 Task: Find connections with filter location Mount Pearl with filter topic #Futurewith filter profile language Spanish with filter current company Naukri.com with filter school Doon Business School with filter industry Retail Office Supplies and Gifts with filter service category Pricing Strategy with filter keywords title Title Researcher
Action: Mouse moved to (282, 361)
Screenshot: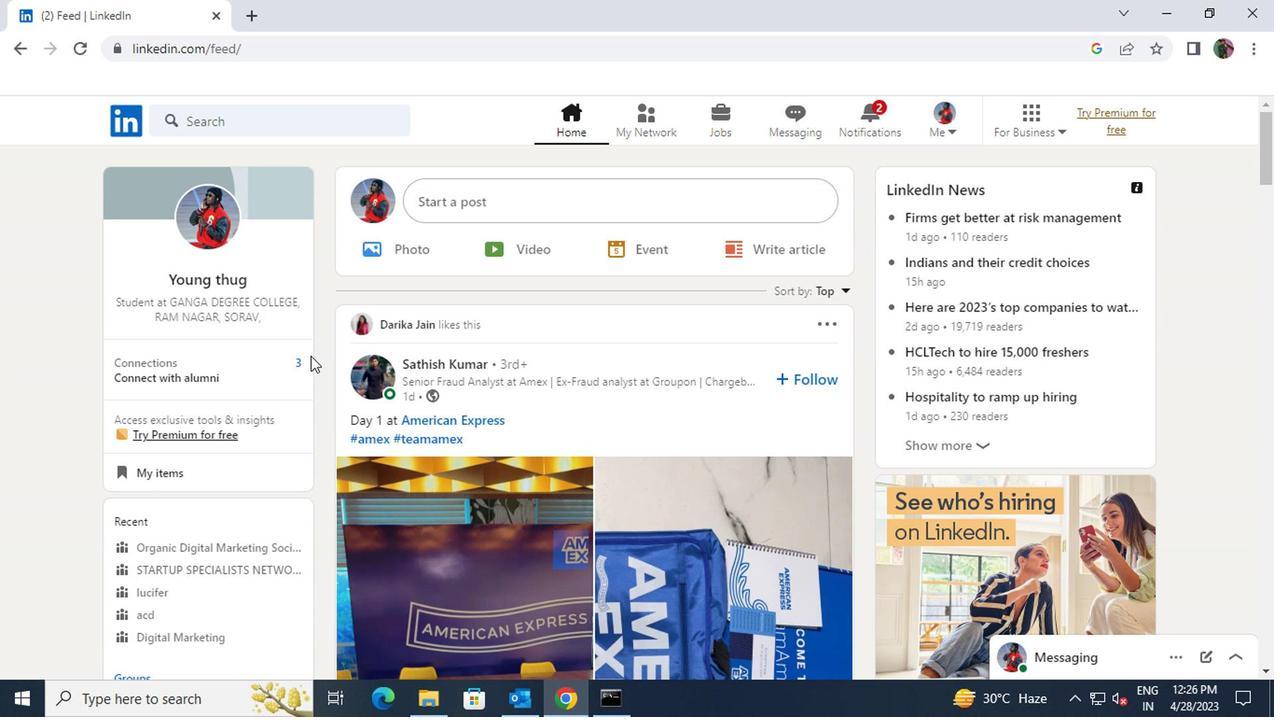 
Action: Mouse pressed left at (282, 361)
Screenshot: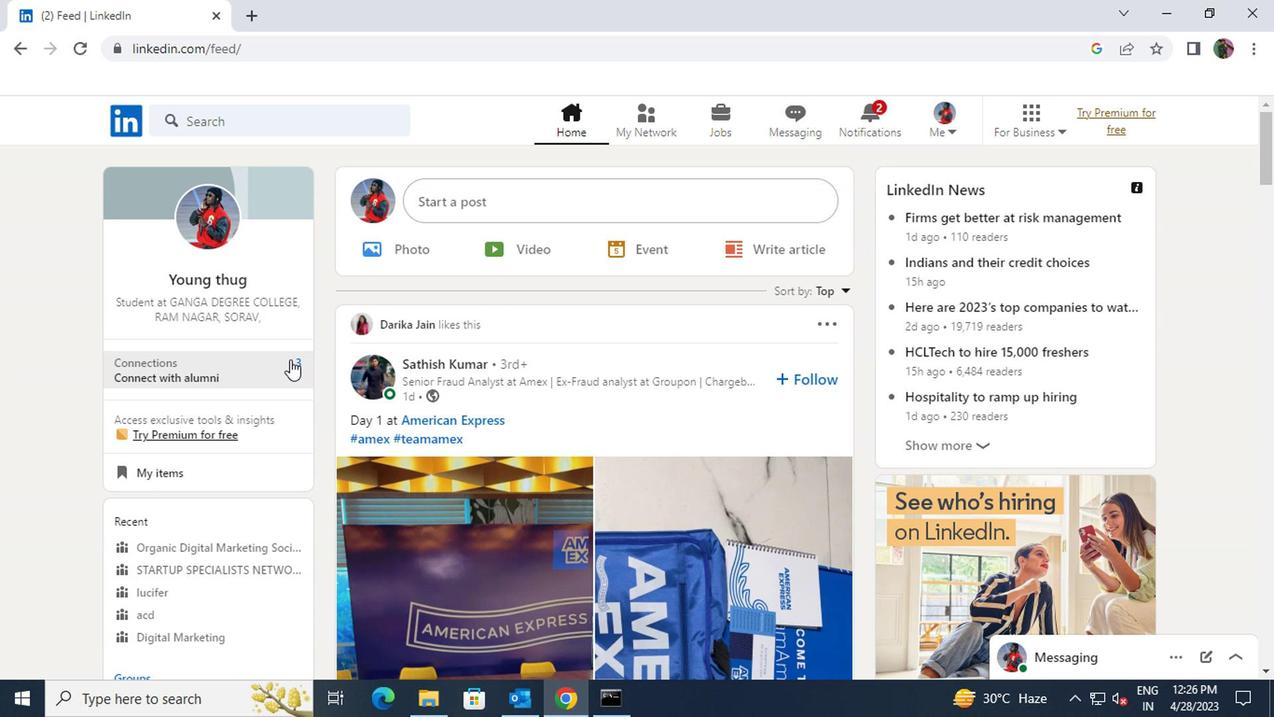 
Action: Mouse moved to (323, 221)
Screenshot: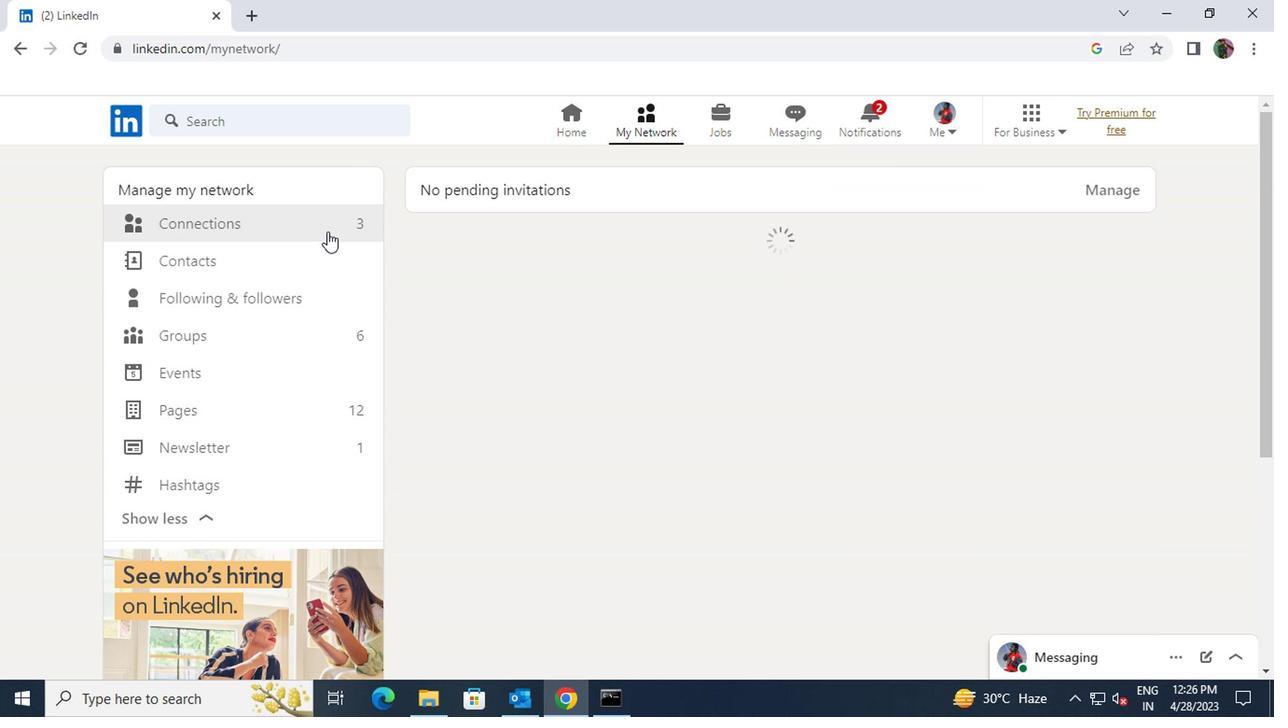 
Action: Mouse pressed left at (323, 221)
Screenshot: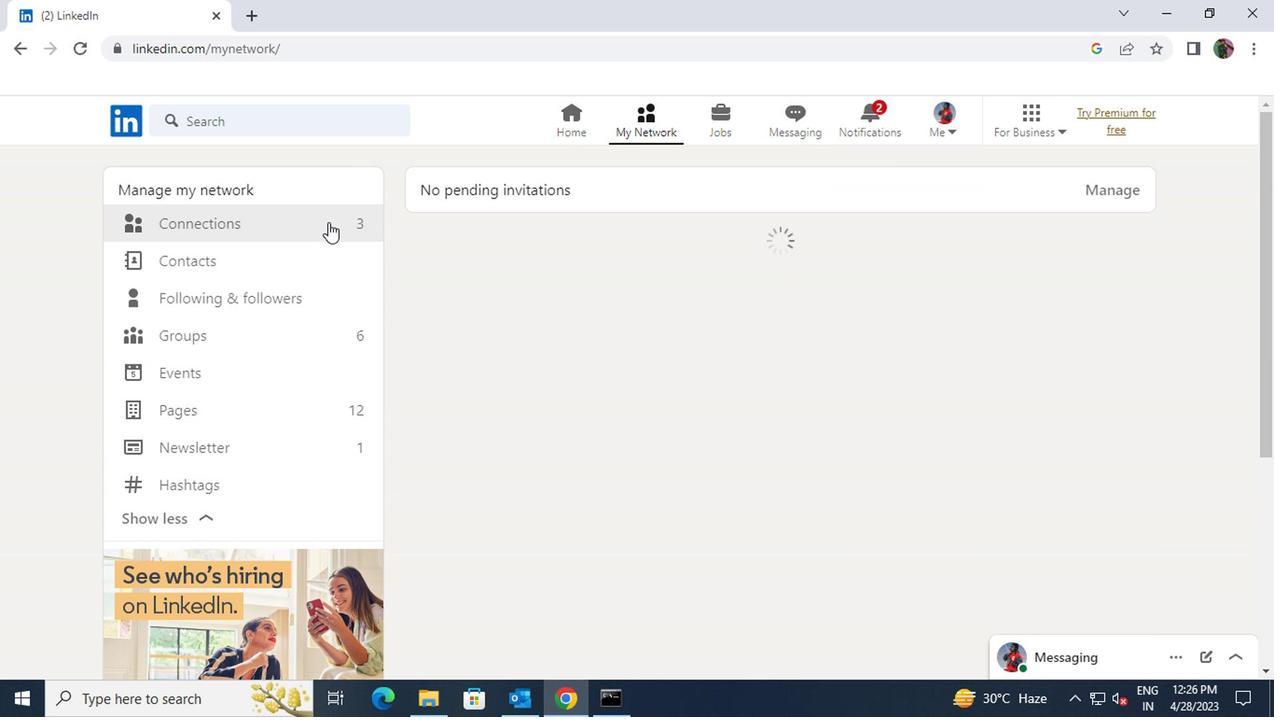 
Action: Mouse moved to (737, 226)
Screenshot: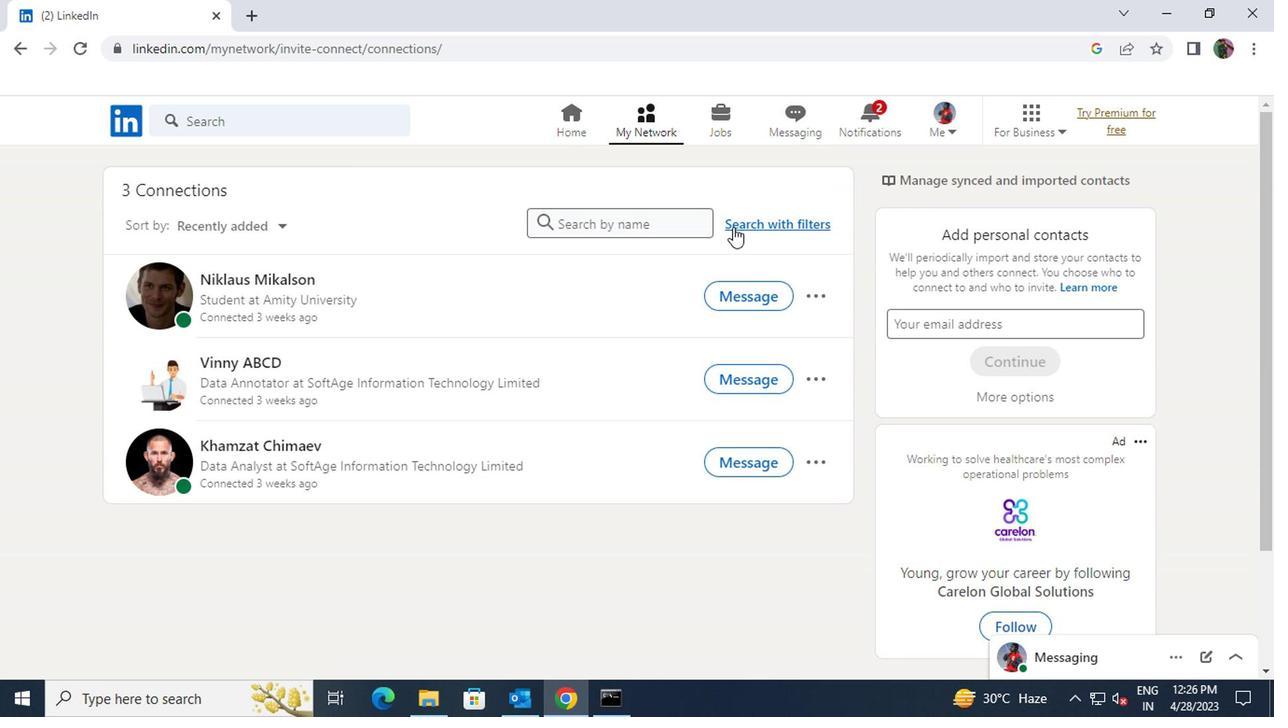 
Action: Mouse pressed left at (737, 226)
Screenshot: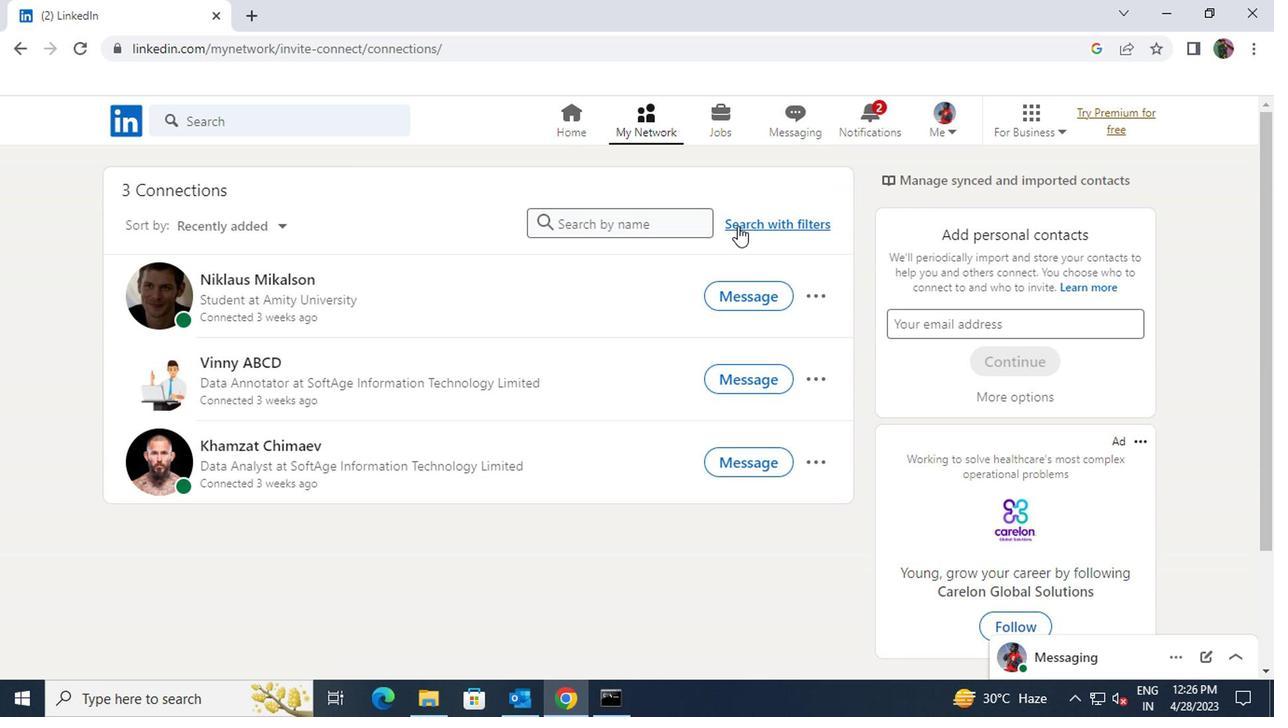 
Action: Mouse moved to (695, 173)
Screenshot: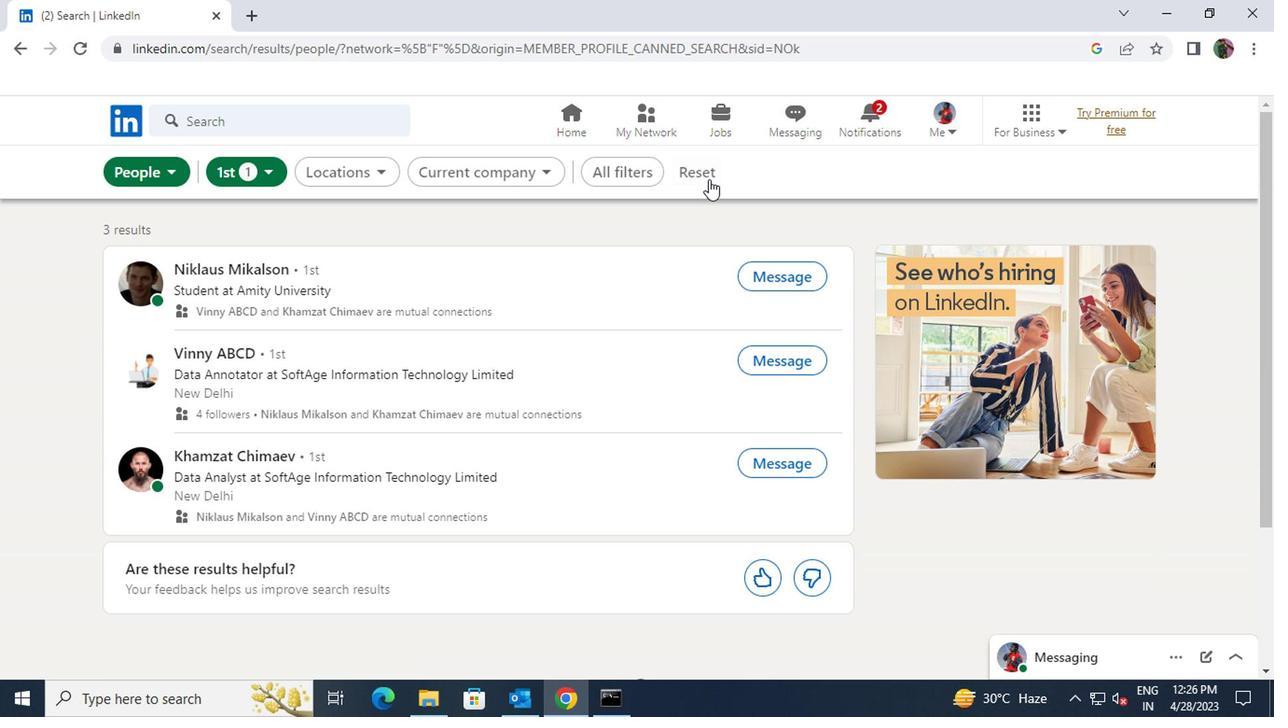 
Action: Mouse pressed left at (695, 173)
Screenshot: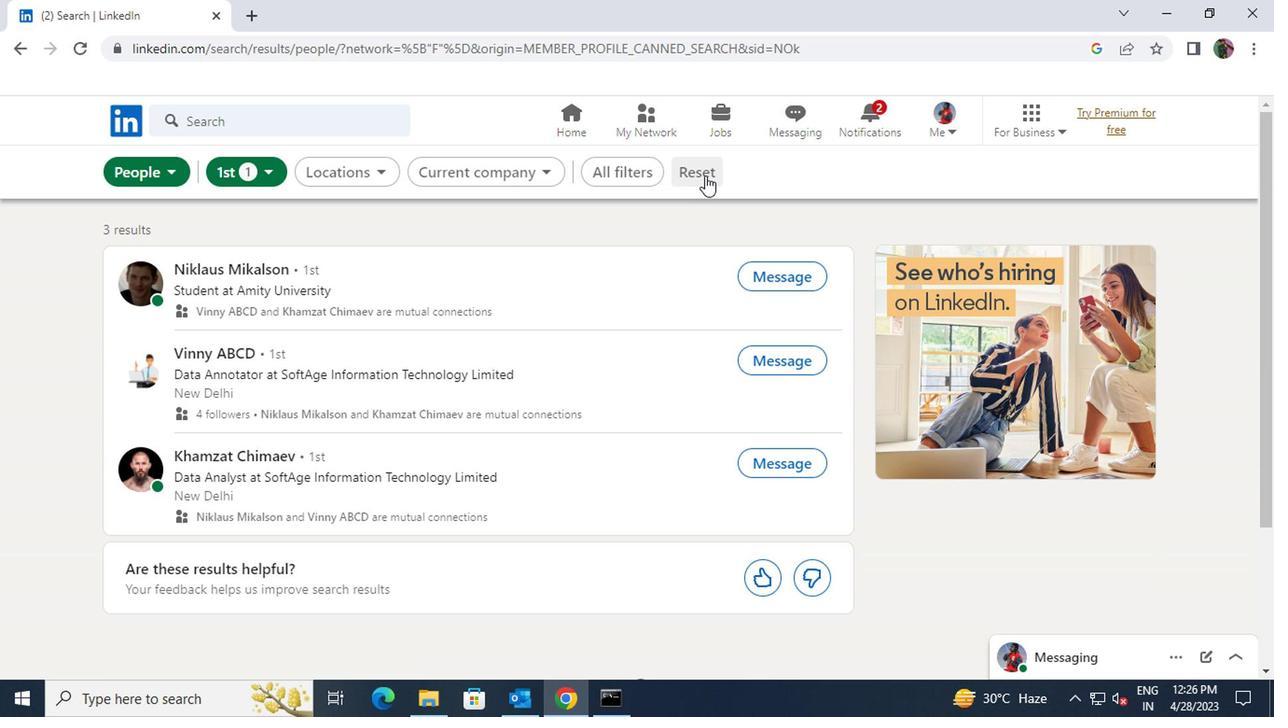 
Action: Mouse moved to (678, 173)
Screenshot: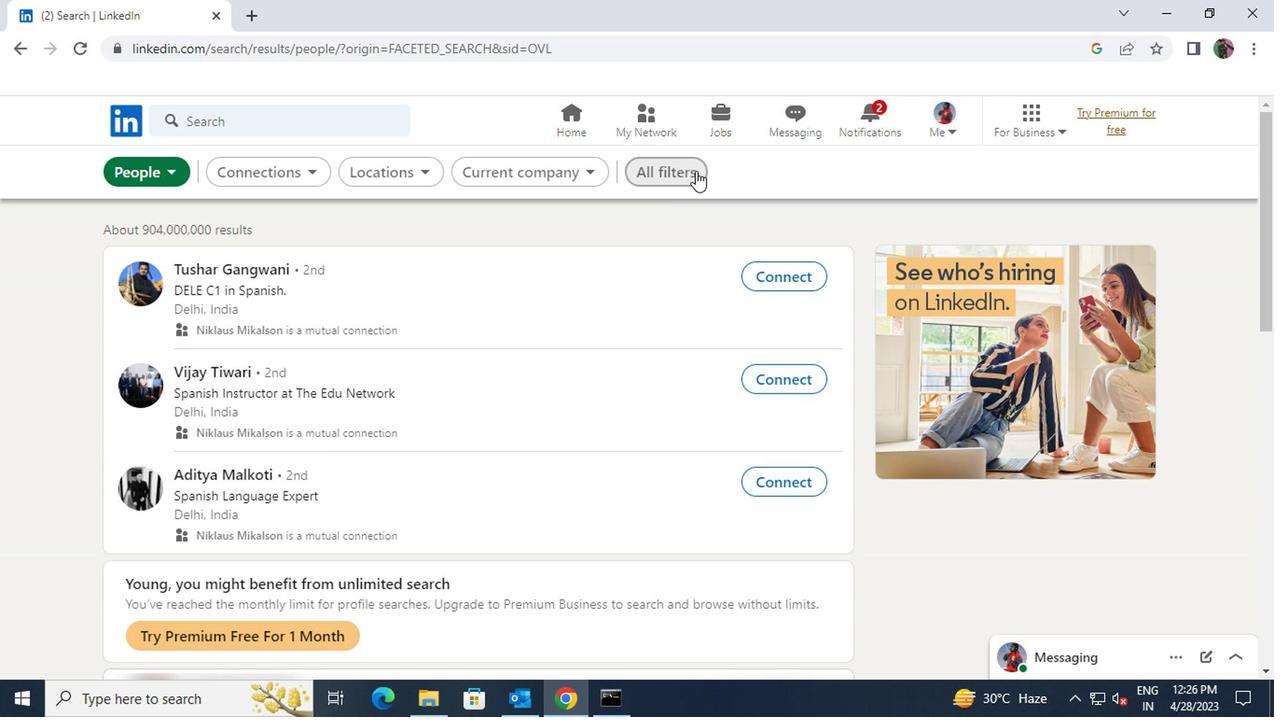 
Action: Mouse pressed left at (678, 173)
Screenshot: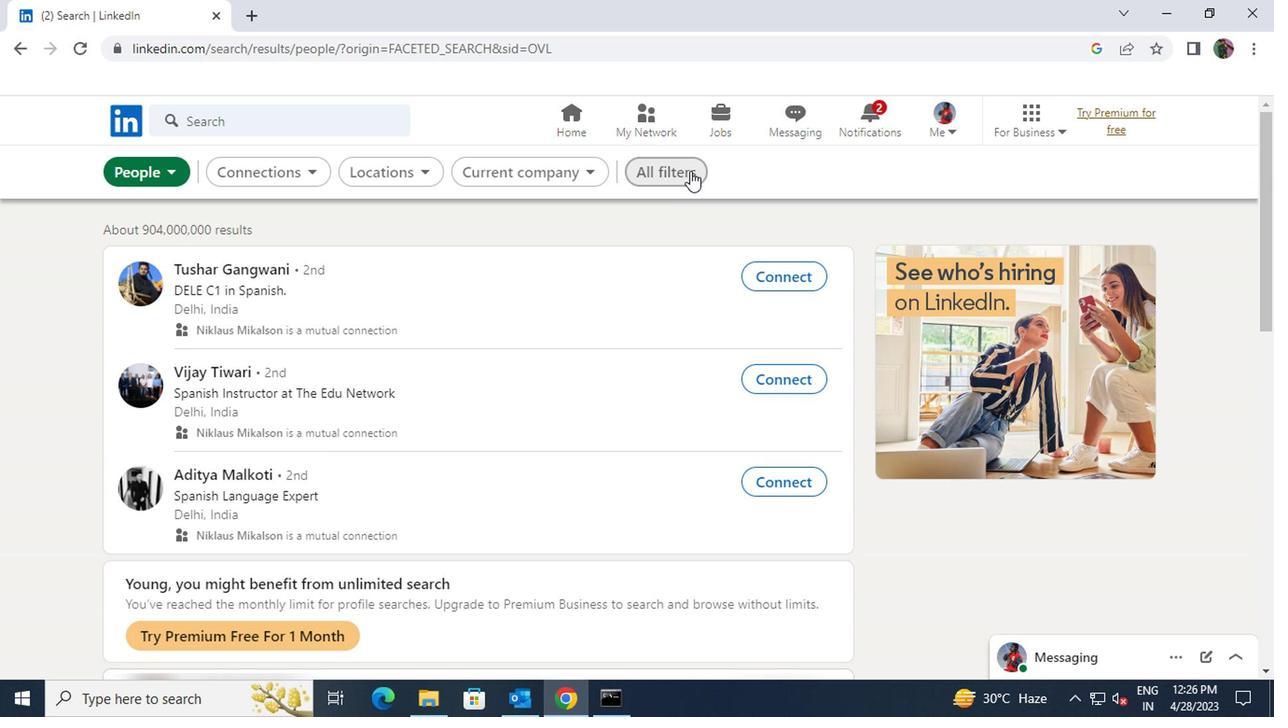 
Action: Mouse moved to (939, 404)
Screenshot: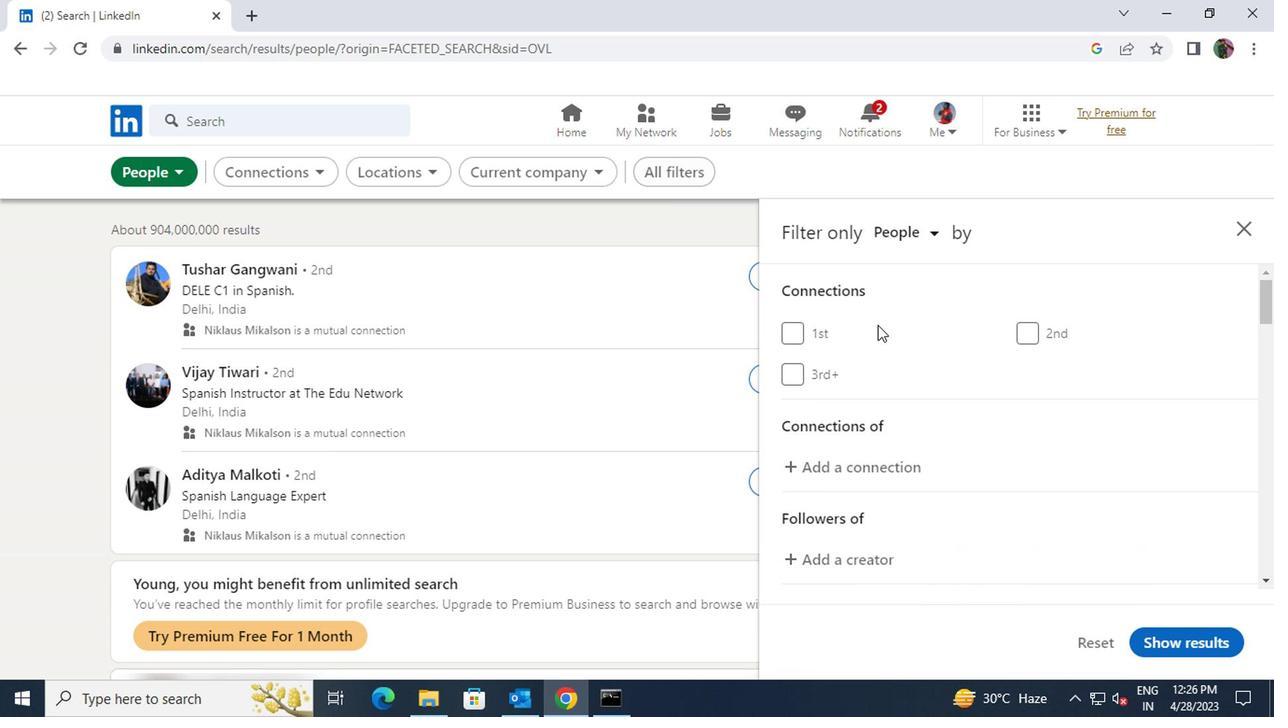 
Action: Mouse scrolled (939, 404) with delta (0, 0)
Screenshot: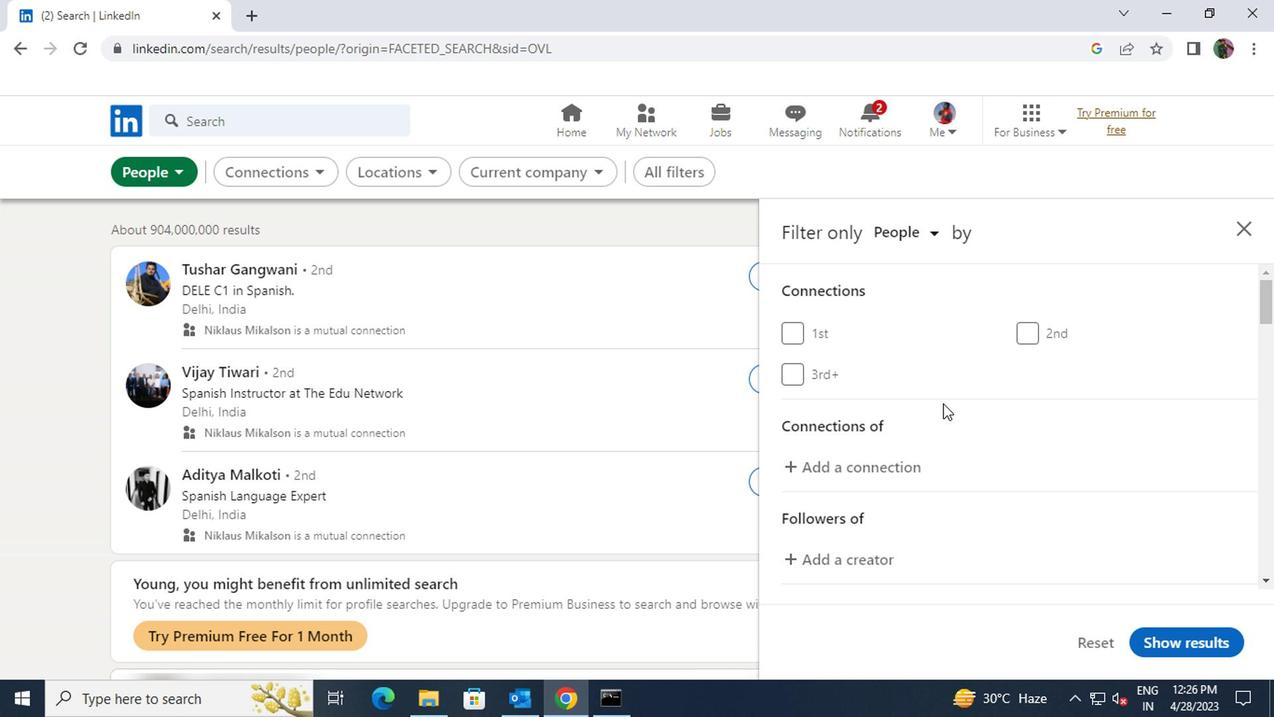 
Action: Mouse scrolled (939, 404) with delta (0, 0)
Screenshot: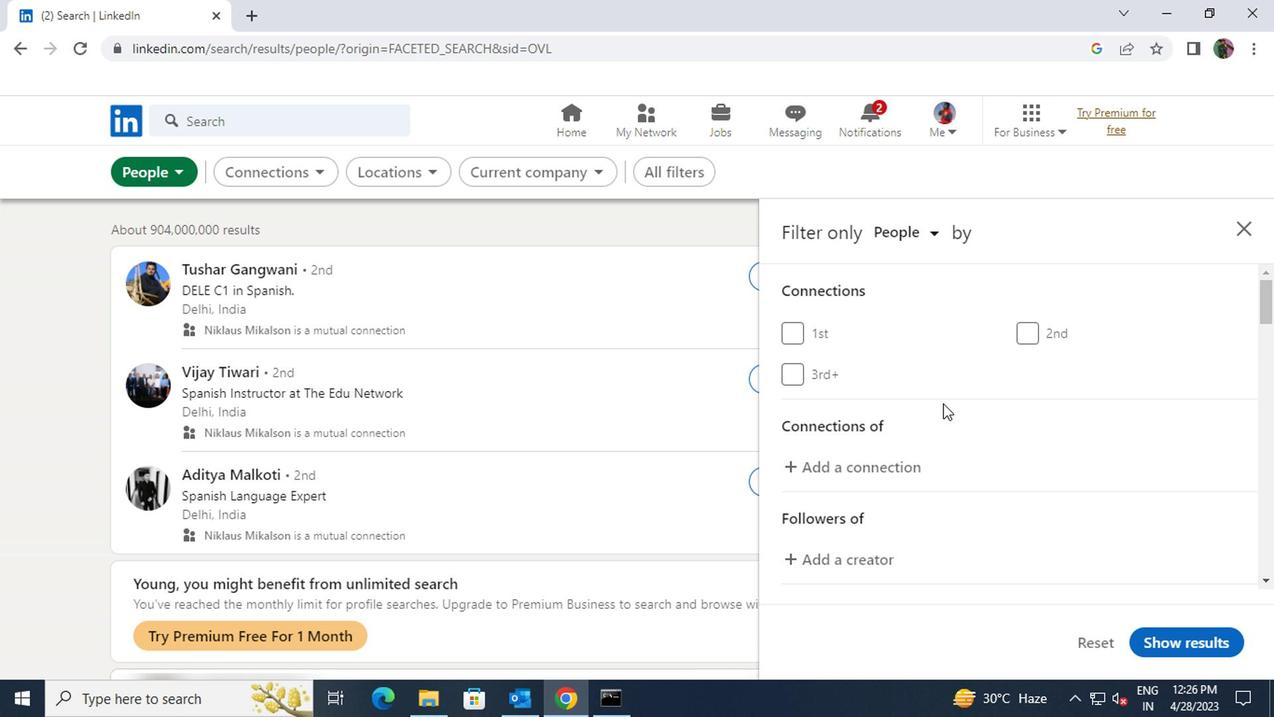 
Action: Mouse moved to (939, 404)
Screenshot: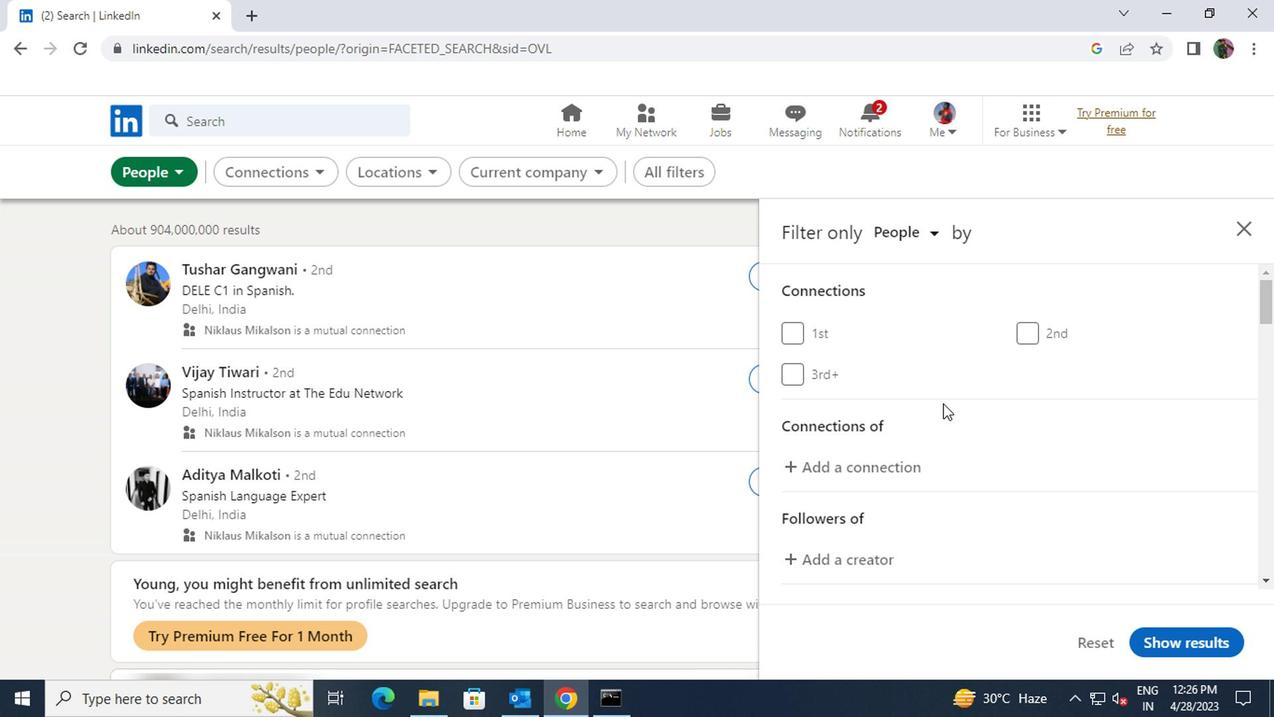 
Action: Mouse scrolled (939, 404) with delta (0, 0)
Screenshot: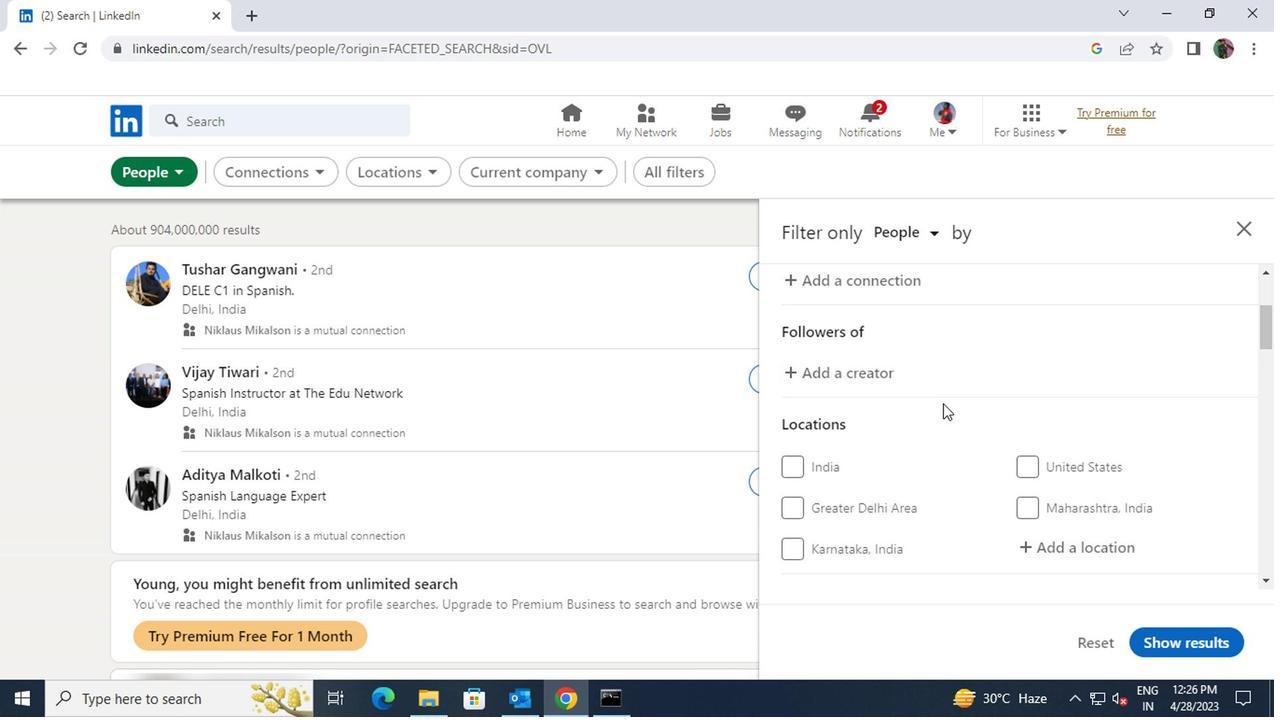 
Action: Mouse moved to (1073, 463)
Screenshot: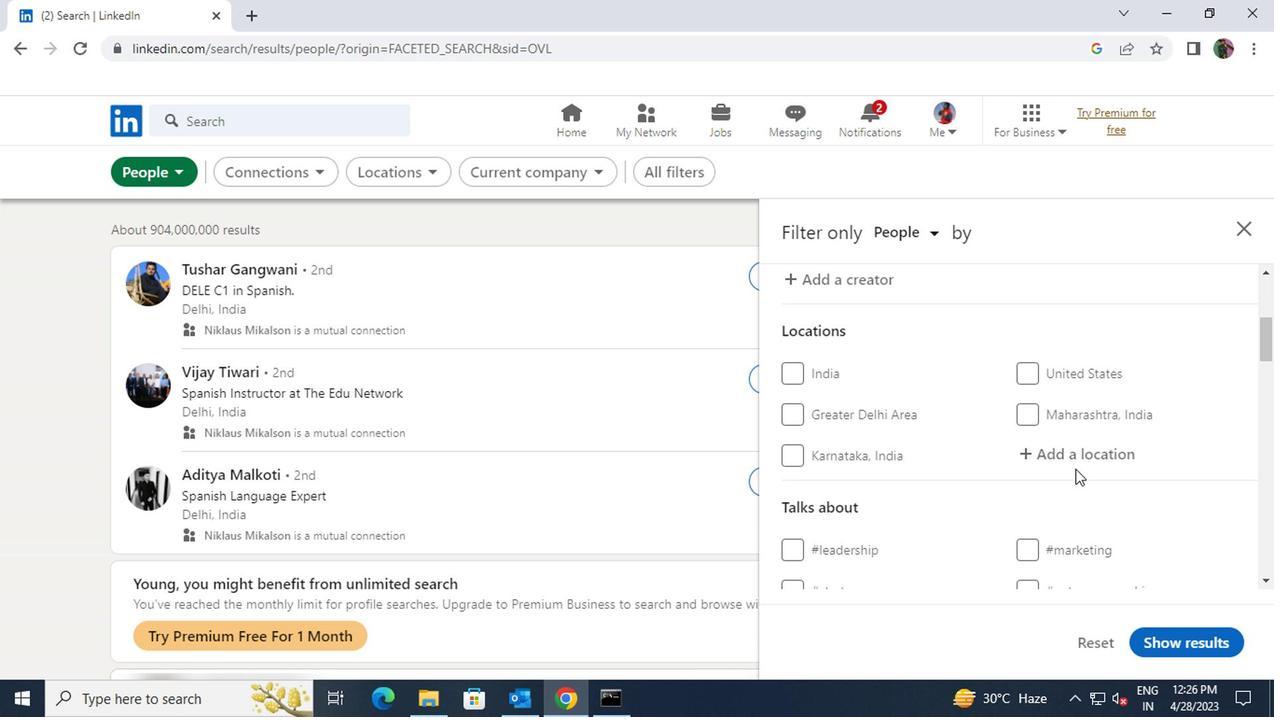 
Action: Mouse pressed left at (1073, 463)
Screenshot: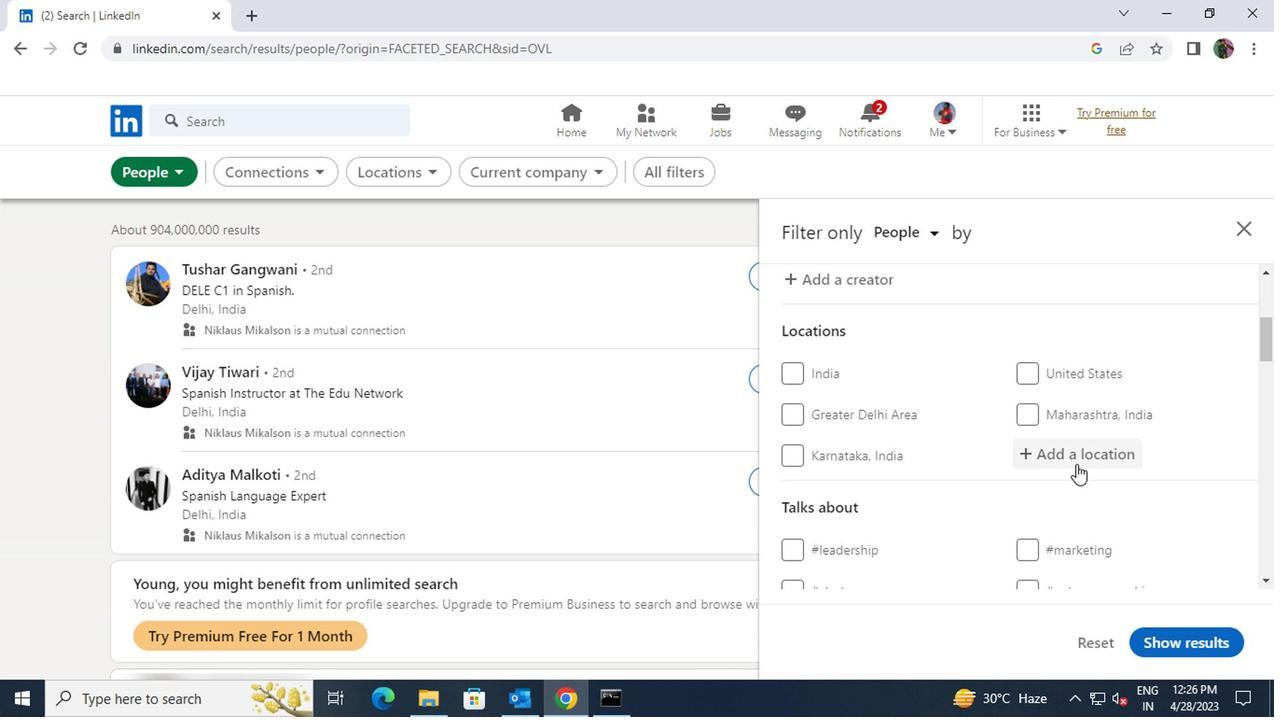 
Action: Key pressed <Key.shift>MOUNT<Key.space><Key.shift>PEARL
Screenshot: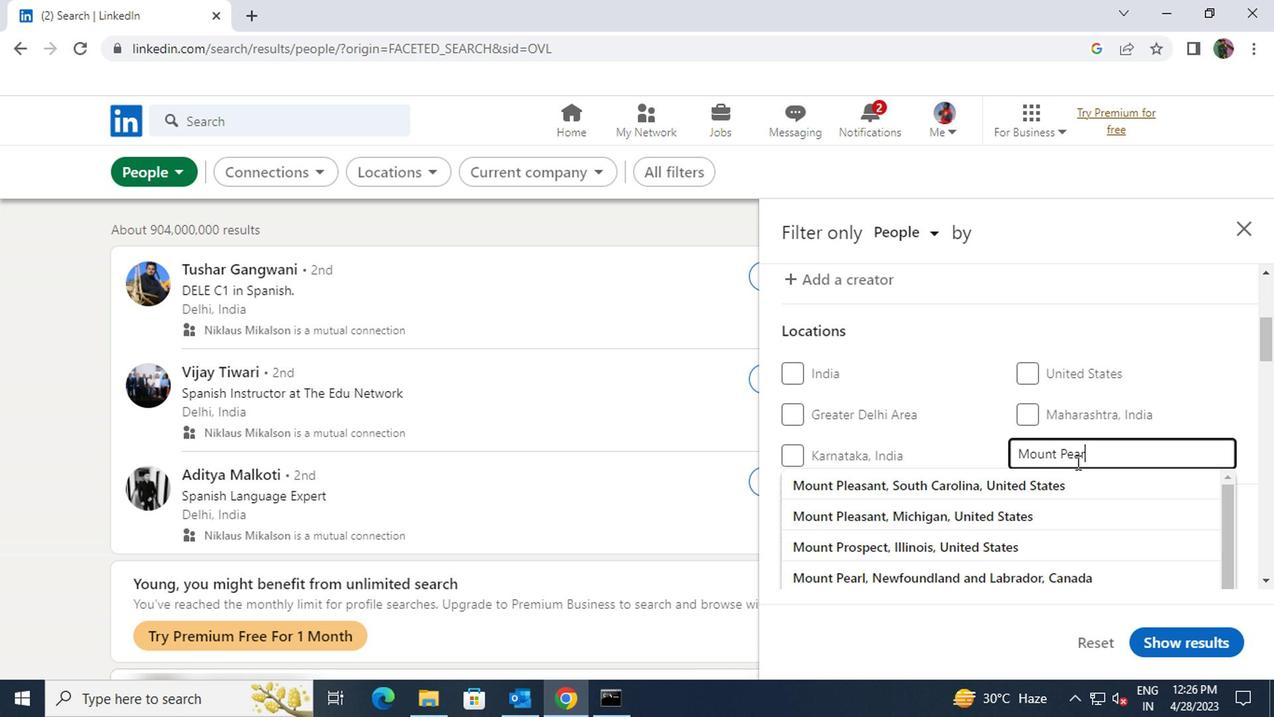 
Action: Mouse moved to (1073, 470)
Screenshot: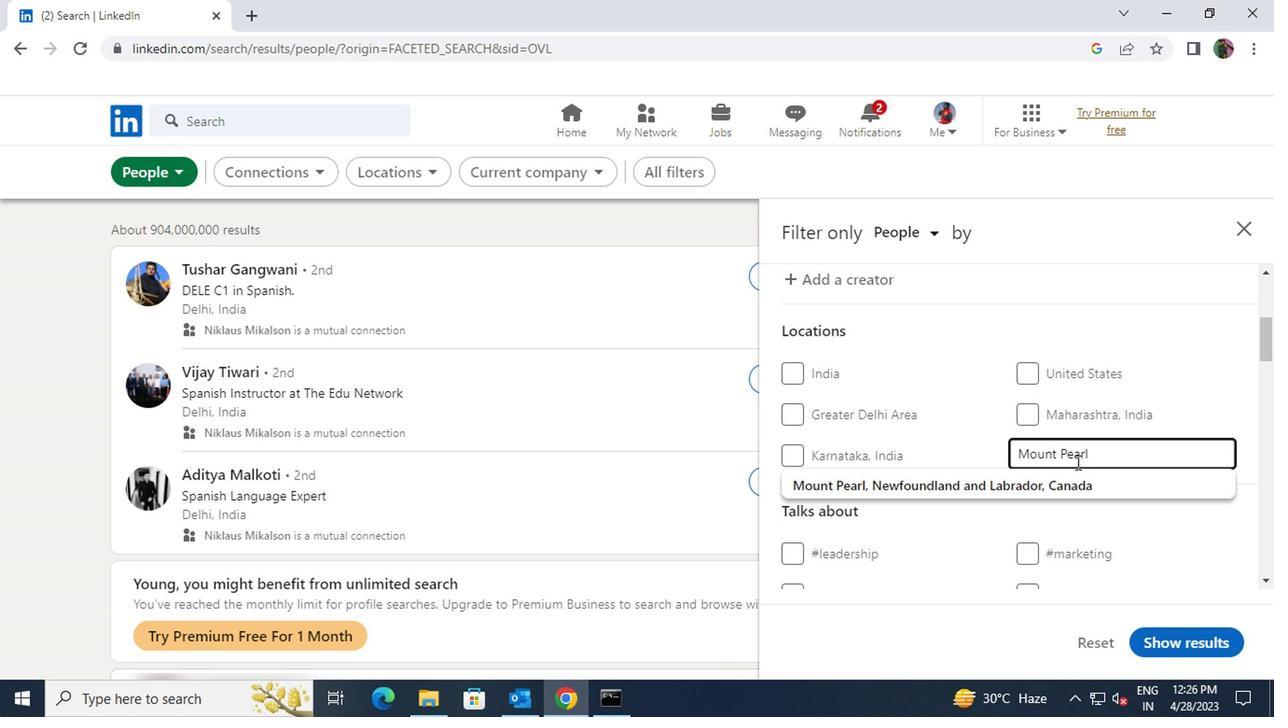 
Action: Mouse pressed left at (1073, 470)
Screenshot: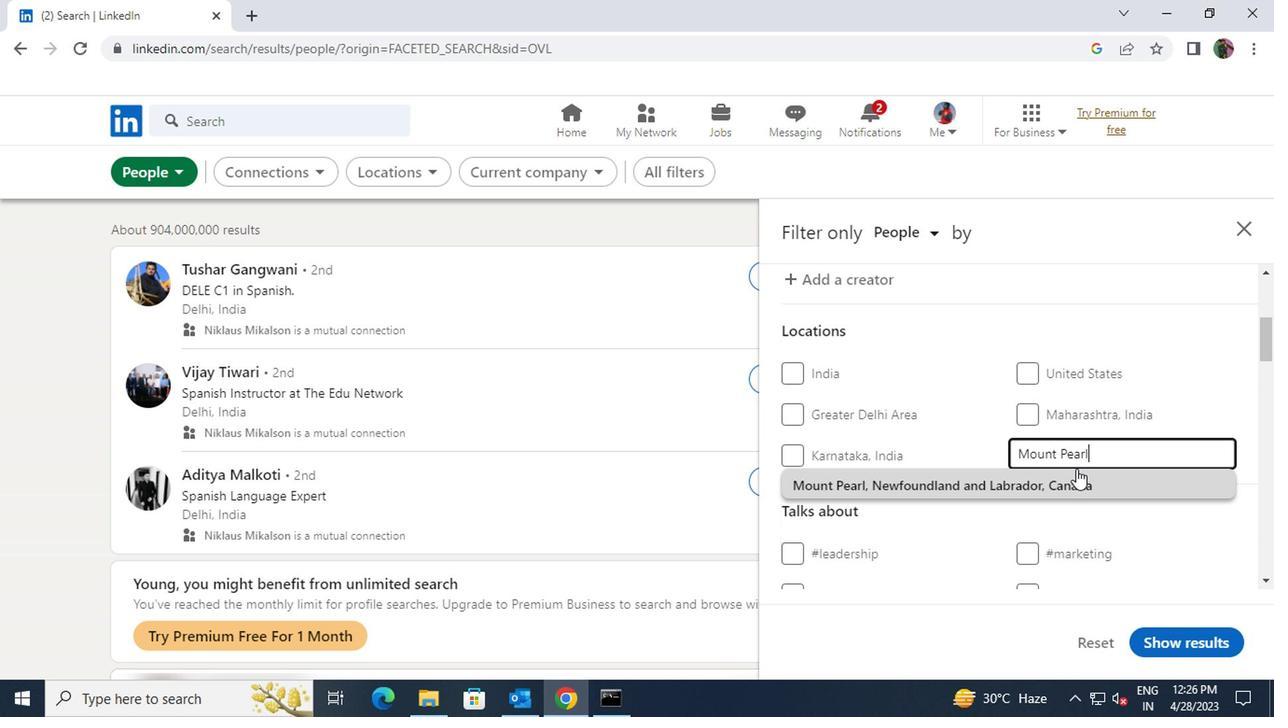 
Action: Mouse scrolled (1073, 469) with delta (0, 0)
Screenshot: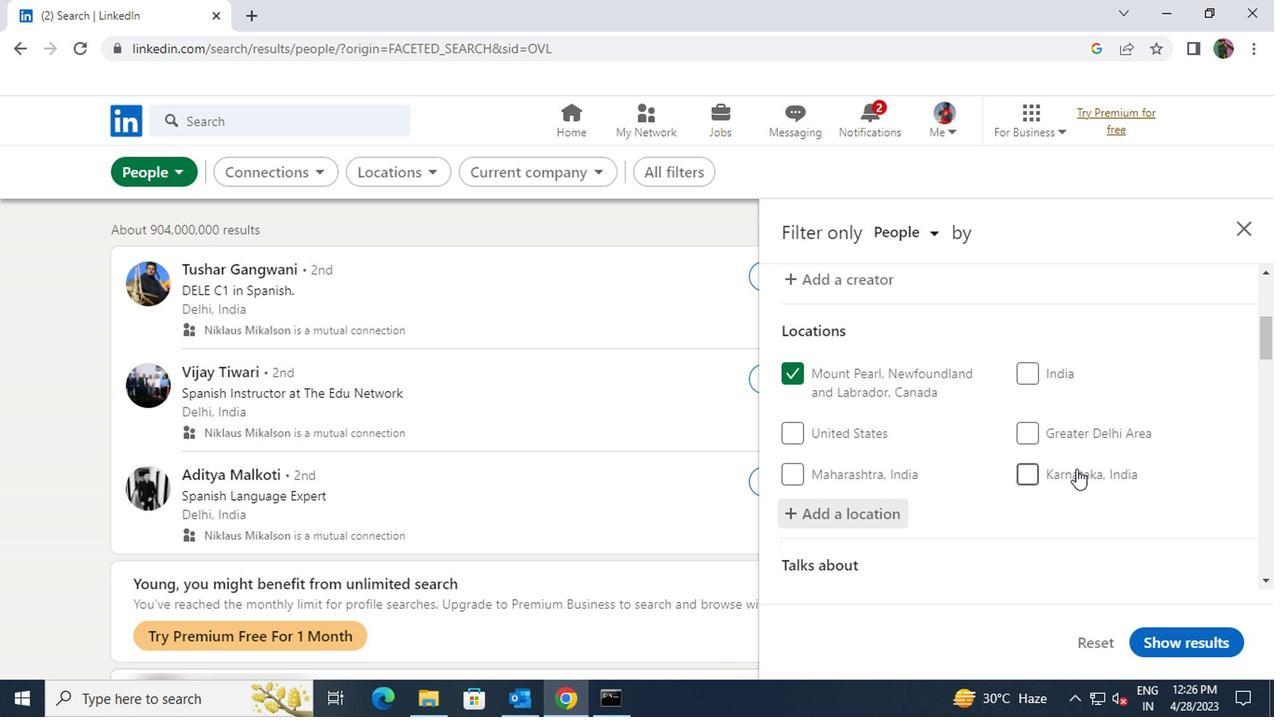 
Action: Mouse scrolled (1073, 469) with delta (0, 0)
Screenshot: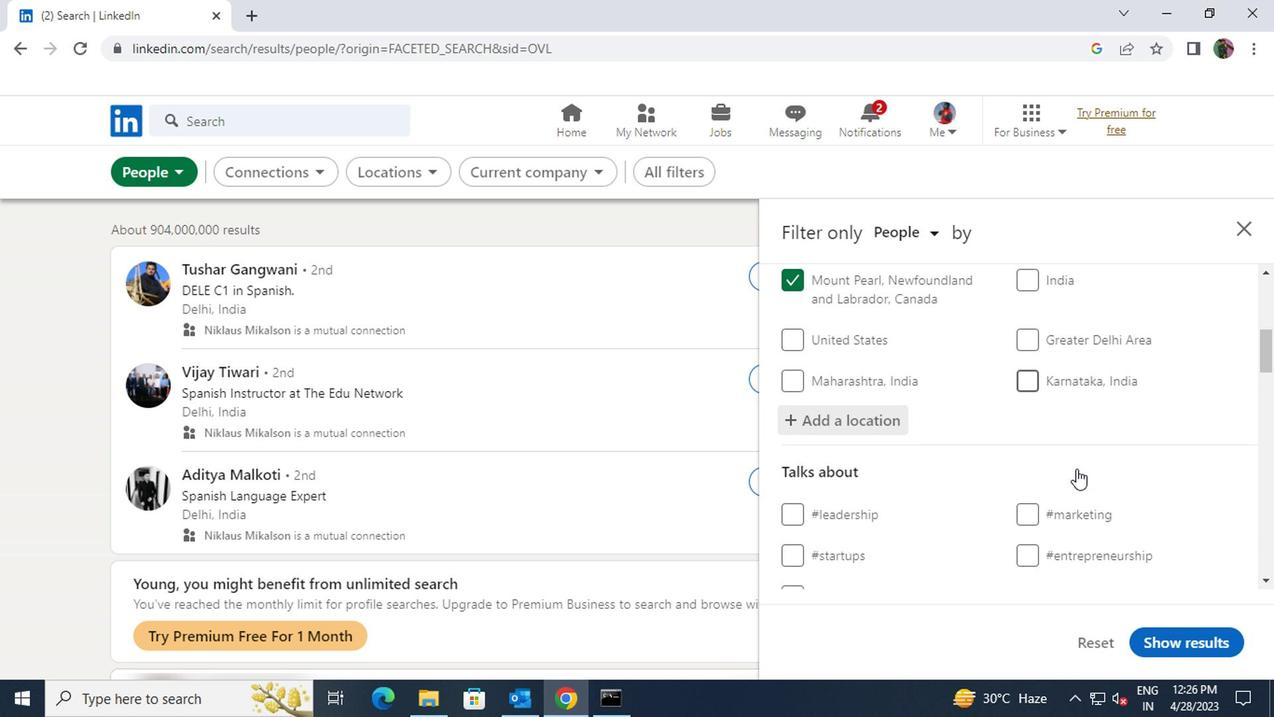 
Action: Mouse moved to (1068, 492)
Screenshot: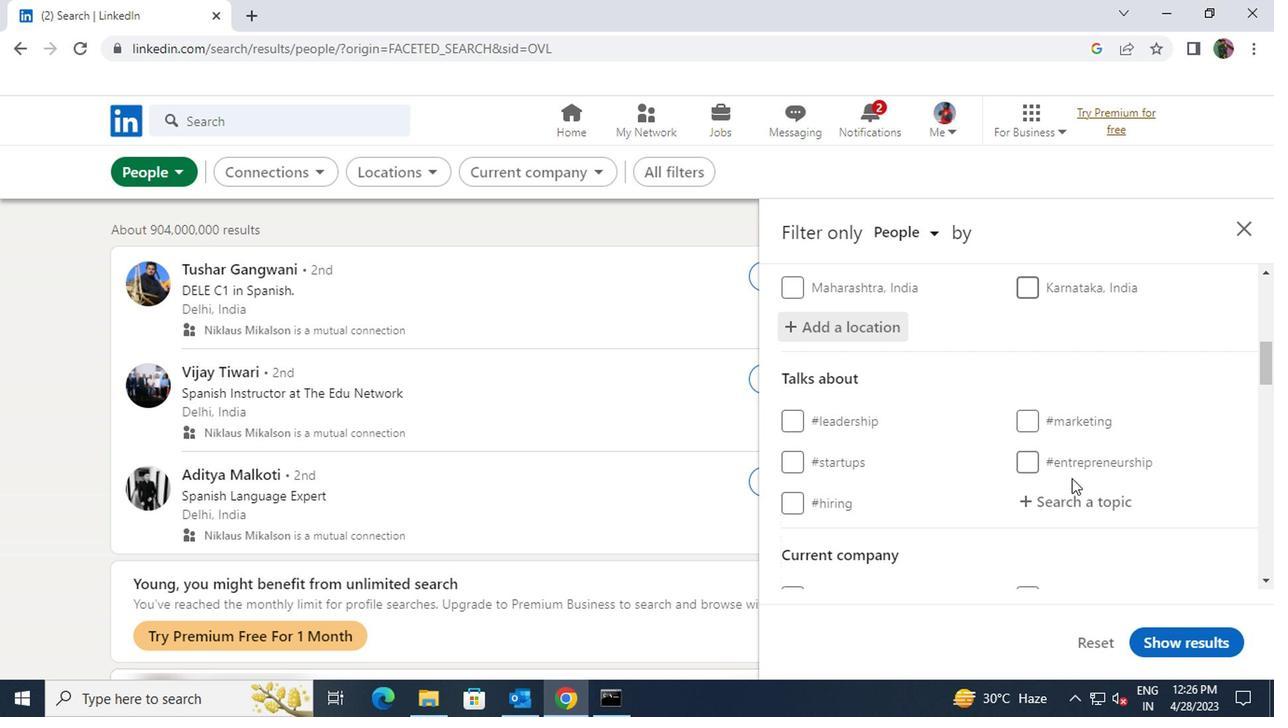 
Action: Mouse pressed left at (1068, 492)
Screenshot: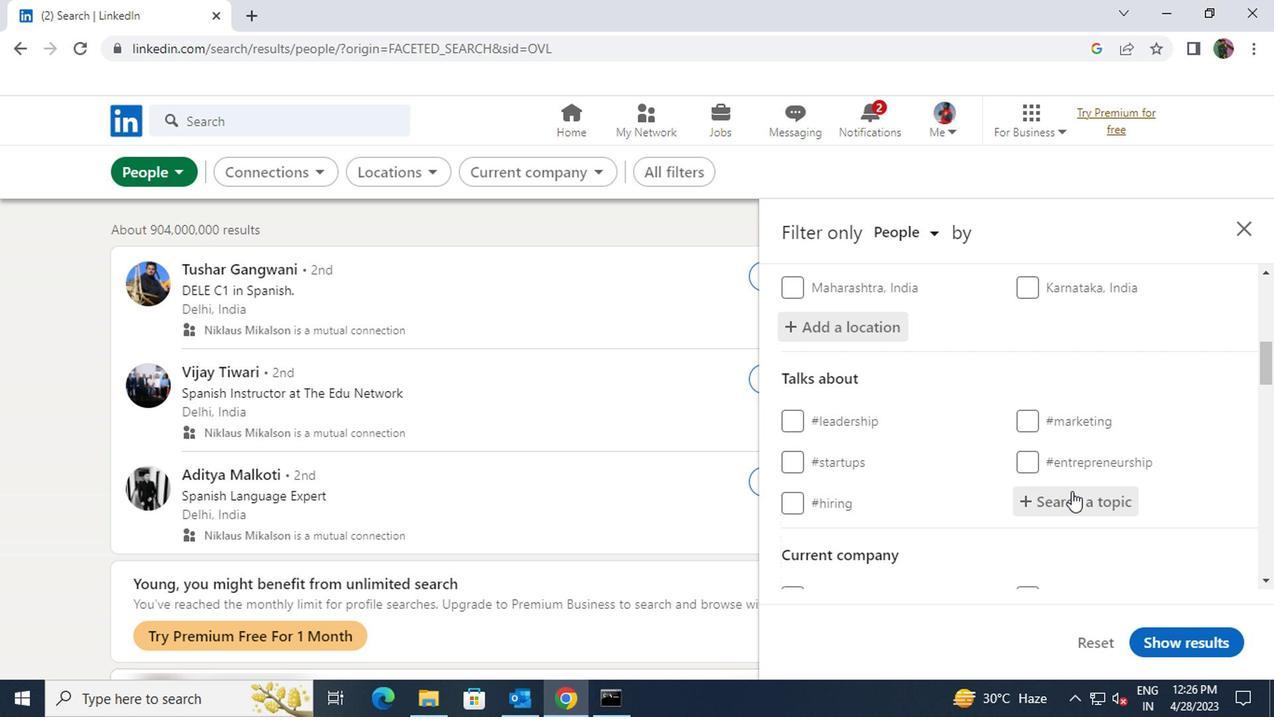 
Action: Key pressed <Key.shift><Key.shift><Key.shift><Key.shift><Key.shift><Key.shift>FUTURE
Screenshot: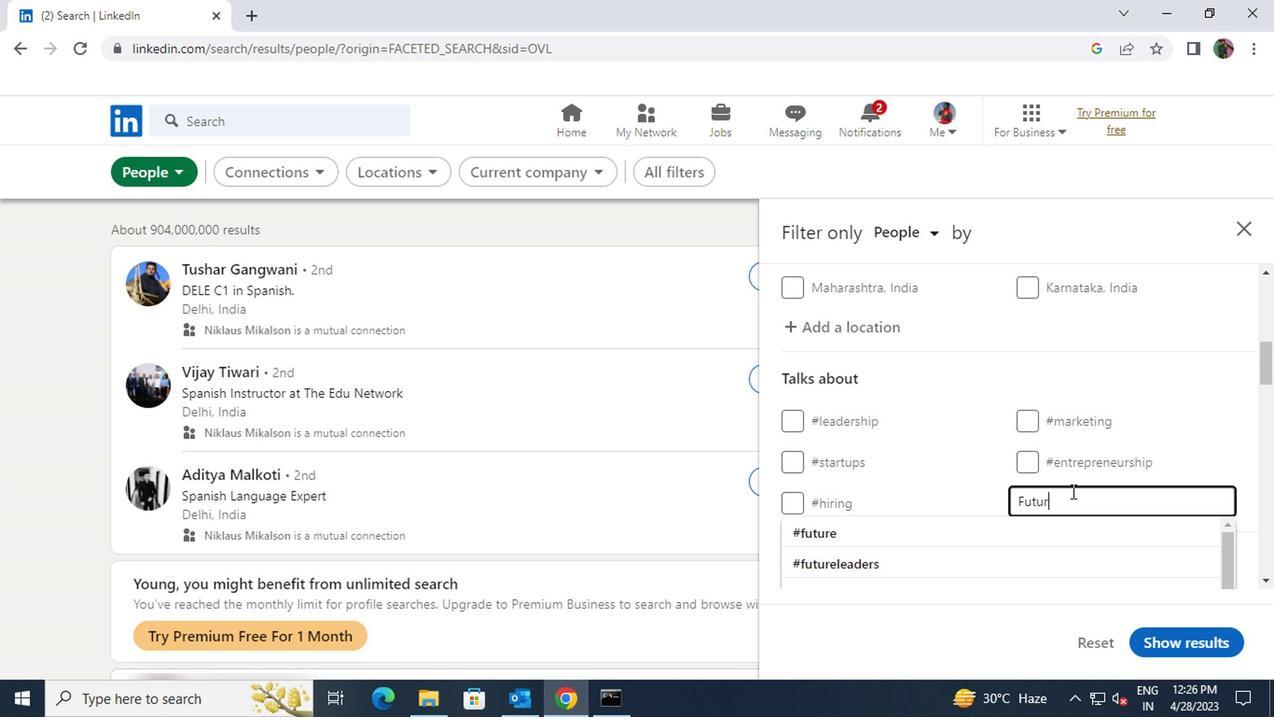 
Action: Mouse moved to (1064, 518)
Screenshot: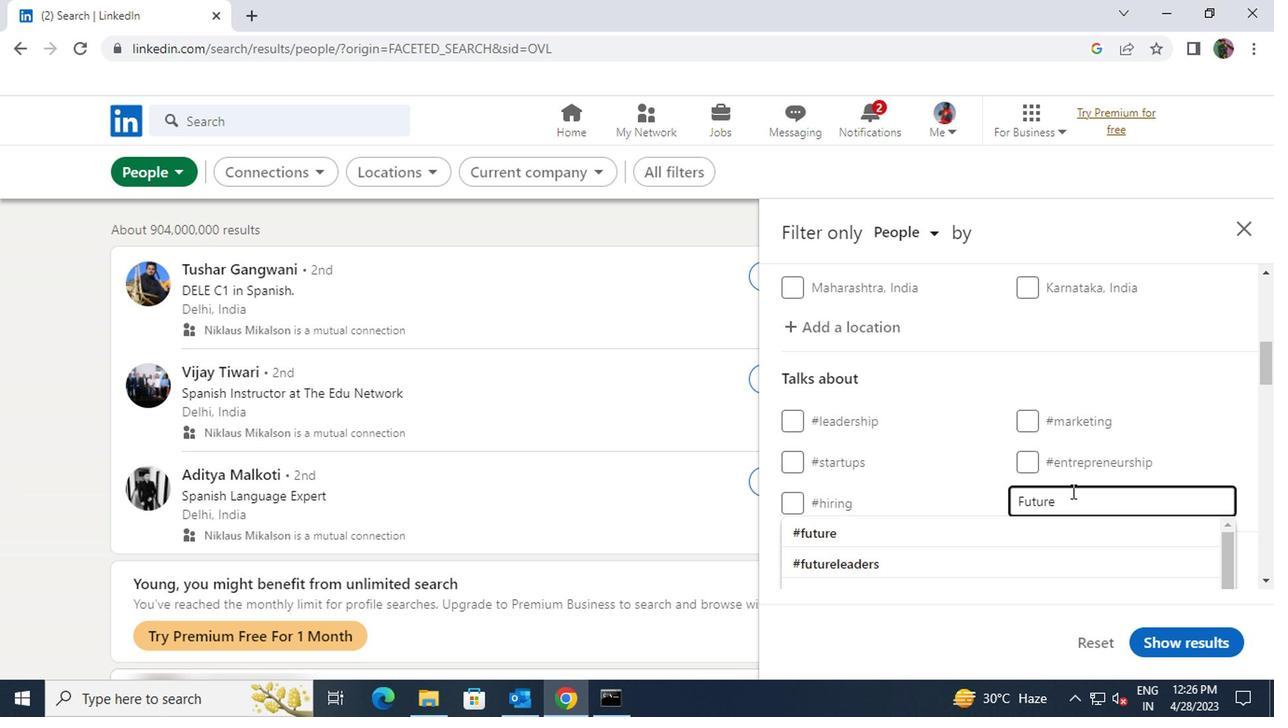 
Action: Mouse pressed left at (1064, 518)
Screenshot: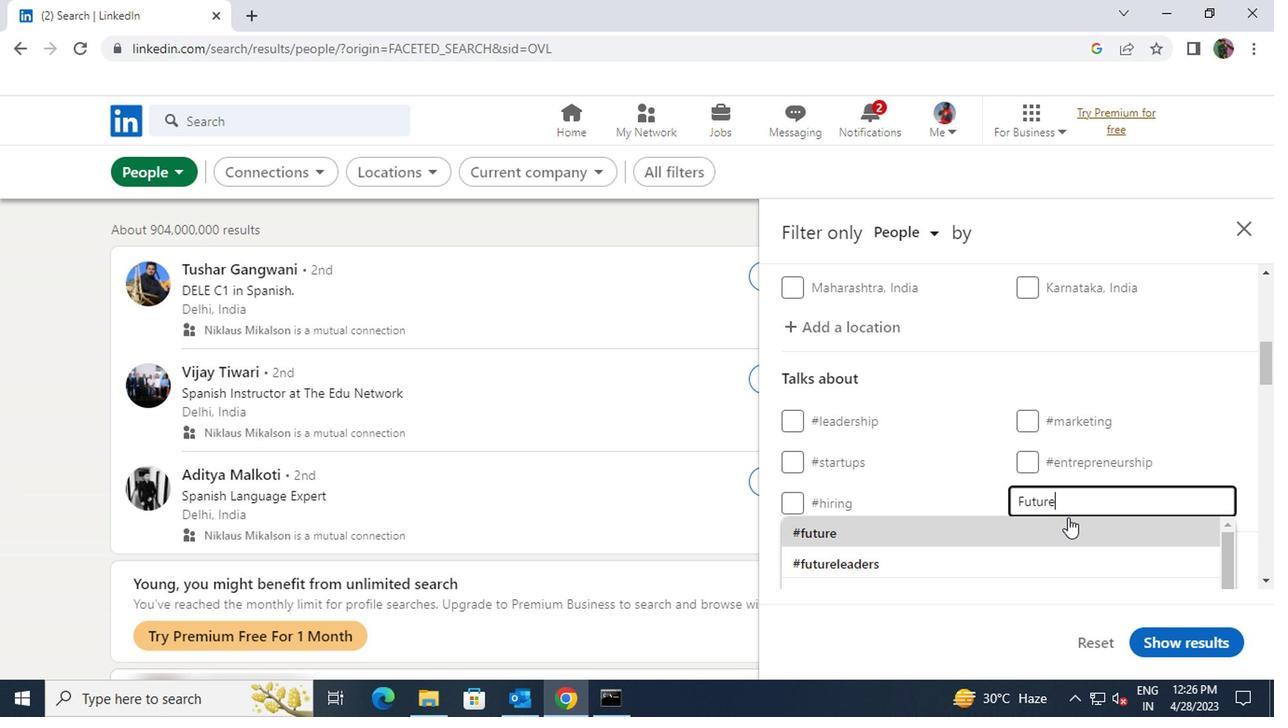 
Action: Mouse scrolled (1064, 517) with delta (0, 0)
Screenshot: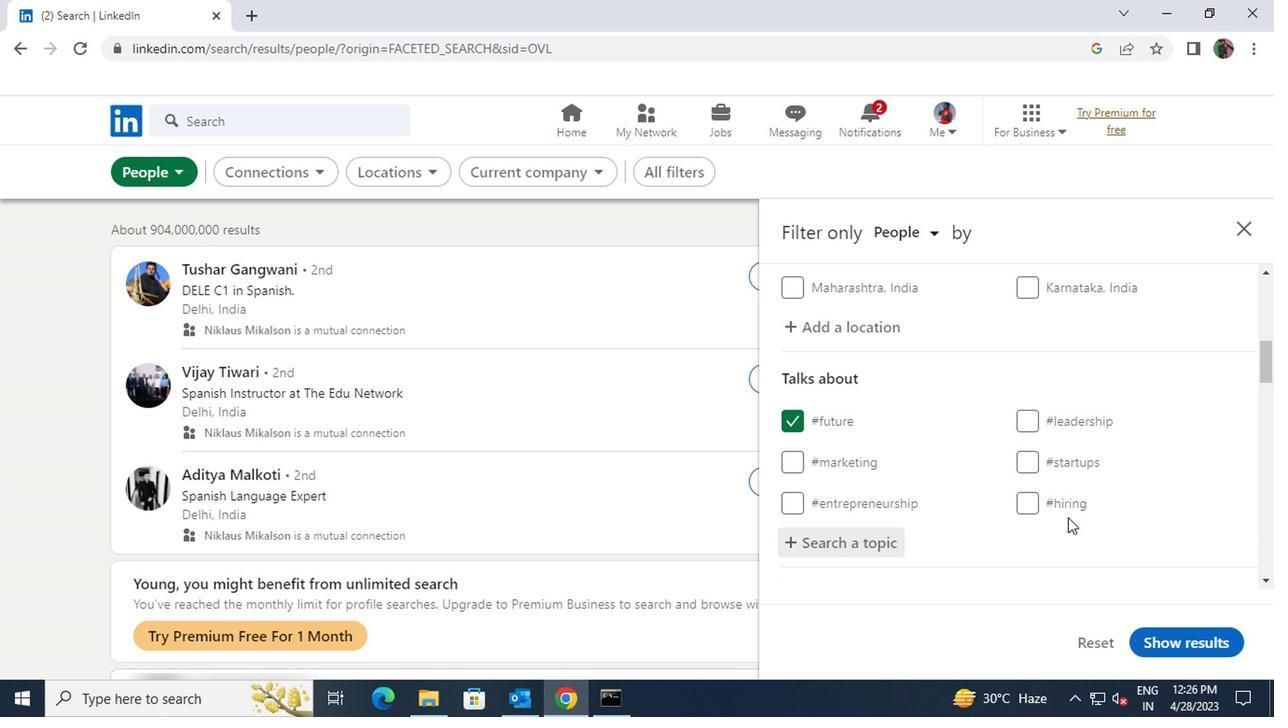 
Action: Mouse scrolled (1064, 517) with delta (0, 0)
Screenshot: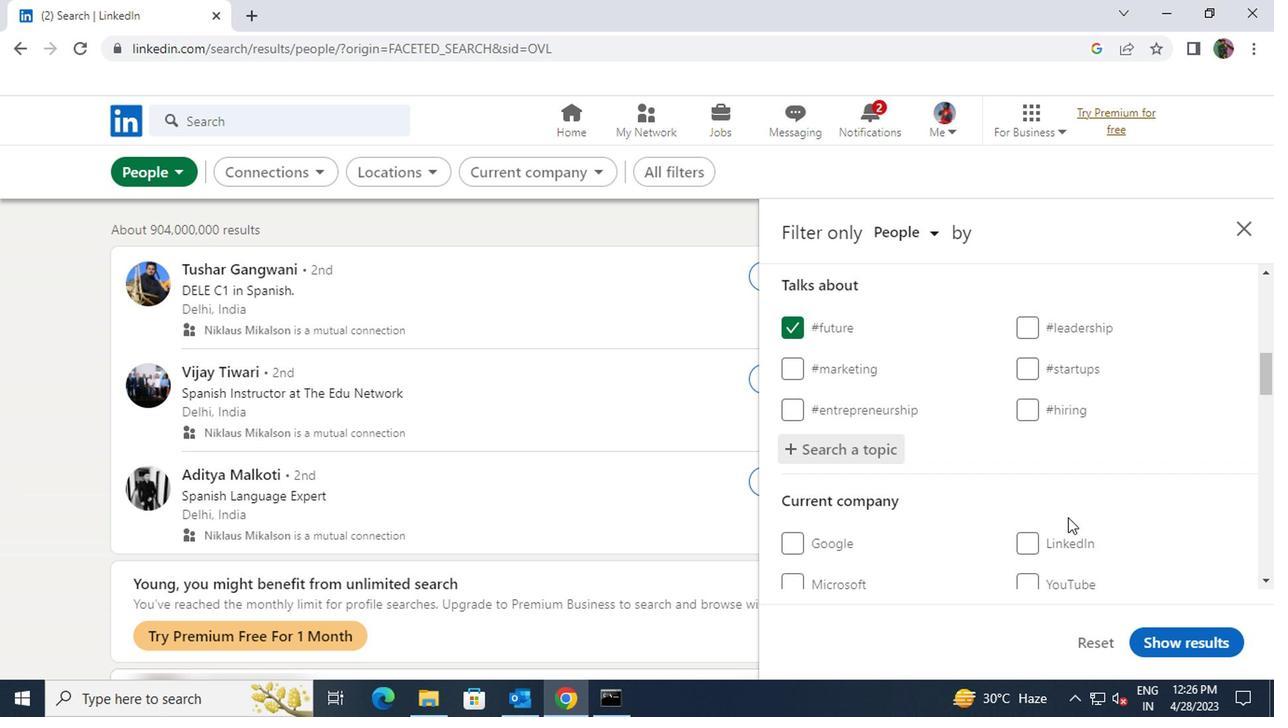 
Action: Mouse moved to (1065, 529)
Screenshot: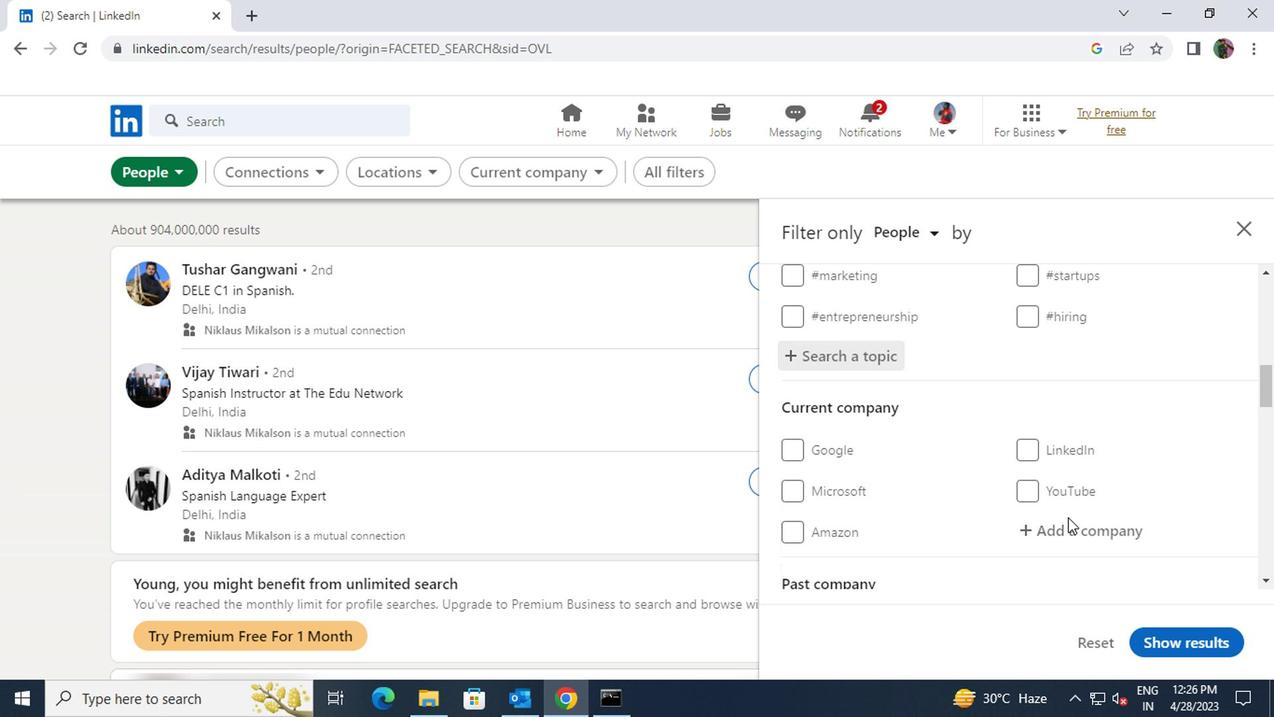
Action: Mouse scrolled (1065, 527) with delta (0, -1)
Screenshot: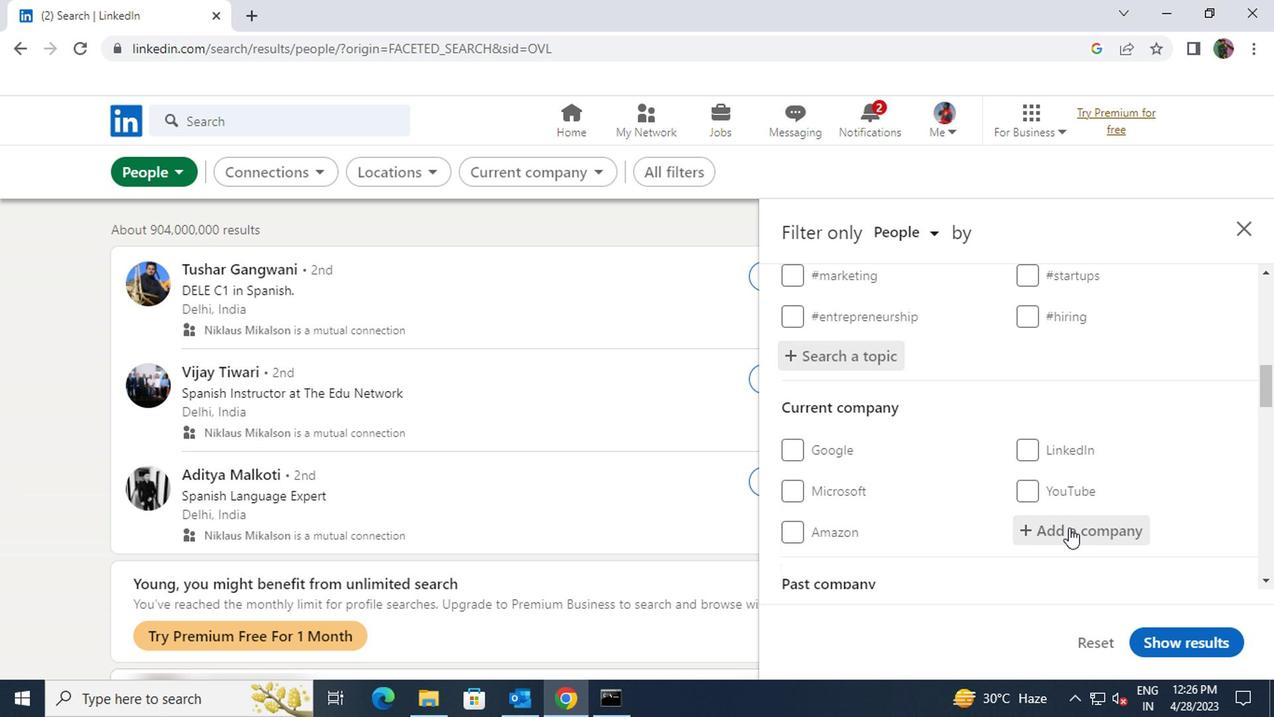 
Action: Mouse scrolled (1065, 527) with delta (0, -1)
Screenshot: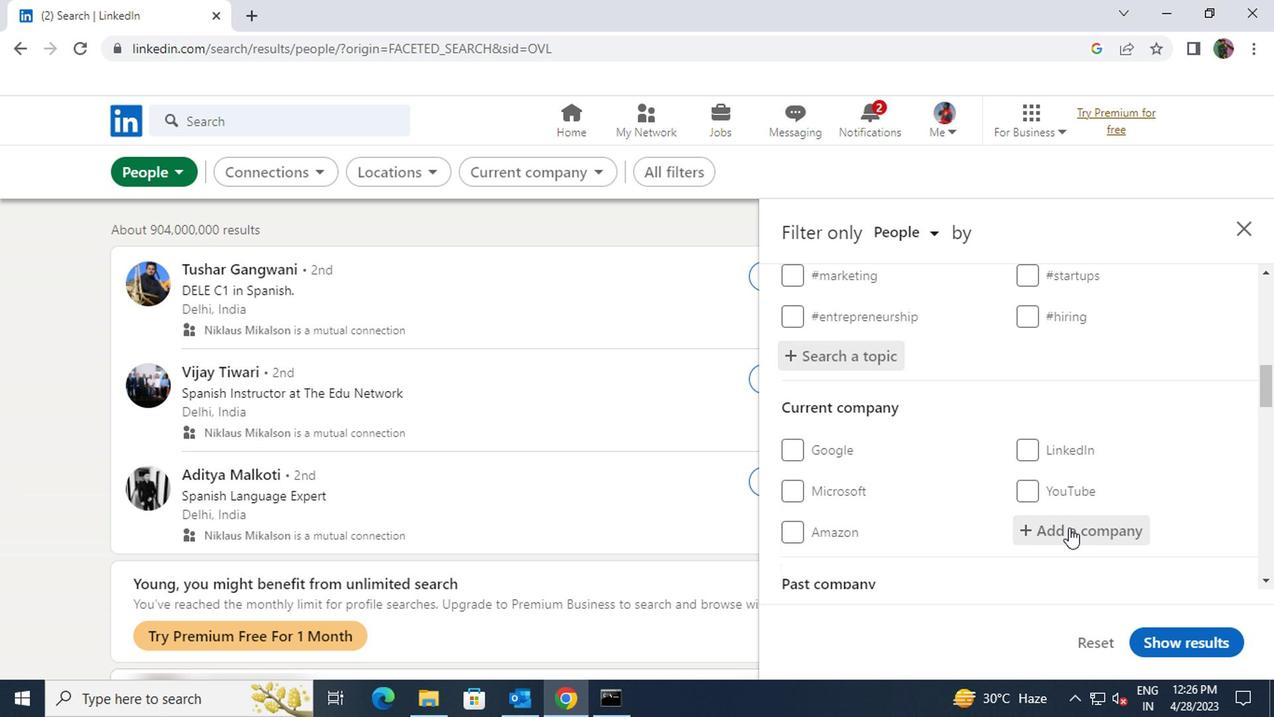 
Action: Mouse scrolled (1065, 527) with delta (0, -1)
Screenshot: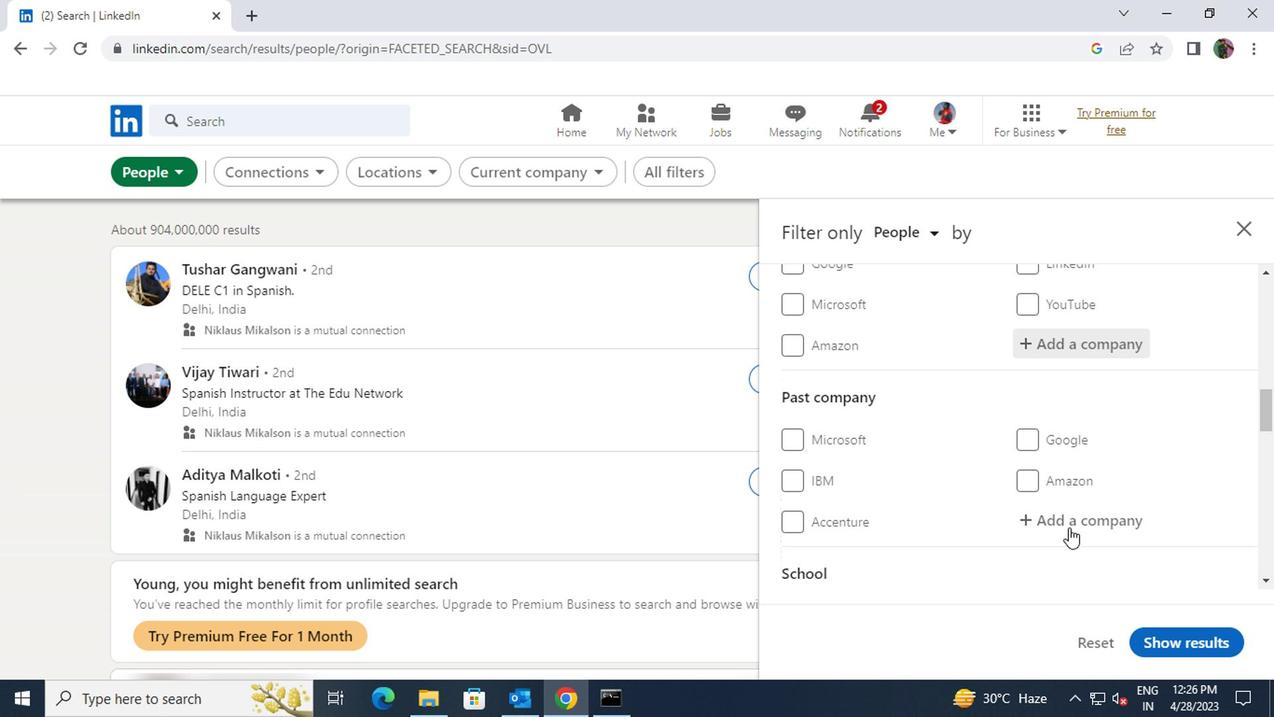 
Action: Mouse scrolled (1065, 527) with delta (0, -1)
Screenshot: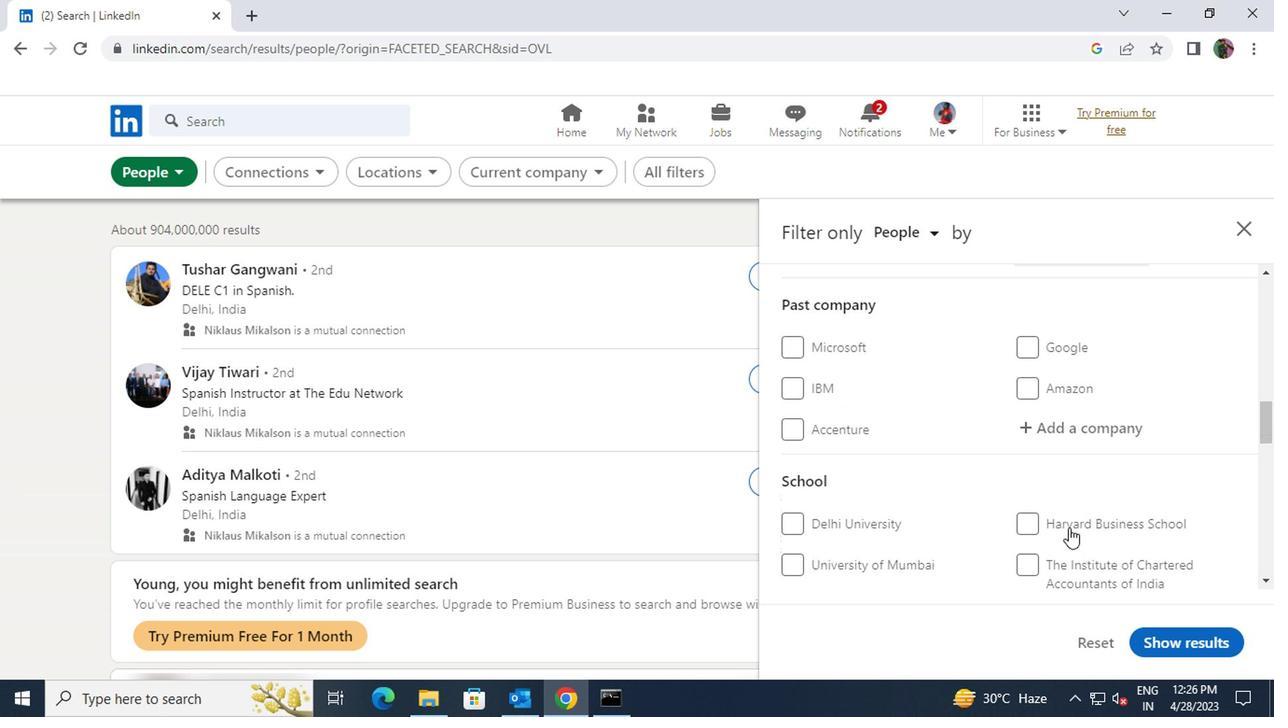
Action: Mouse scrolled (1065, 527) with delta (0, -1)
Screenshot: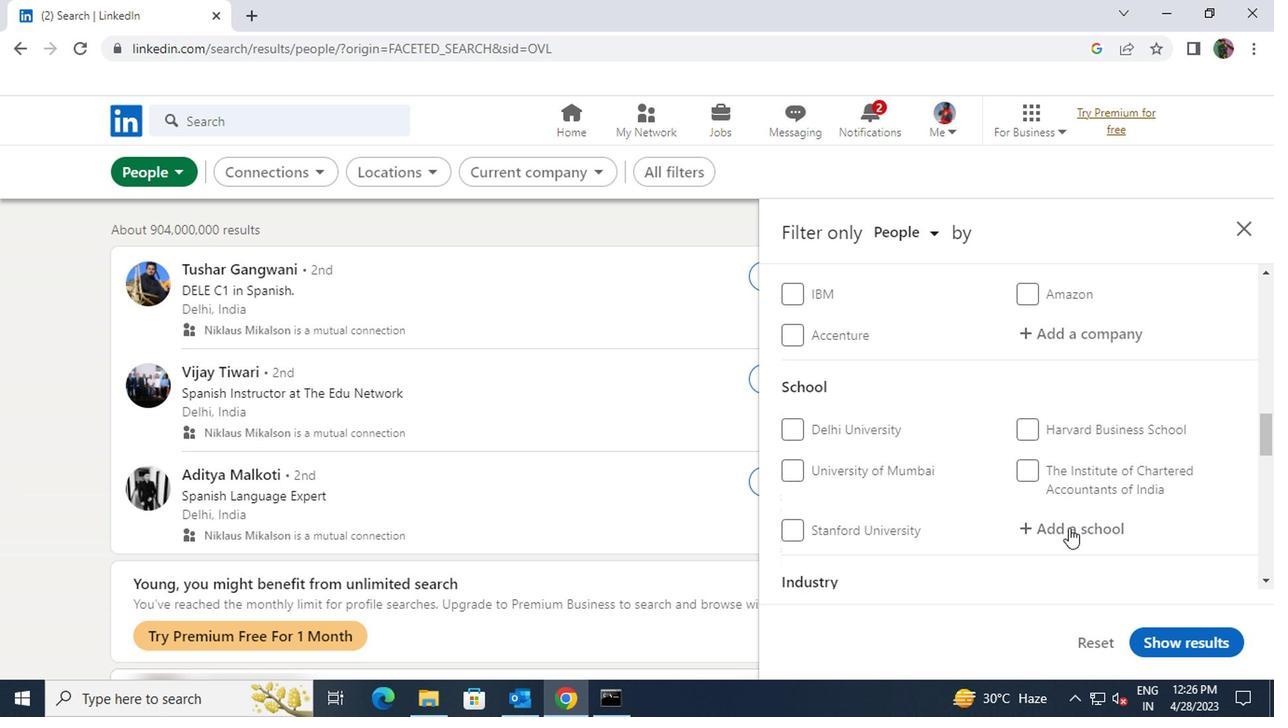 
Action: Mouse scrolled (1065, 527) with delta (0, -1)
Screenshot: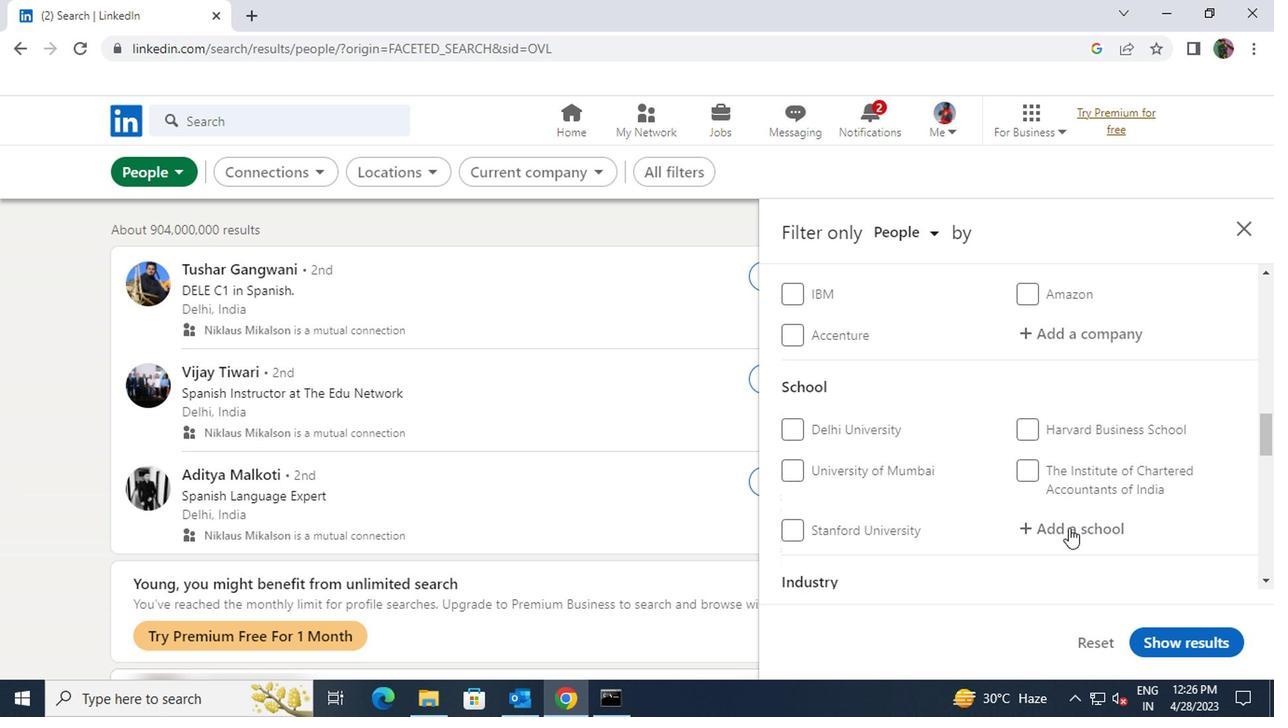 
Action: Mouse scrolled (1065, 527) with delta (0, -1)
Screenshot: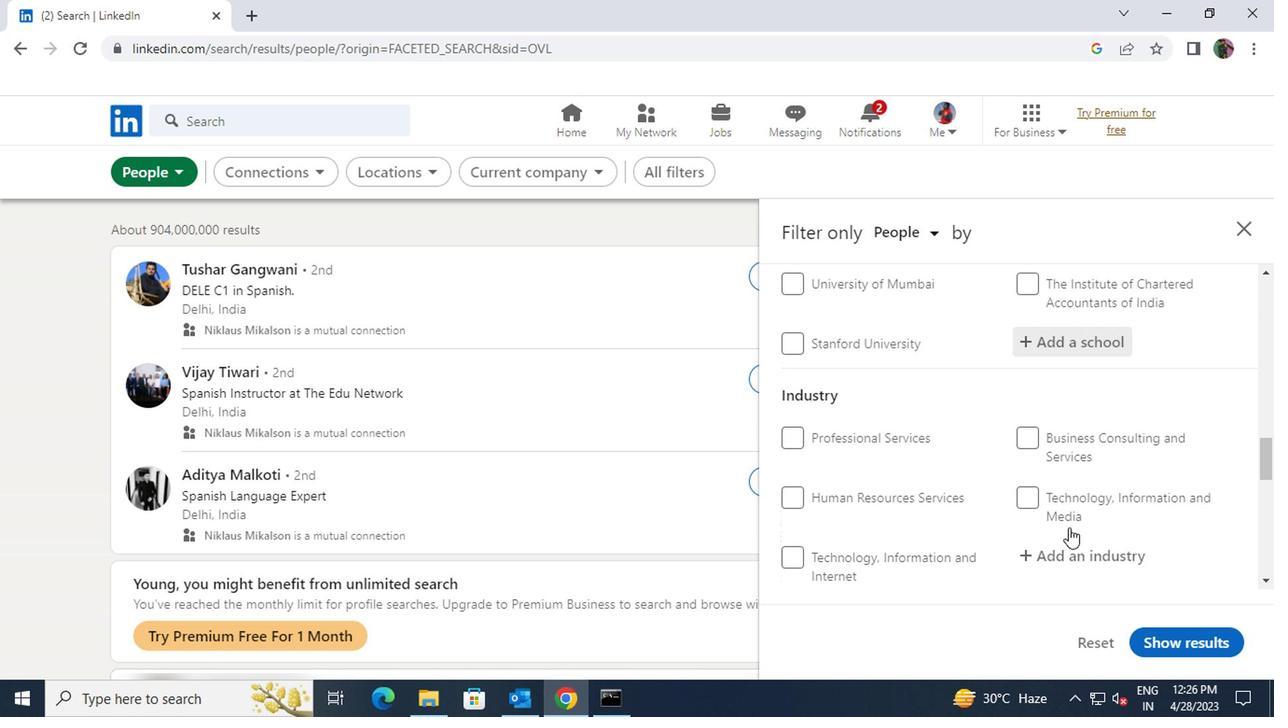 
Action: Mouse scrolled (1065, 527) with delta (0, -1)
Screenshot: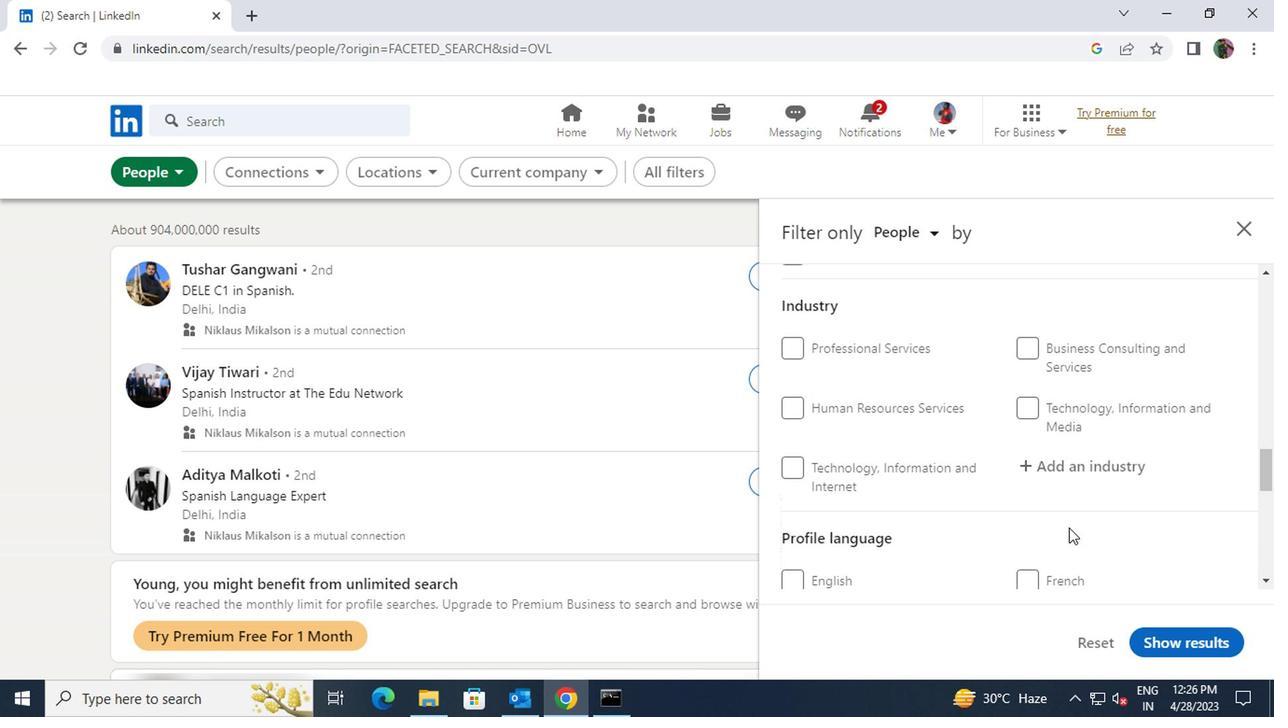 
Action: Mouse moved to (794, 523)
Screenshot: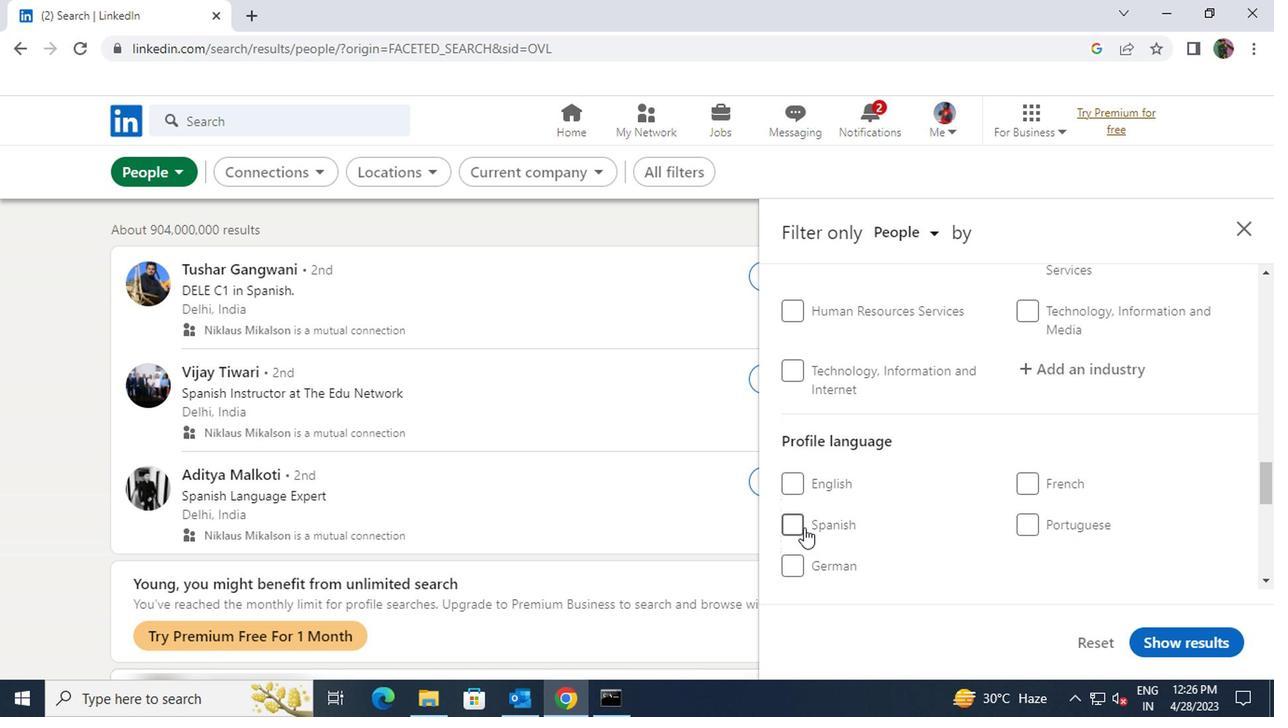 
Action: Mouse pressed left at (794, 523)
Screenshot: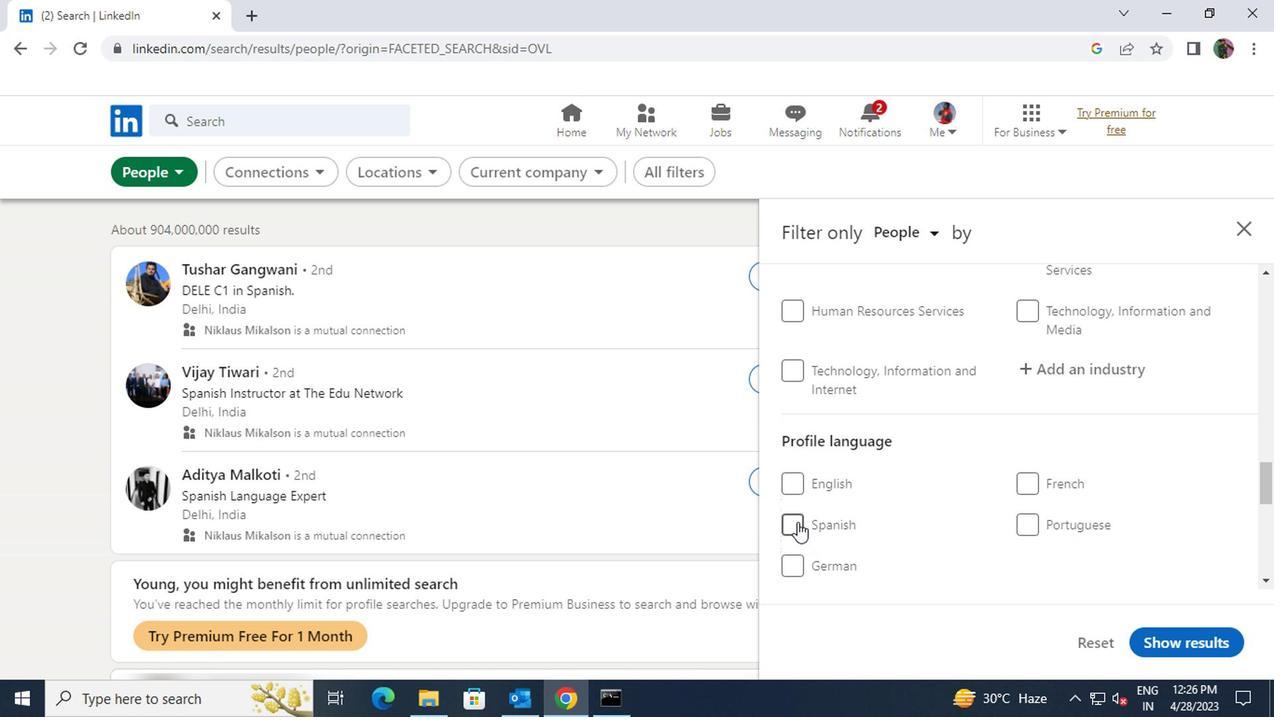 
Action: Mouse moved to (920, 523)
Screenshot: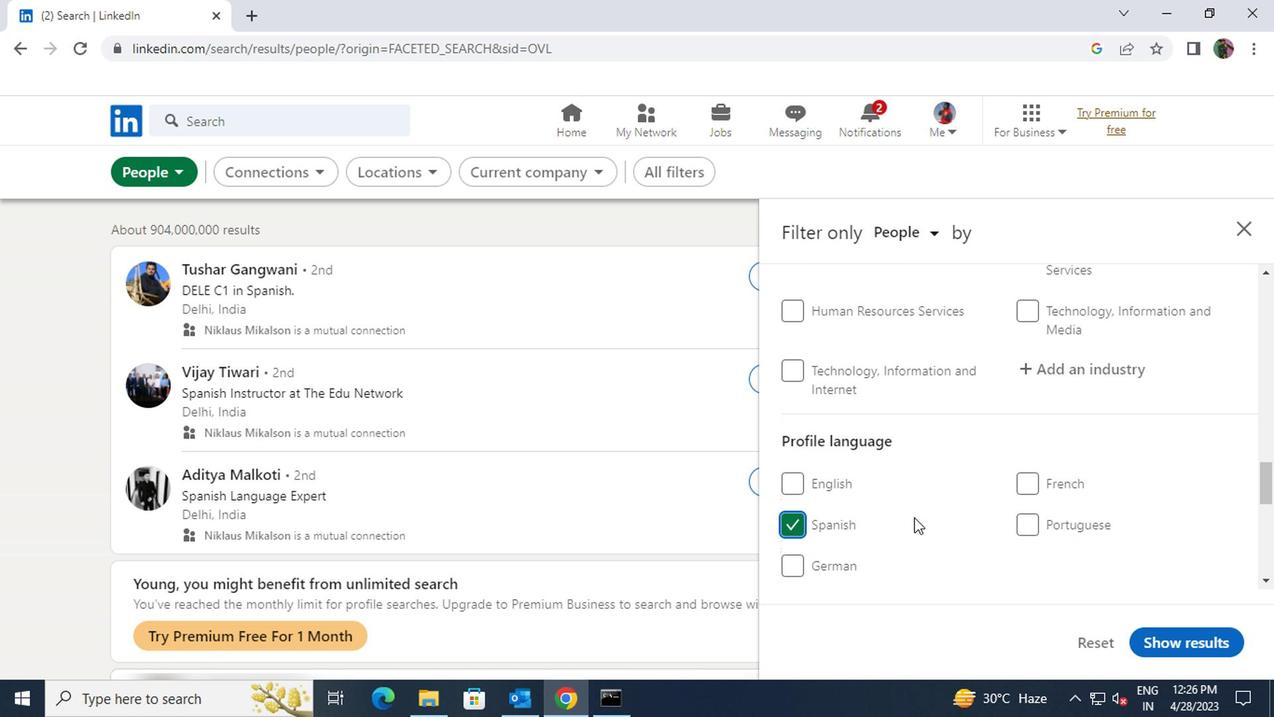 
Action: Mouse scrolled (920, 524) with delta (0, 1)
Screenshot: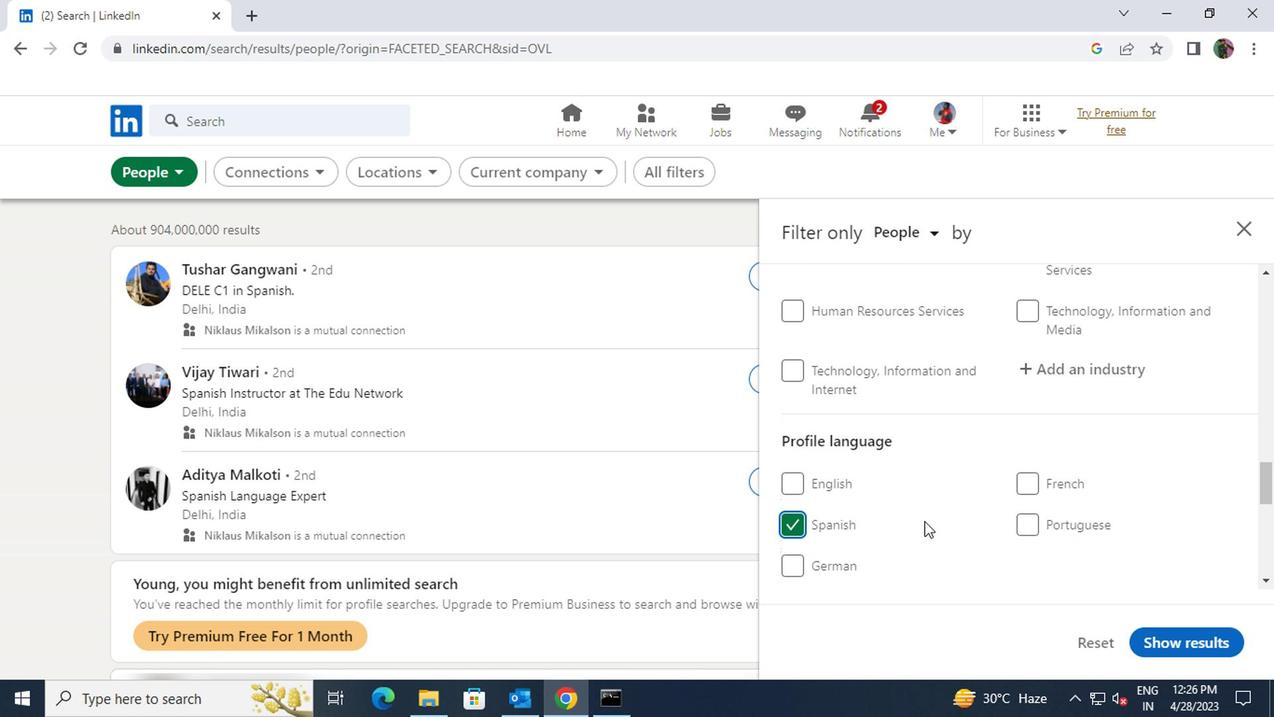 
Action: Mouse scrolled (920, 524) with delta (0, 1)
Screenshot: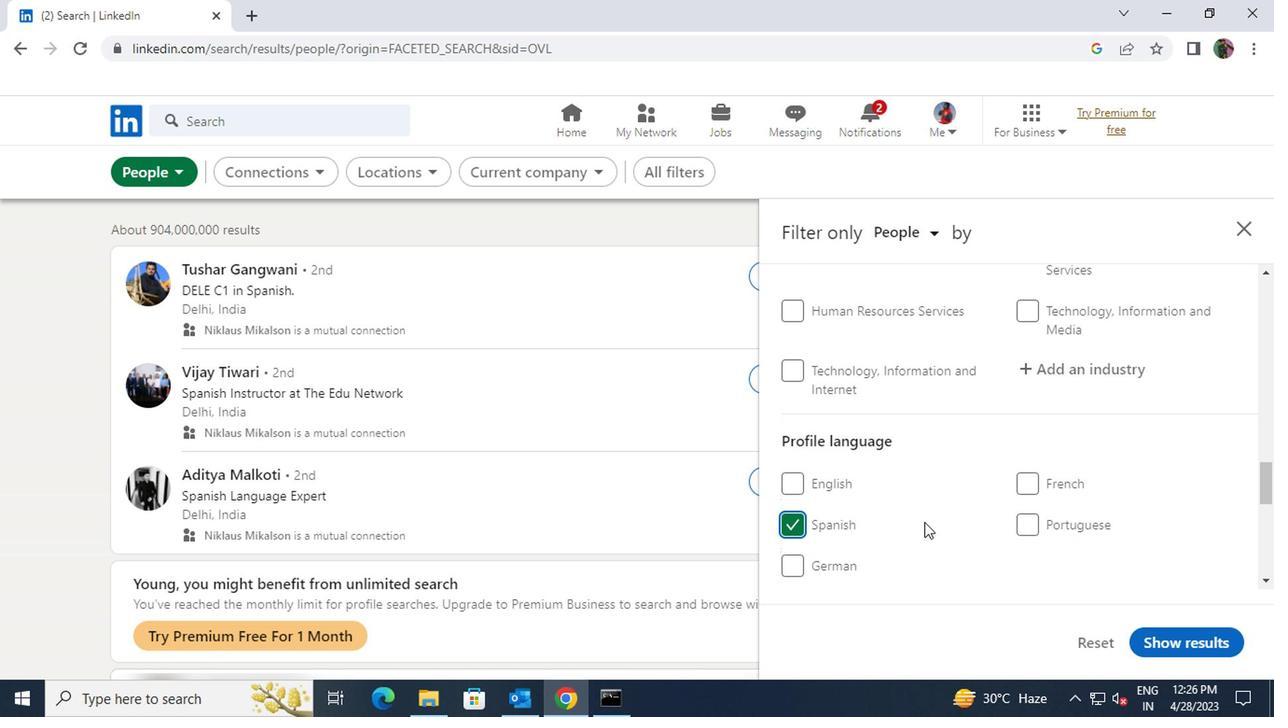 
Action: Mouse scrolled (920, 524) with delta (0, 1)
Screenshot: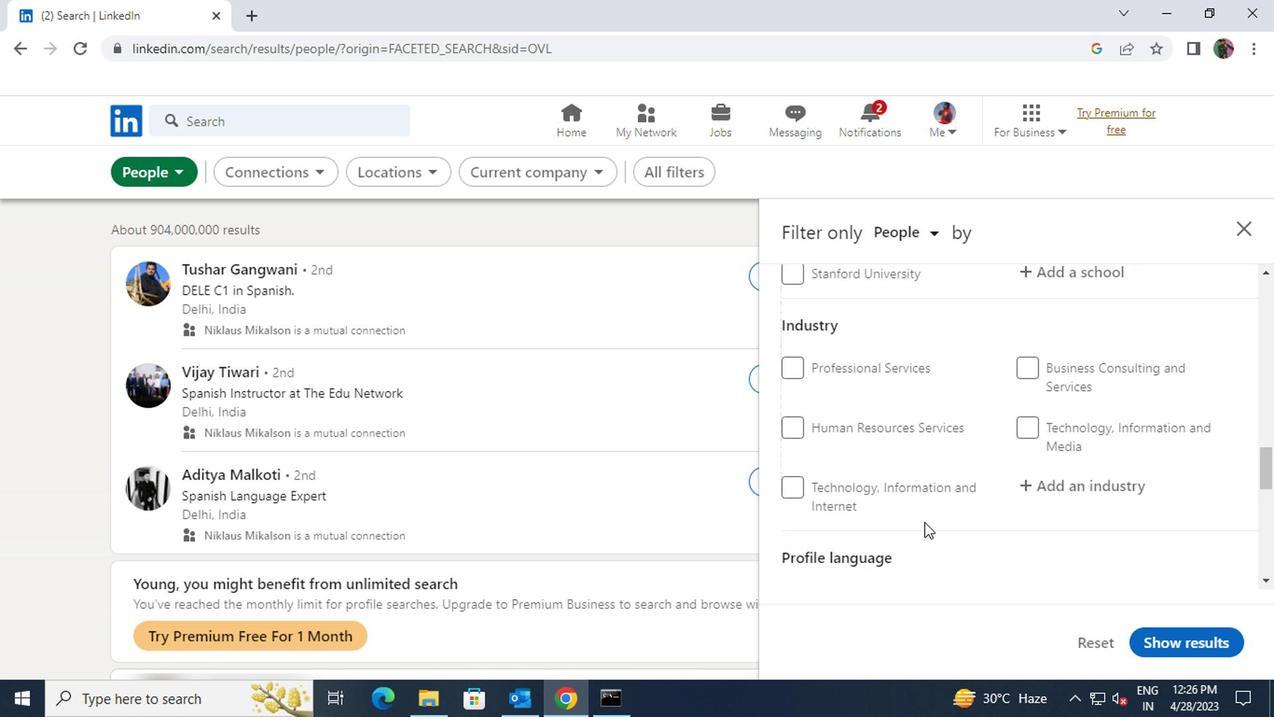 
Action: Mouse scrolled (920, 524) with delta (0, 1)
Screenshot: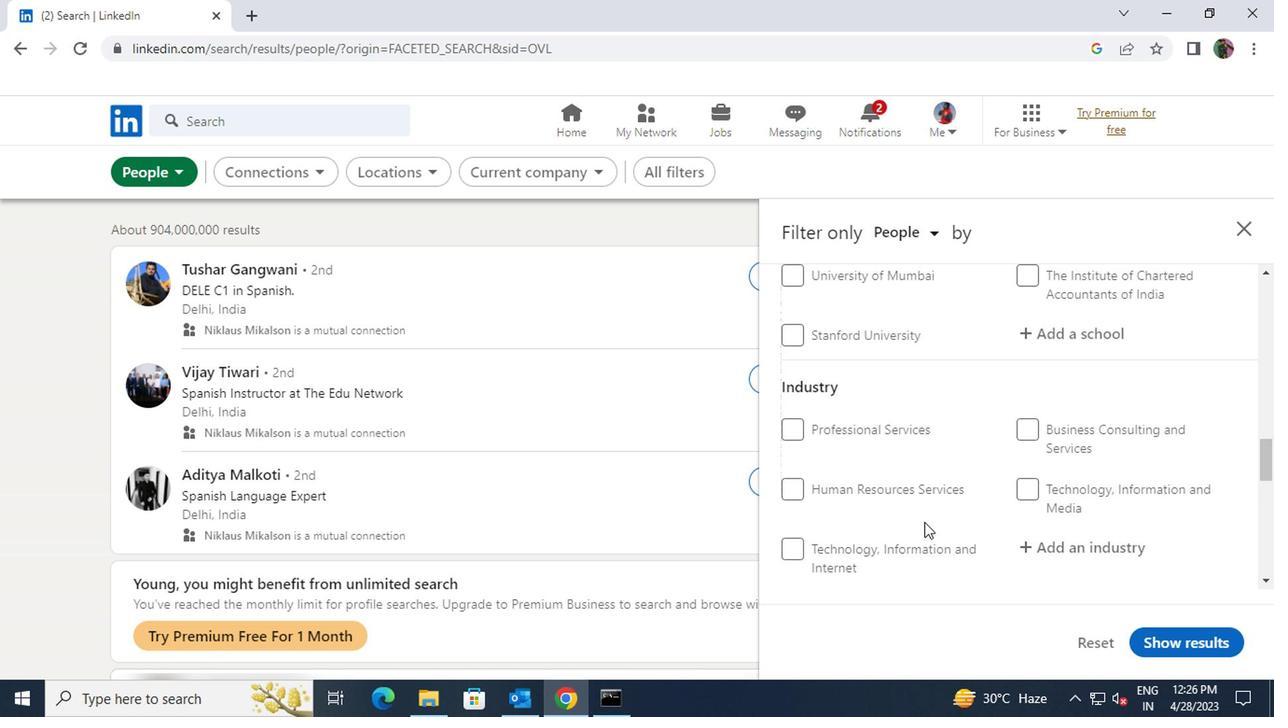 
Action: Mouse scrolled (920, 524) with delta (0, 1)
Screenshot: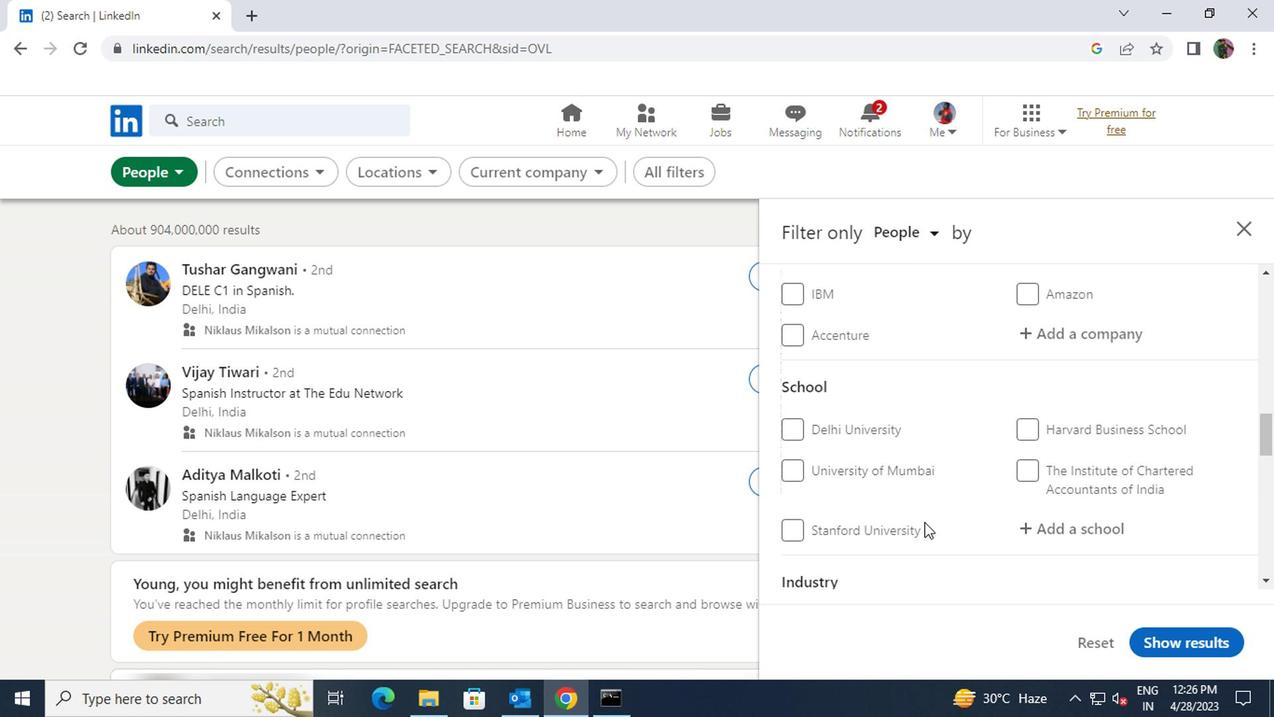 
Action: Mouse scrolled (920, 524) with delta (0, 1)
Screenshot: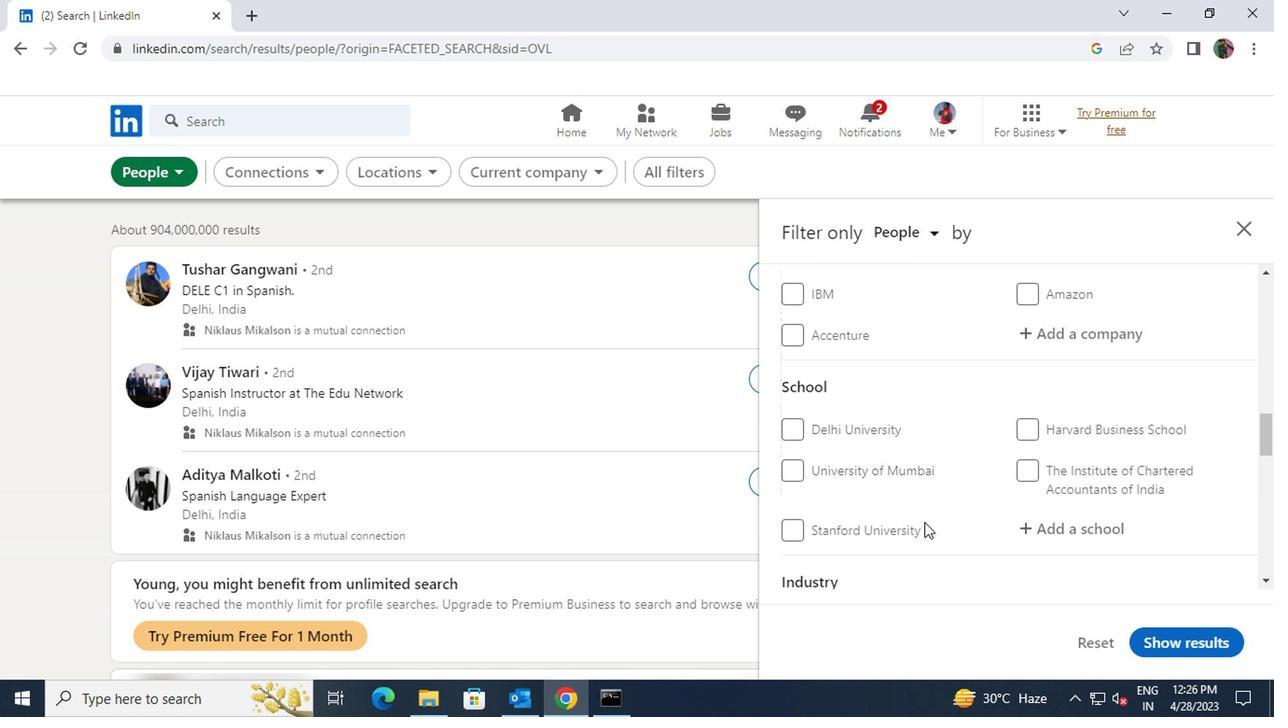 
Action: Mouse scrolled (920, 524) with delta (0, 1)
Screenshot: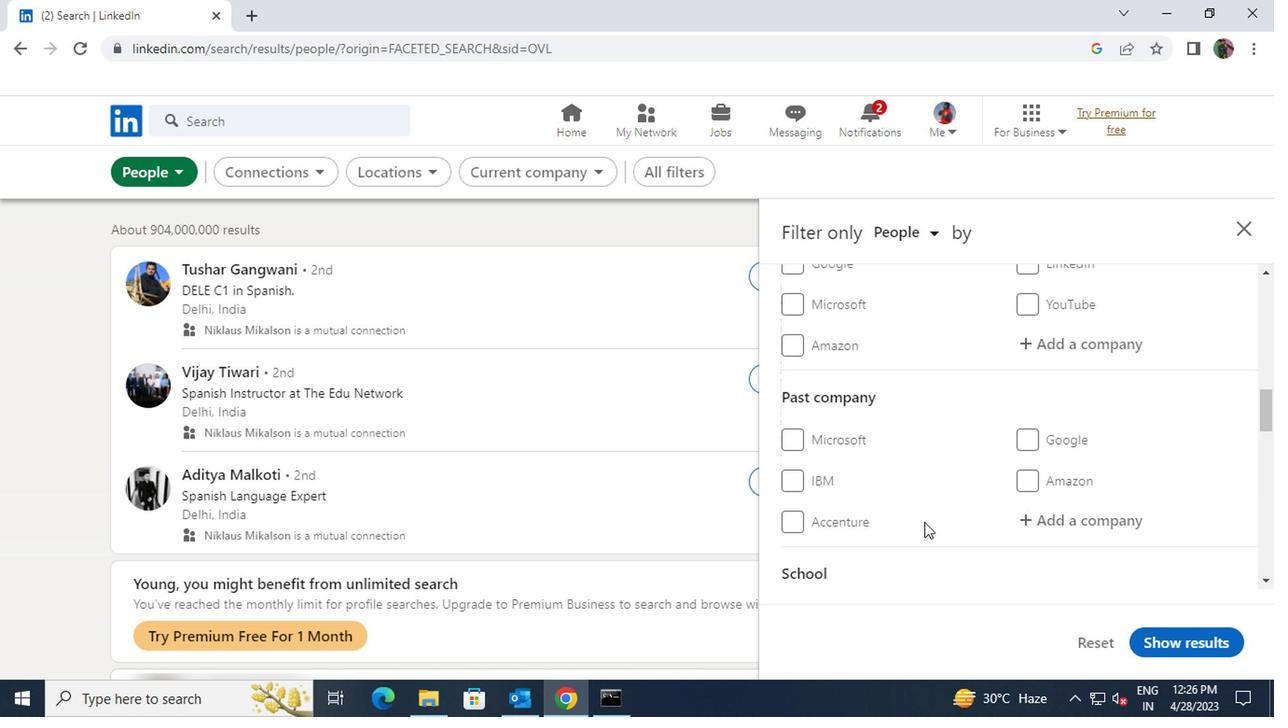 
Action: Mouse moved to (920, 524)
Screenshot: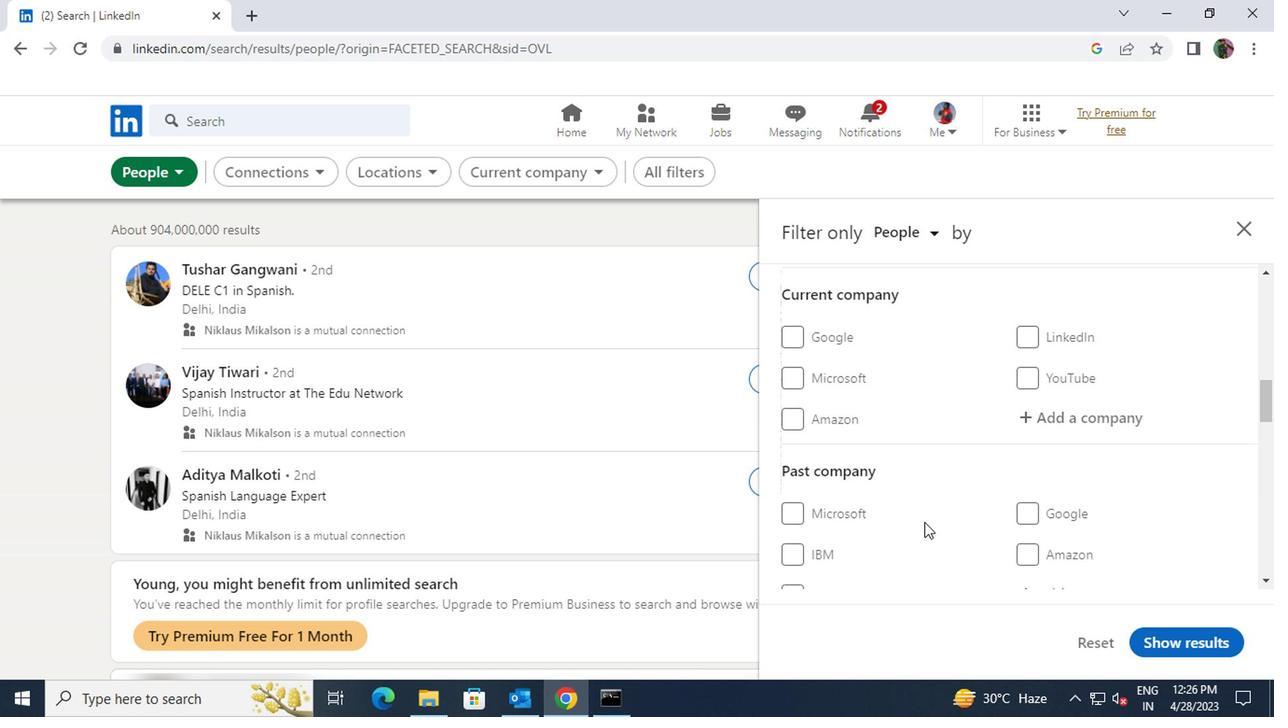 
Action: Mouse scrolled (920, 525) with delta (0, 0)
Screenshot: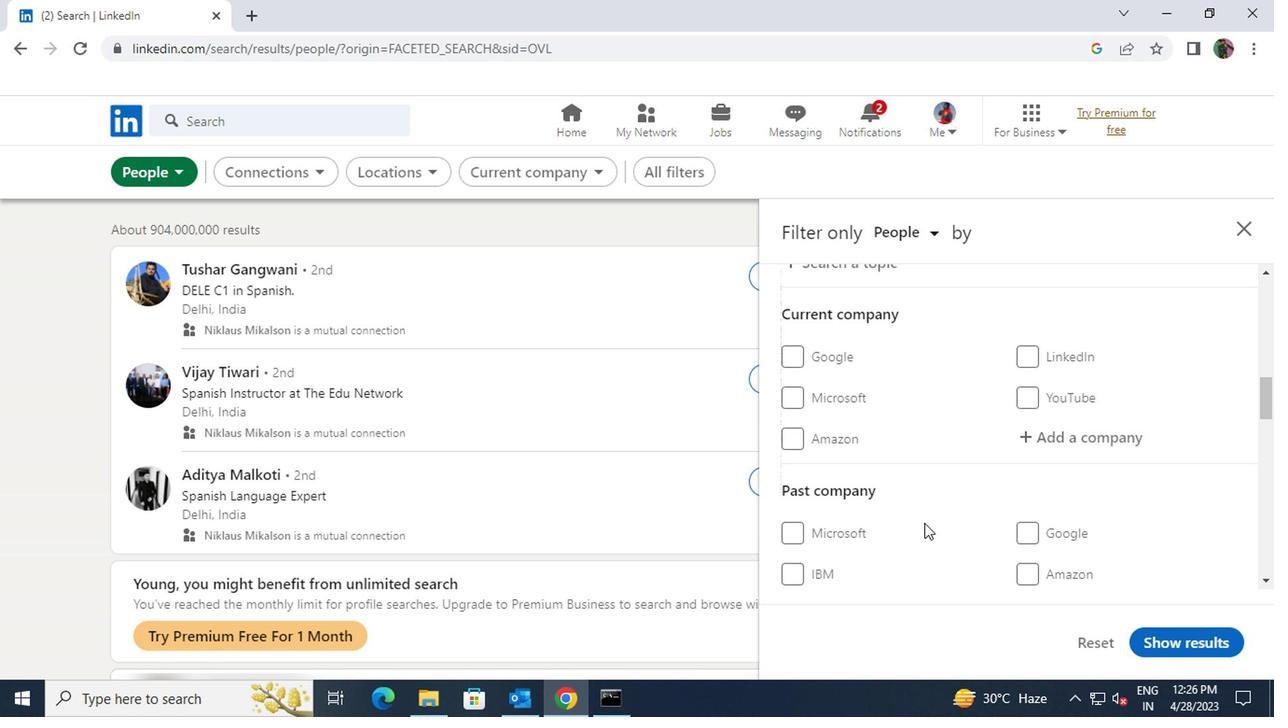 
Action: Mouse scrolled (920, 525) with delta (0, 0)
Screenshot: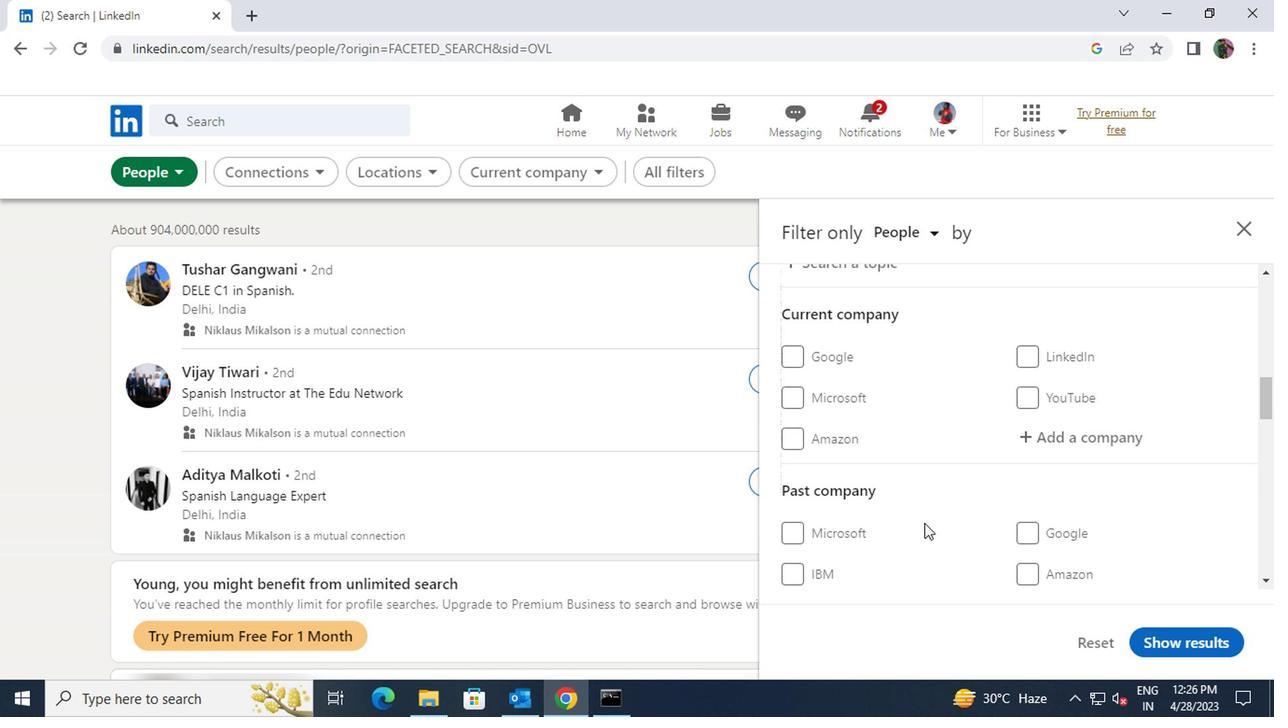 
Action: Mouse moved to (920, 524)
Screenshot: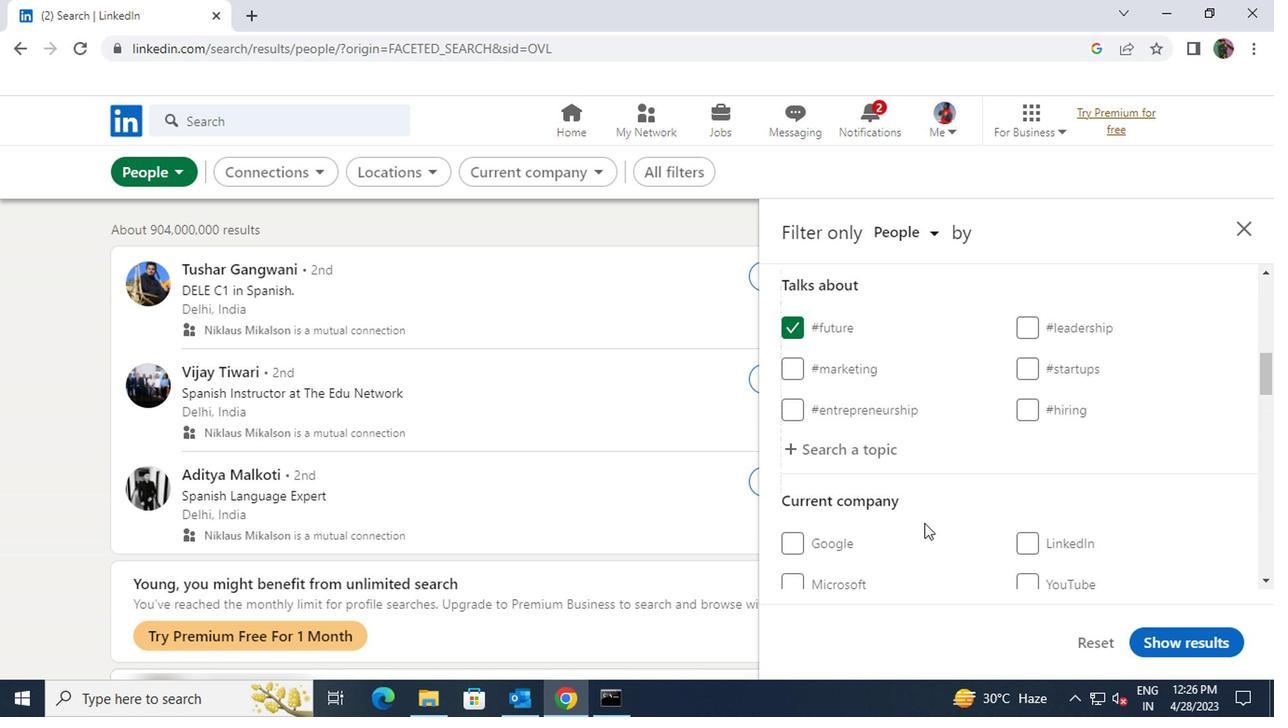 
Action: Mouse scrolled (920, 523) with delta (0, -1)
Screenshot: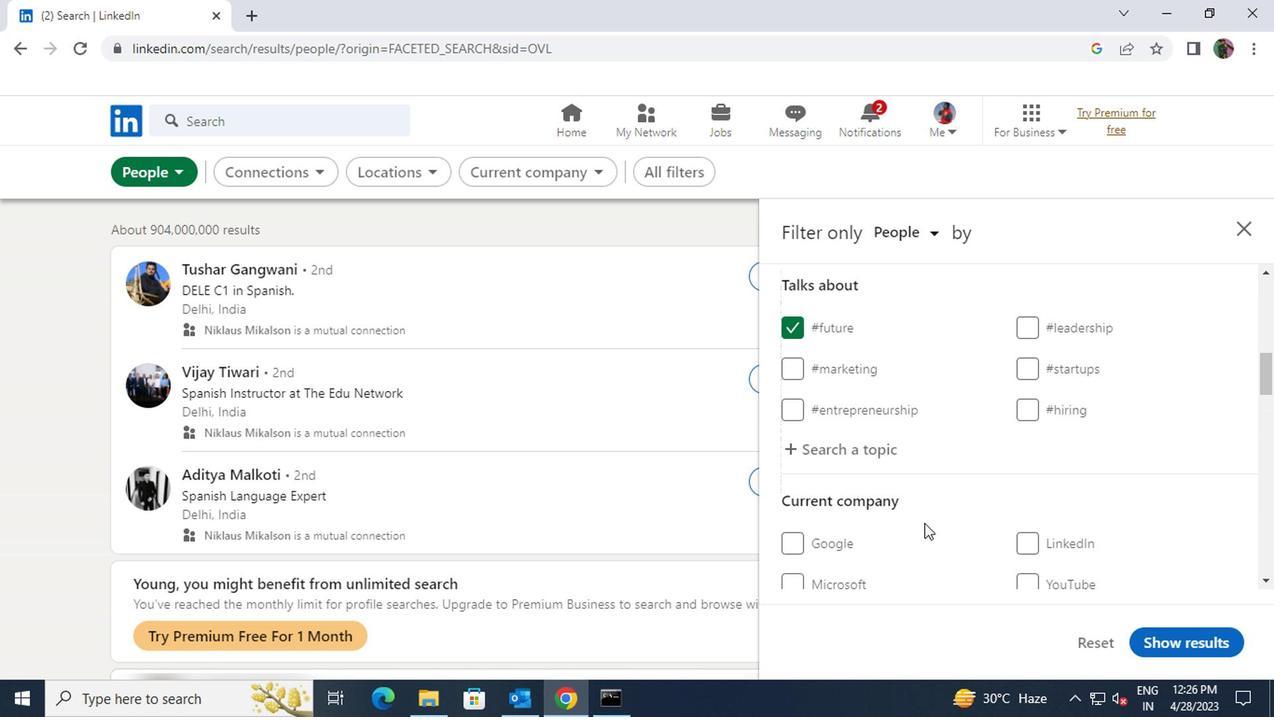 
Action: Mouse scrolled (920, 523) with delta (0, -1)
Screenshot: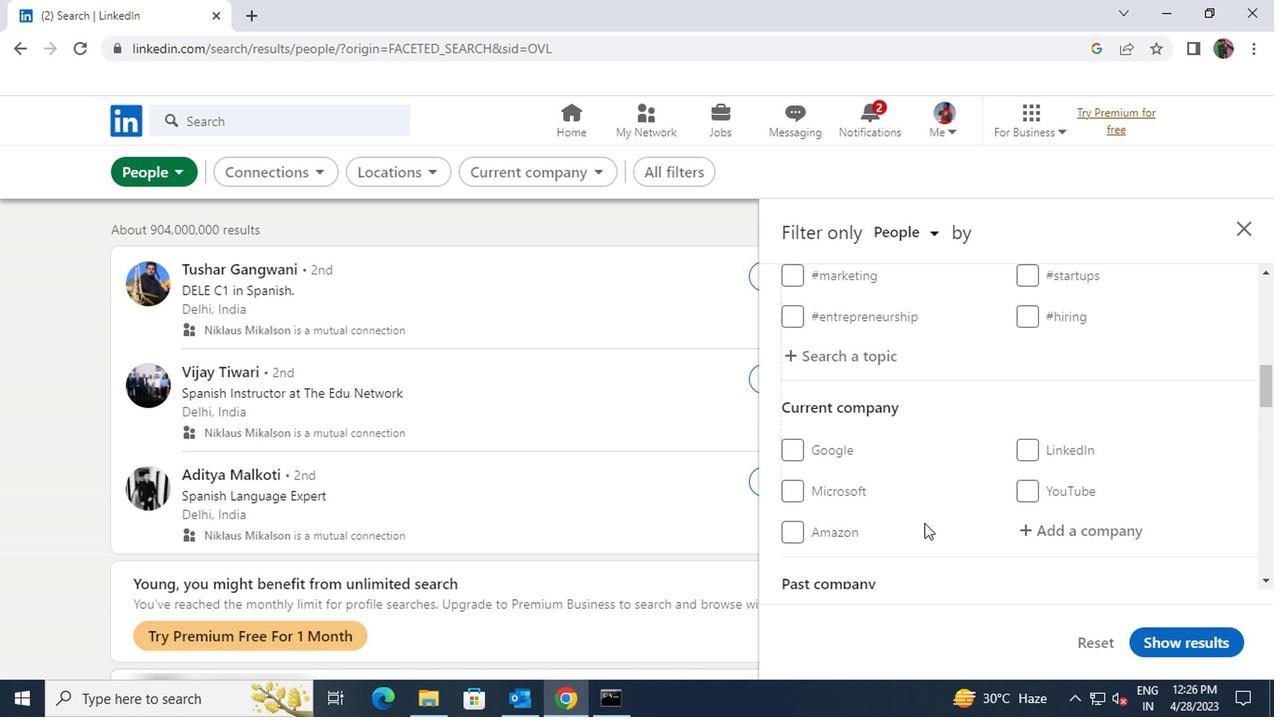 
Action: Mouse moved to (1037, 444)
Screenshot: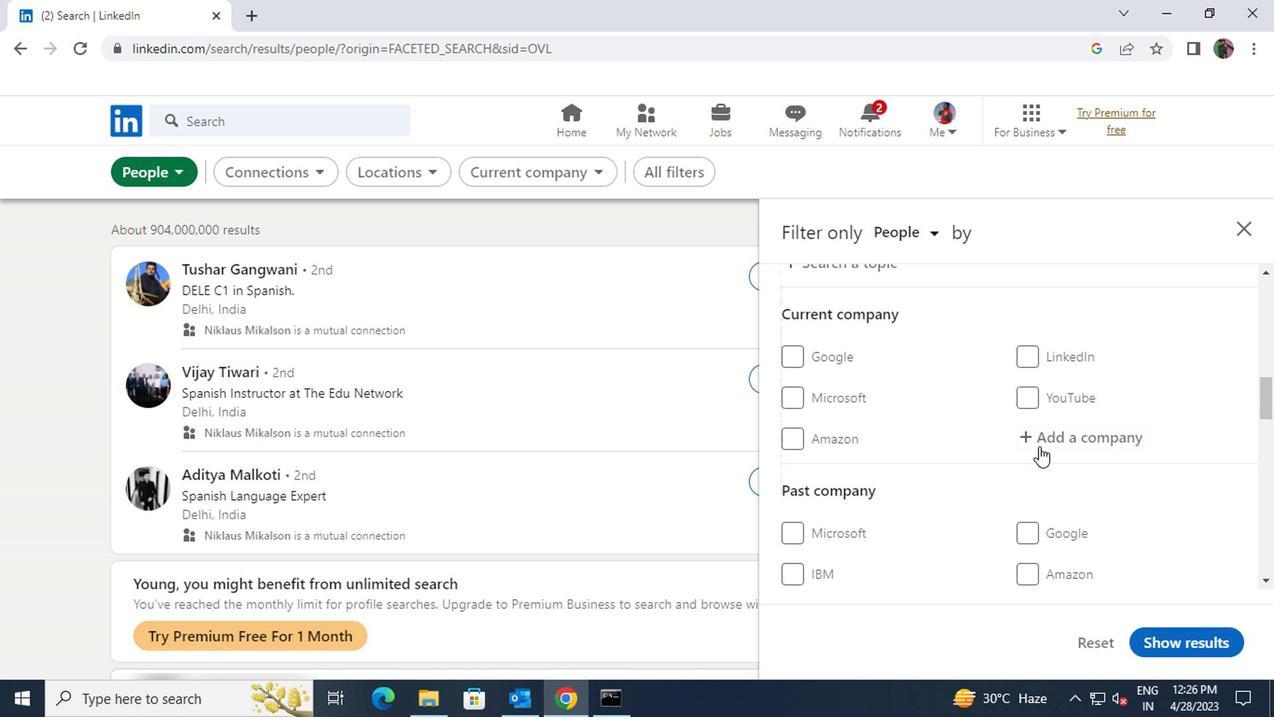 
Action: Mouse pressed left at (1037, 444)
Screenshot: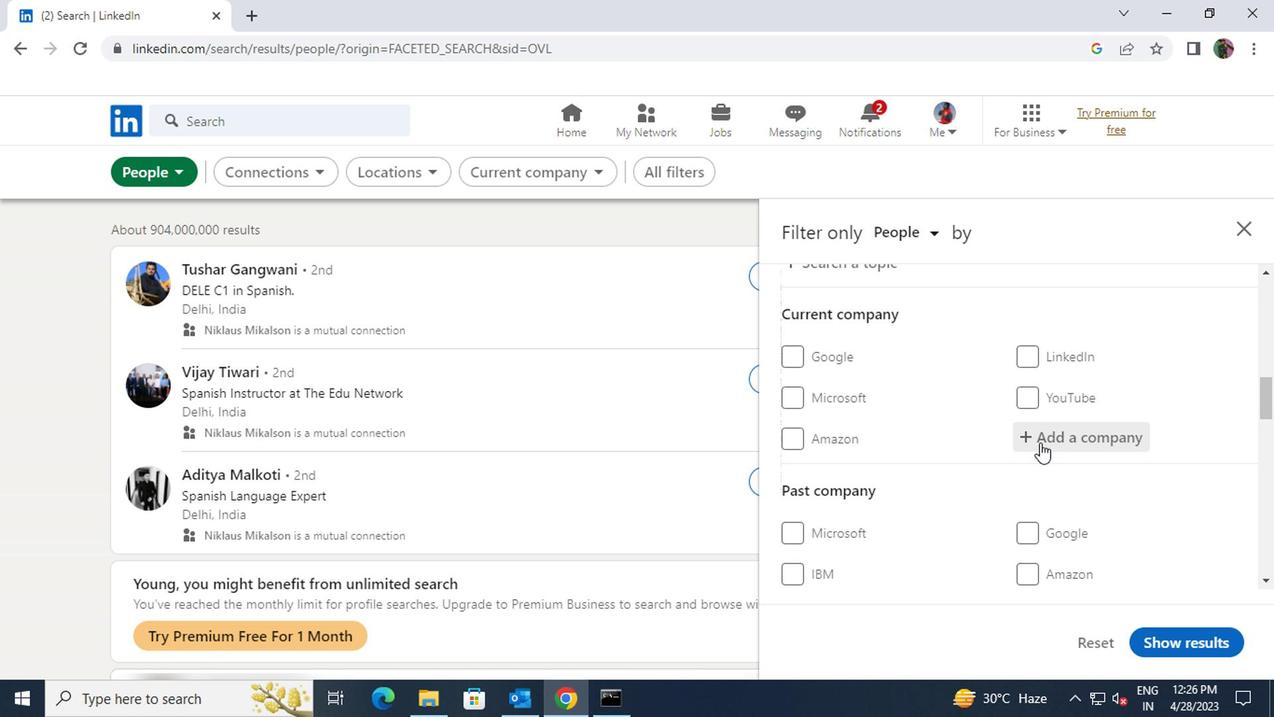 
Action: Key pressed <Key.shift><Key.shift><Key.shift><Key.shift><Key.shift><Key.shift><Key.shift><Key.shift><Key.shift><Key.shift><Key.shift><Key.shift><Key.shift><Key.shift><Key.shift><Key.shift><Key.shift><Key.shift>NAUKRI
Screenshot: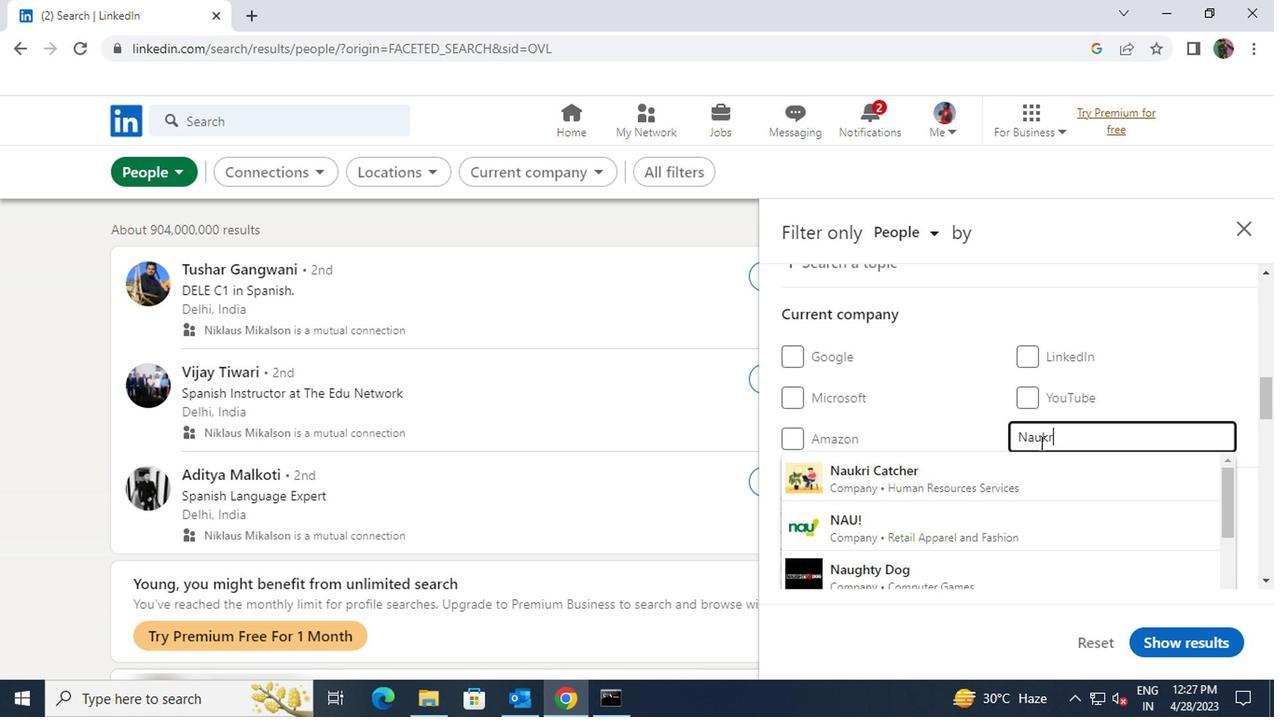 
Action: Mouse moved to (1032, 518)
Screenshot: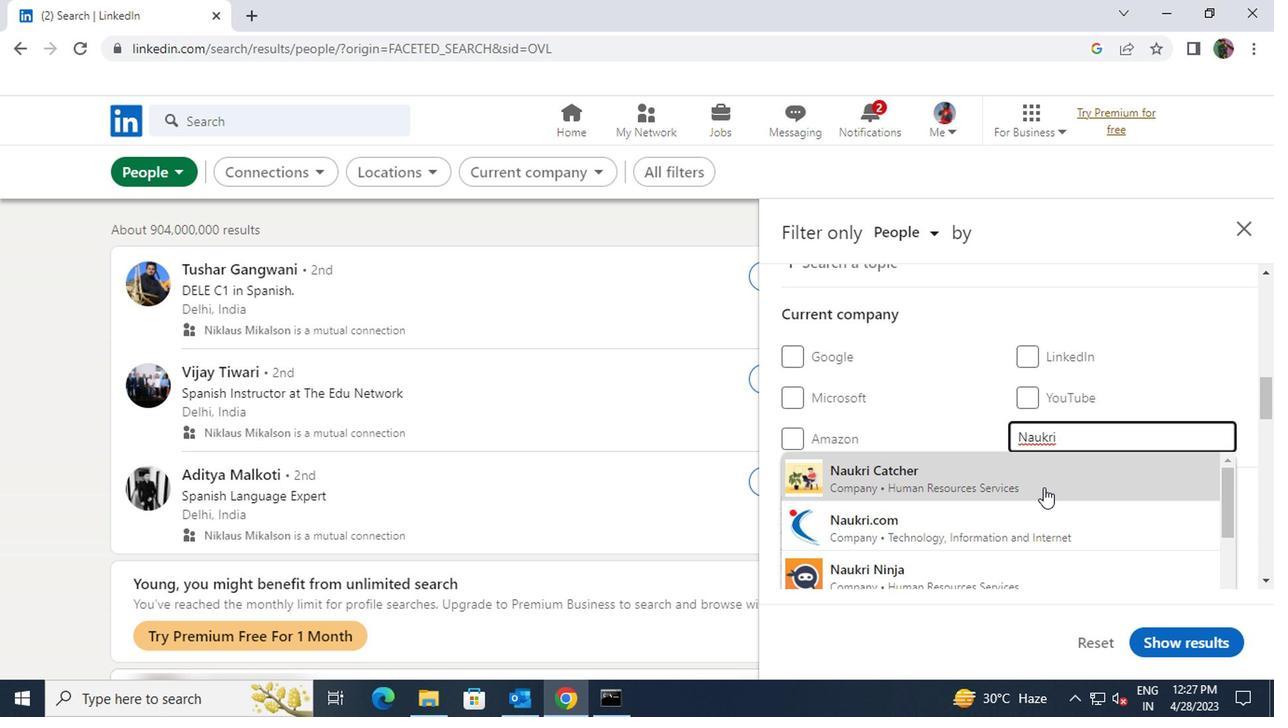 
Action: Mouse pressed left at (1032, 518)
Screenshot: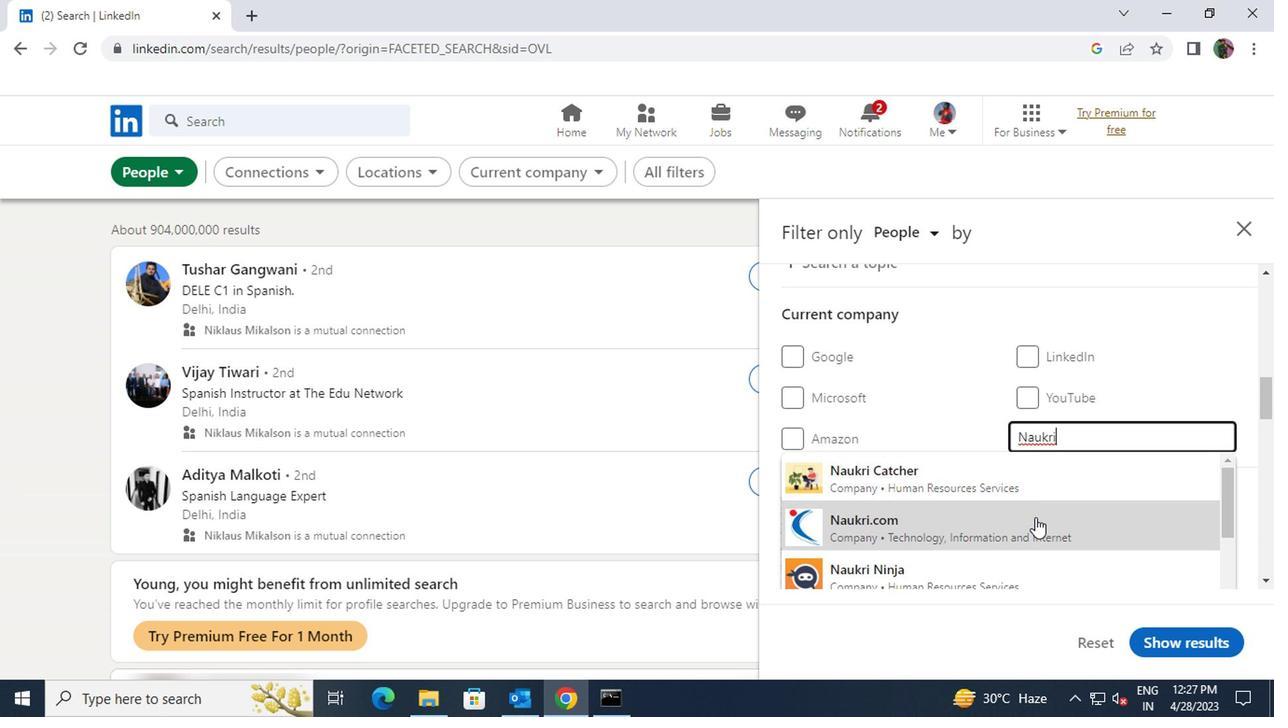 
Action: Mouse scrolled (1032, 517) with delta (0, 0)
Screenshot: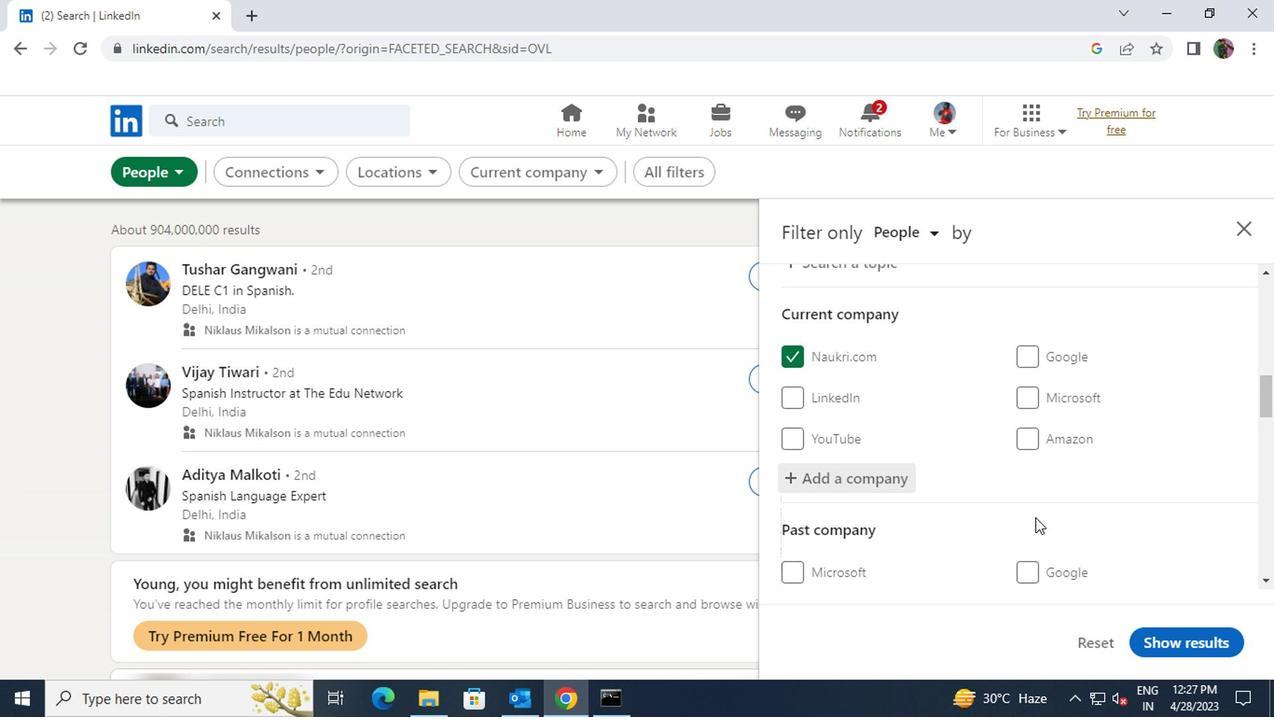 
Action: Mouse scrolled (1032, 517) with delta (0, 0)
Screenshot: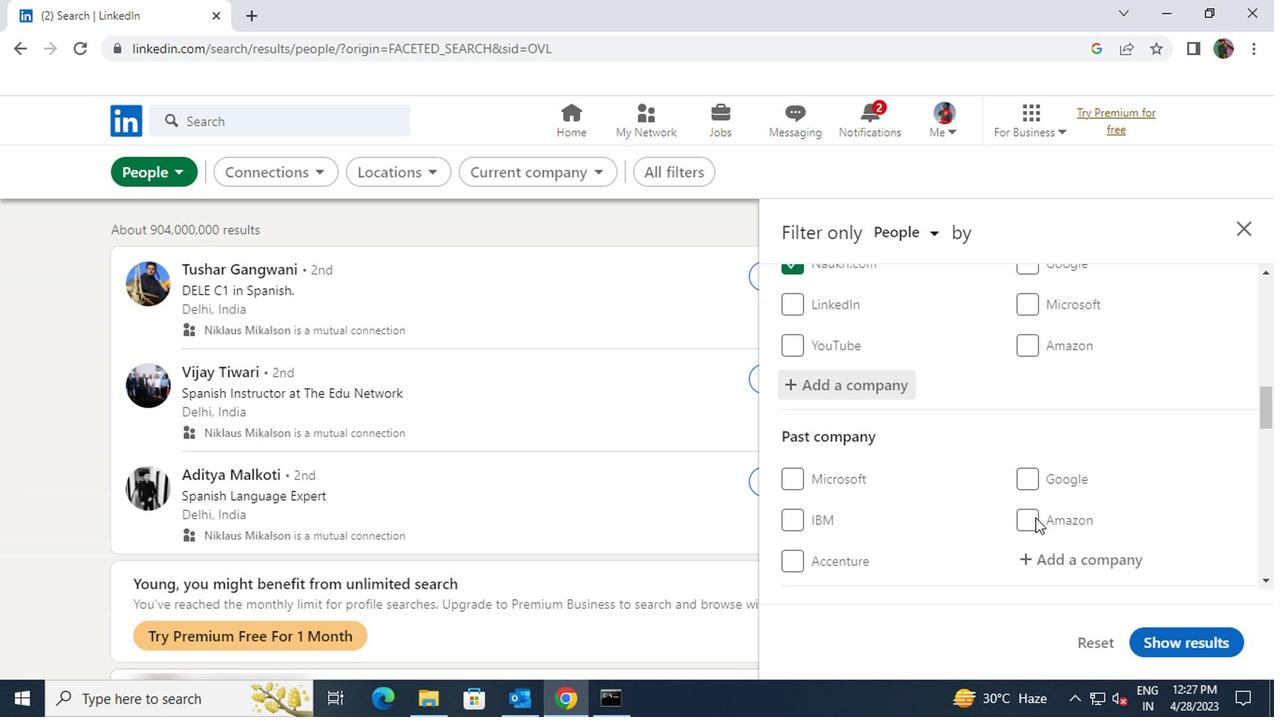
Action: Mouse scrolled (1032, 517) with delta (0, 0)
Screenshot: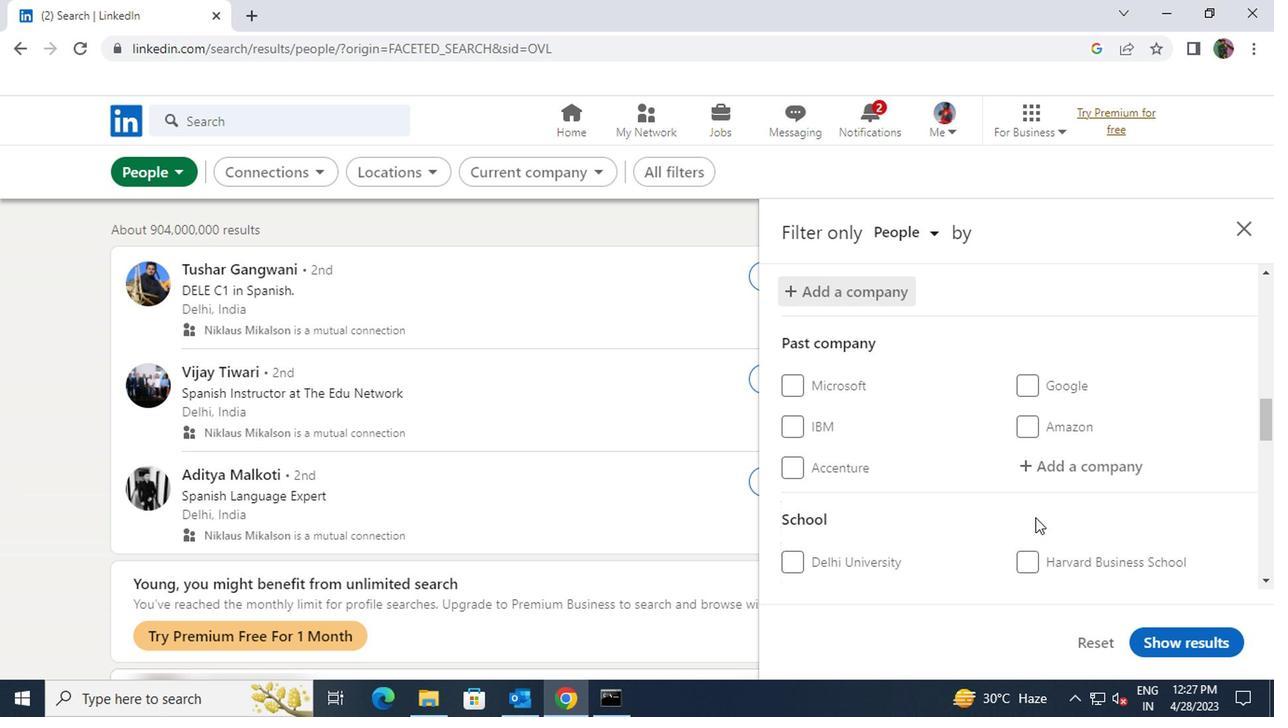 
Action: Mouse scrolled (1032, 517) with delta (0, 0)
Screenshot: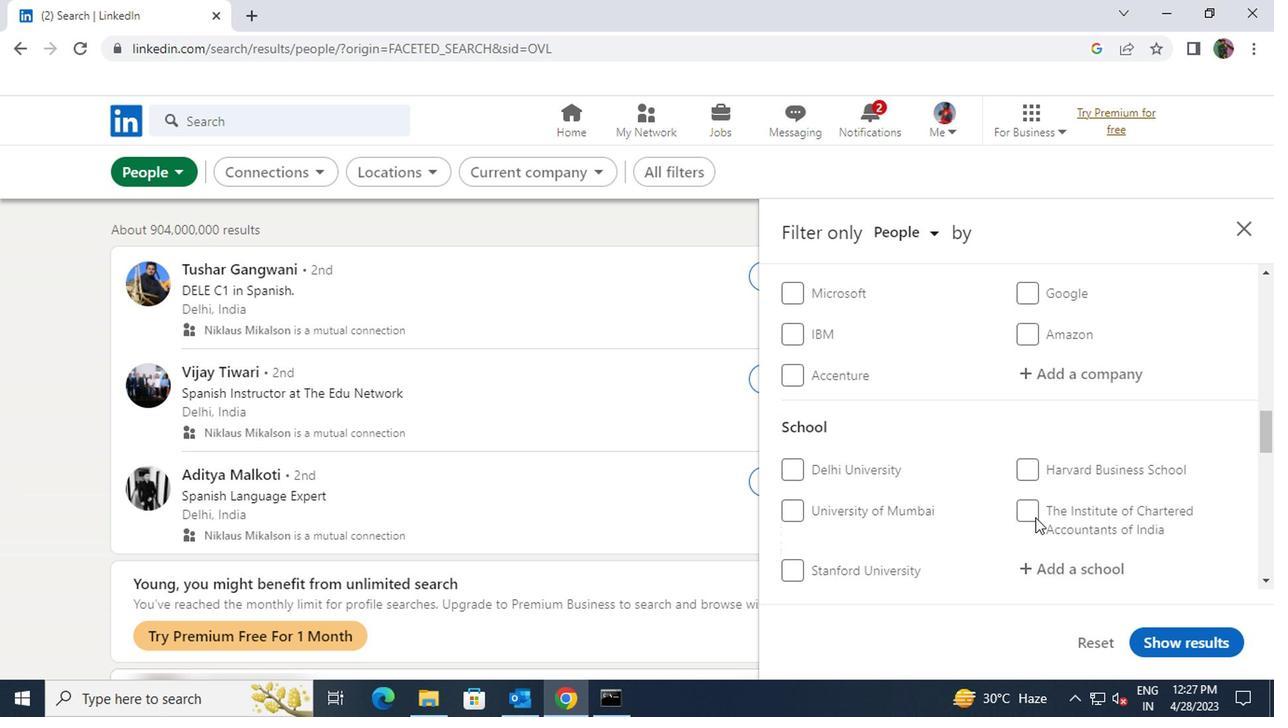 
Action: Mouse moved to (1039, 479)
Screenshot: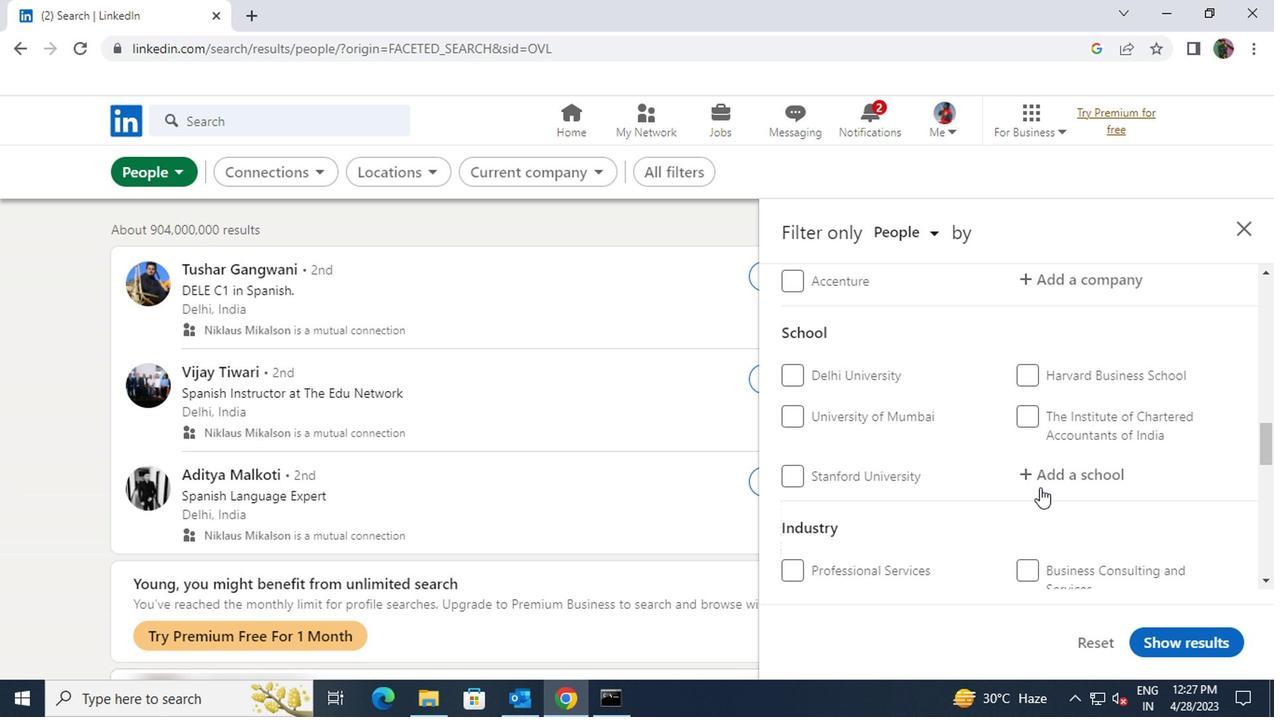 
Action: Mouse pressed left at (1039, 479)
Screenshot: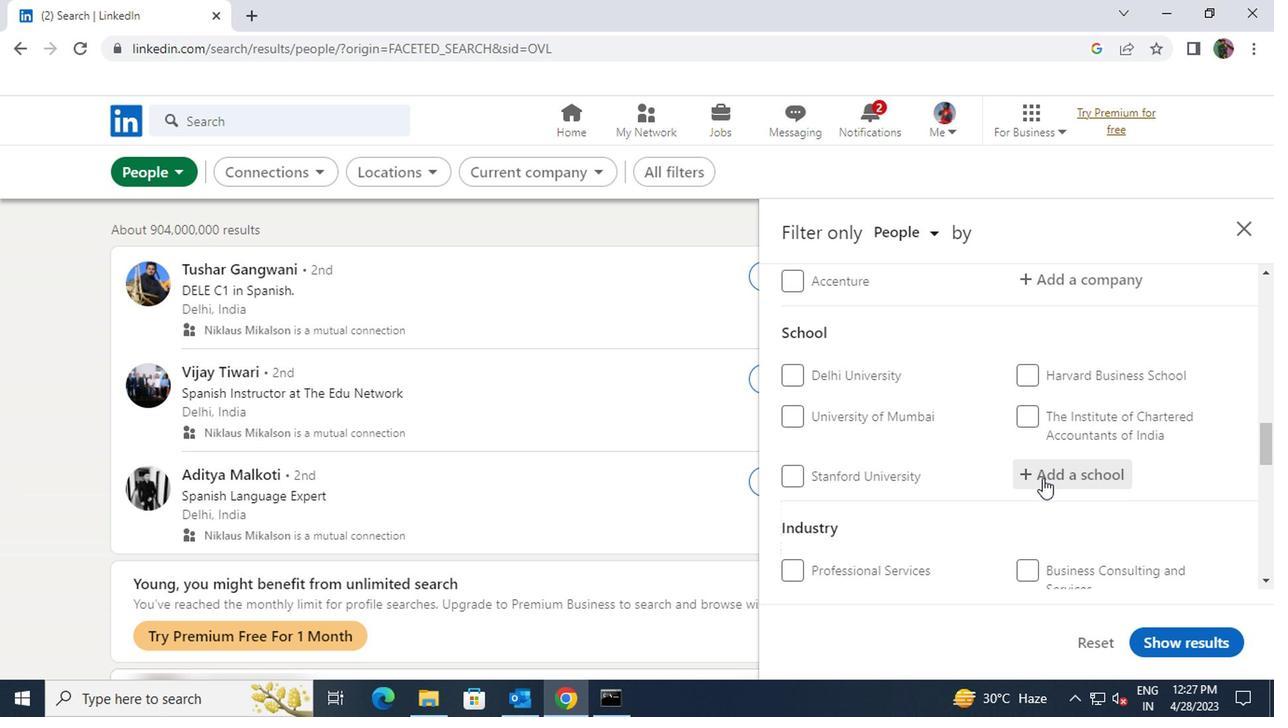 
Action: Key pressed <Key.shift><Key.shift><Key.shift><Key.shift>DOON
Screenshot: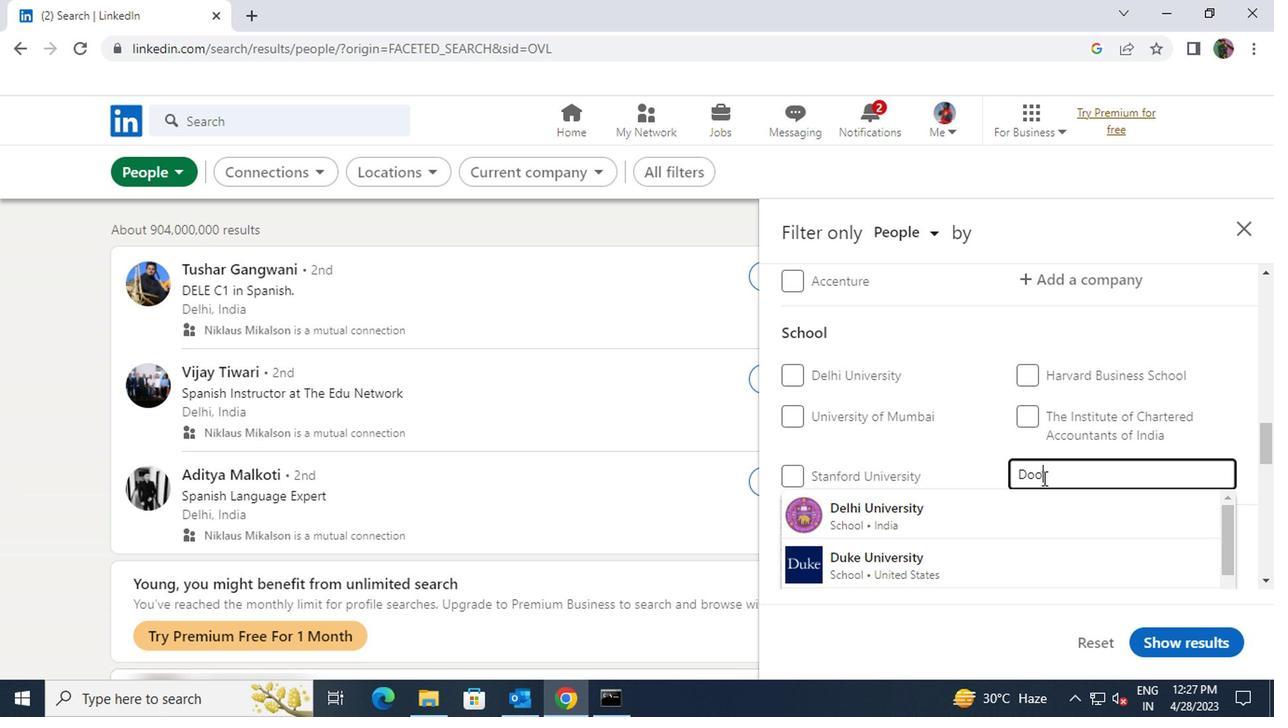 
Action: Mouse moved to (1023, 520)
Screenshot: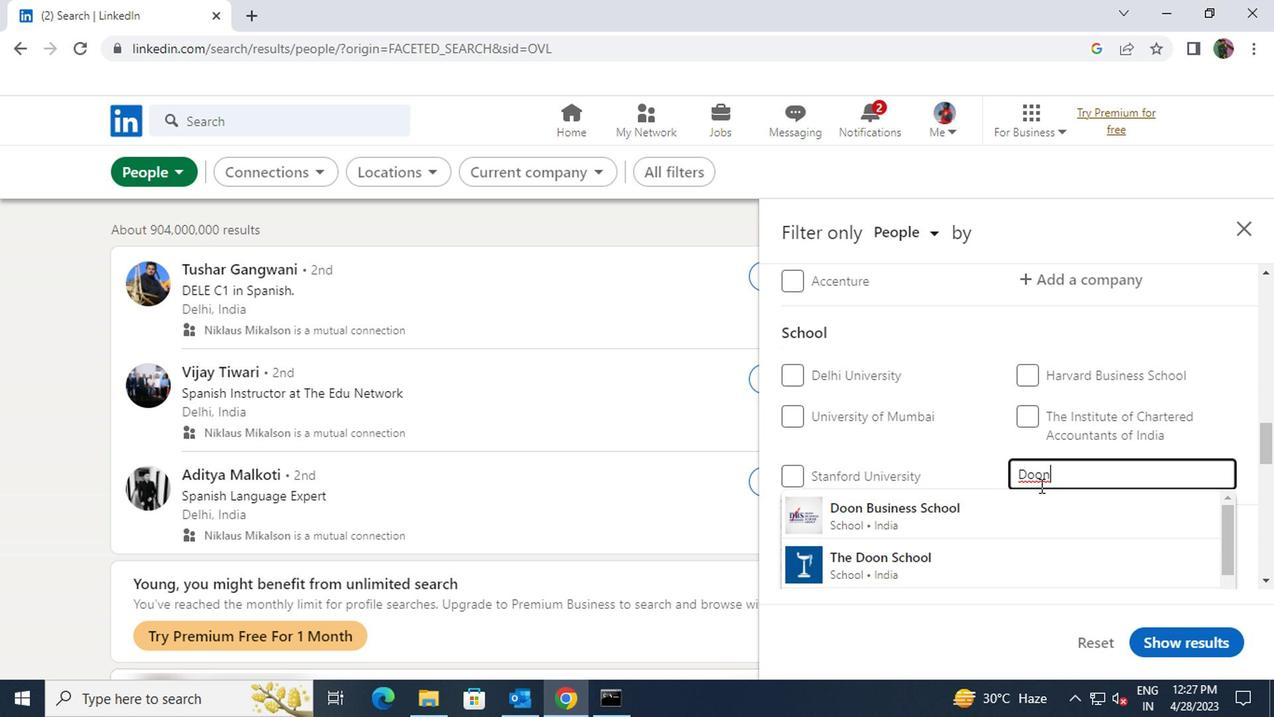 
Action: Mouse pressed left at (1023, 520)
Screenshot: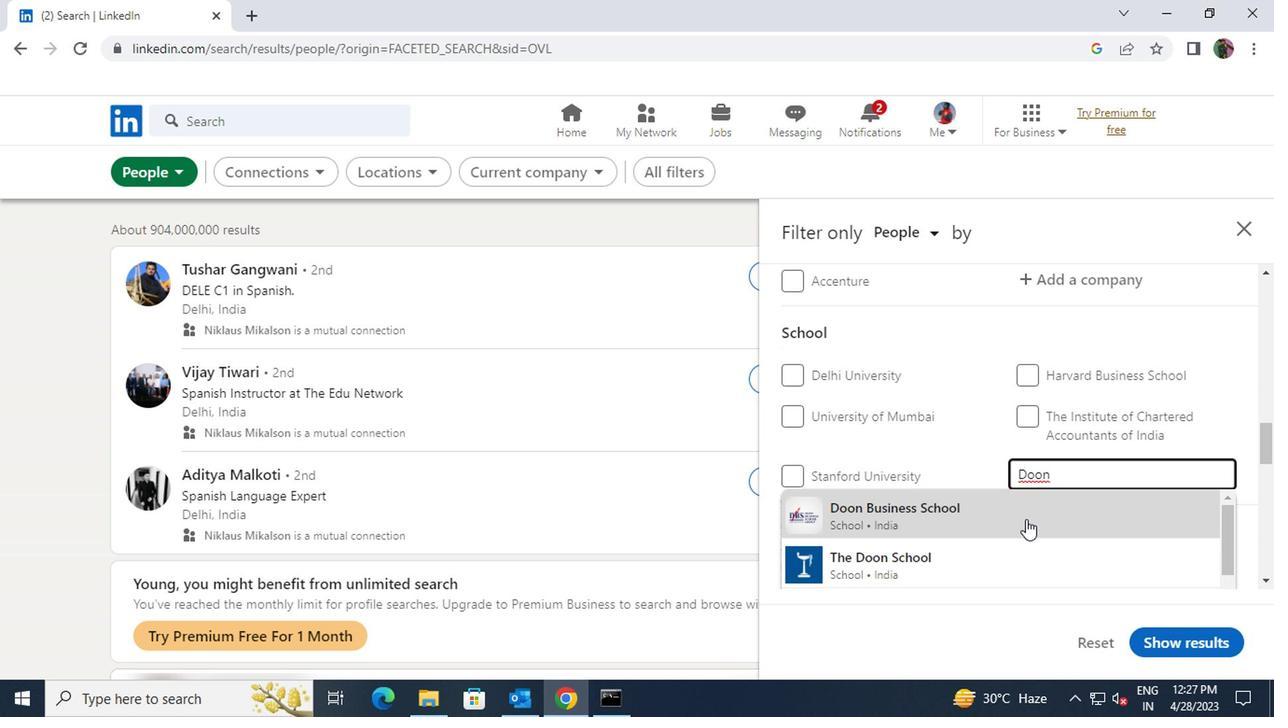
Action: Mouse scrolled (1023, 519) with delta (0, 0)
Screenshot: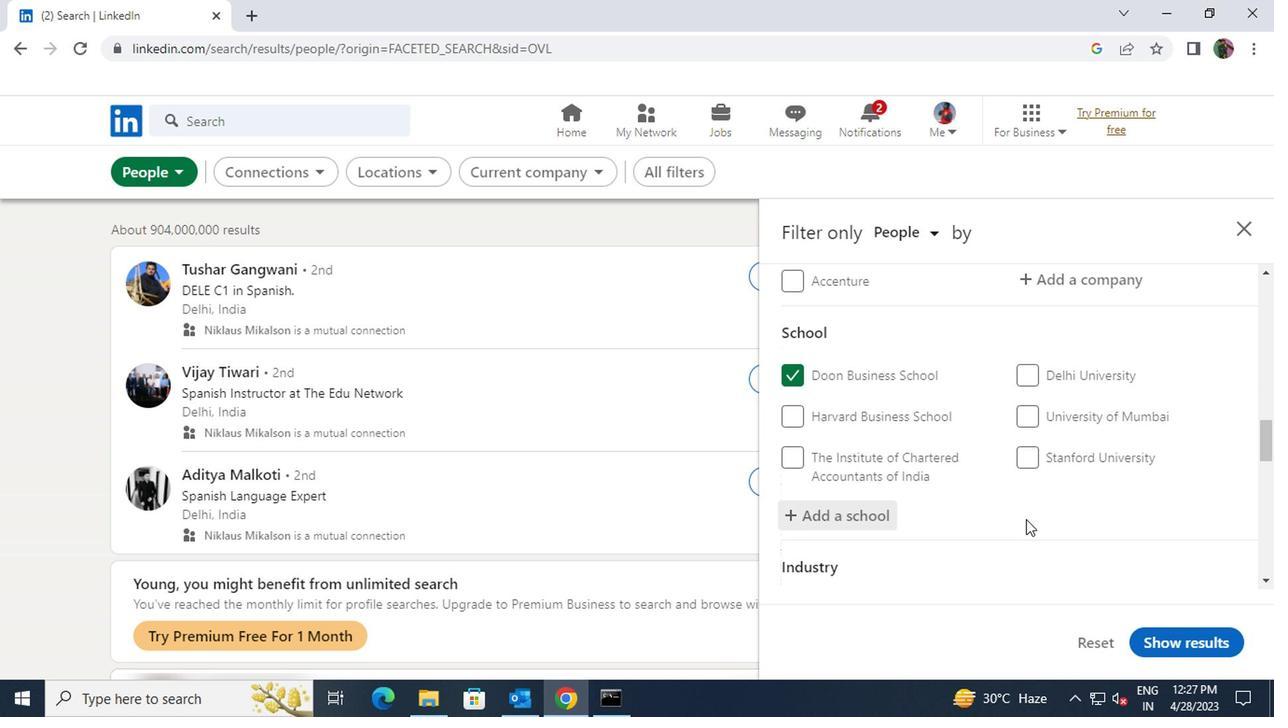 
Action: Mouse scrolled (1023, 519) with delta (0, 0)
Screenshot: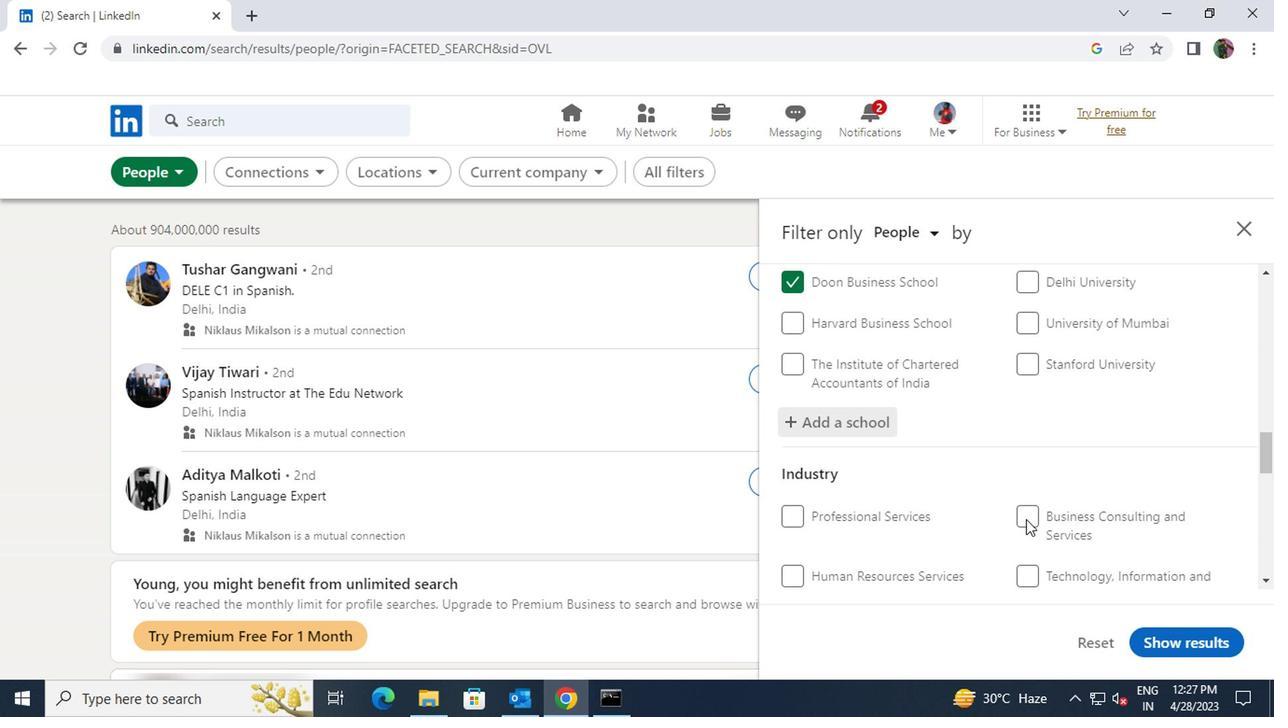 
Action: Mouse scrolled (1023, 519) with delta (0, 0)
Screenshot: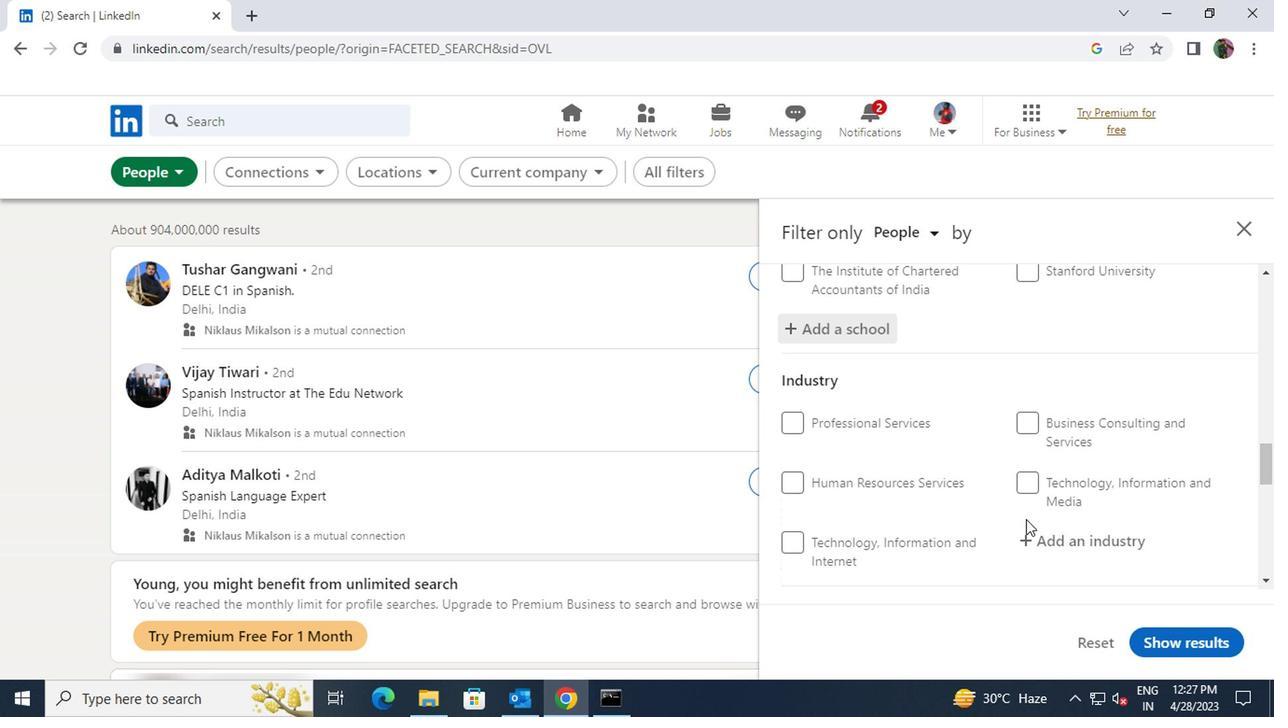 
Action: Mouse moved to (1043, 458)
Screenshot: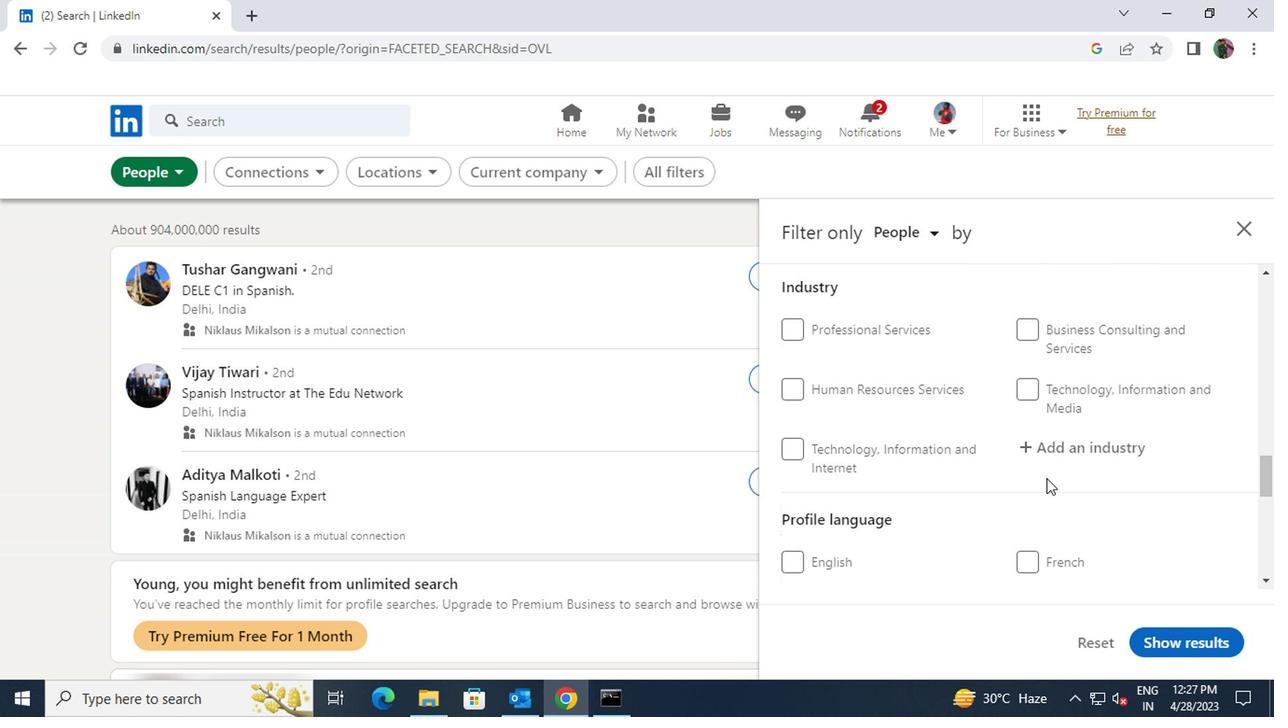 
Action: Mouse pressed left at (1043, 458)
Screenshot: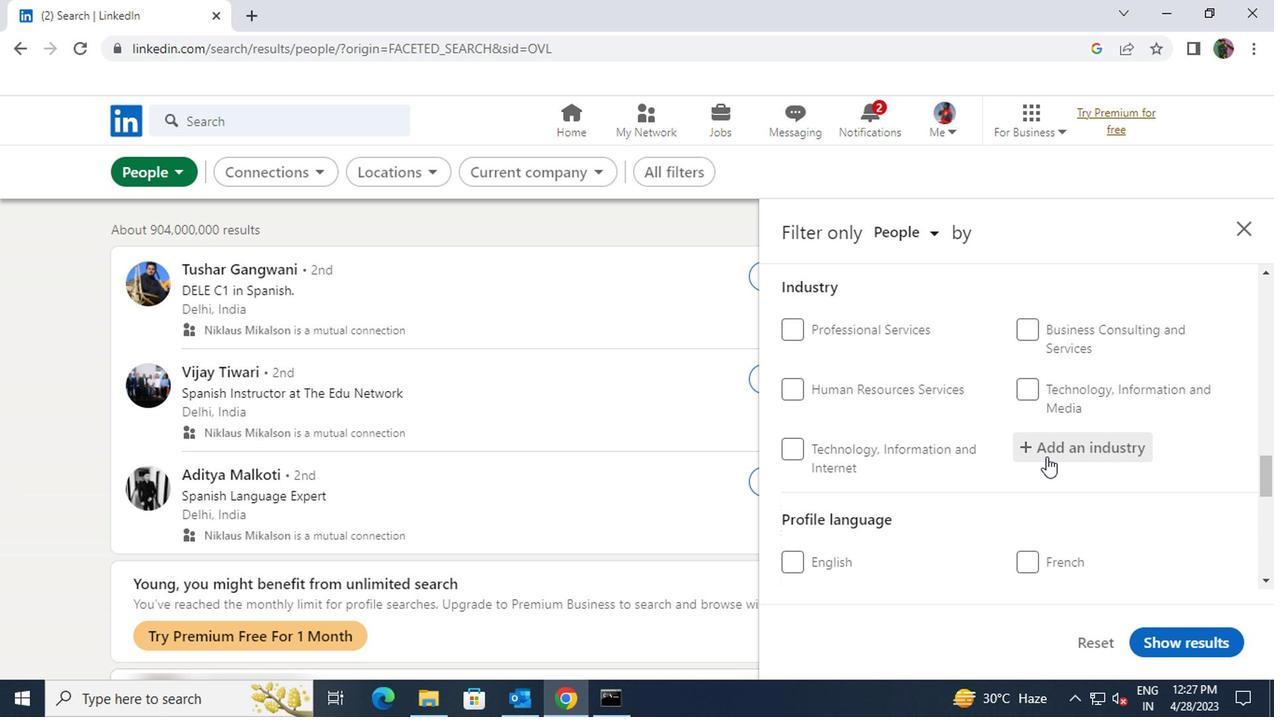 
Action: Key pressed <Key.shift><Key.shift>RETAIL<Key.space><Key.shift>OFFICE
Screenshot: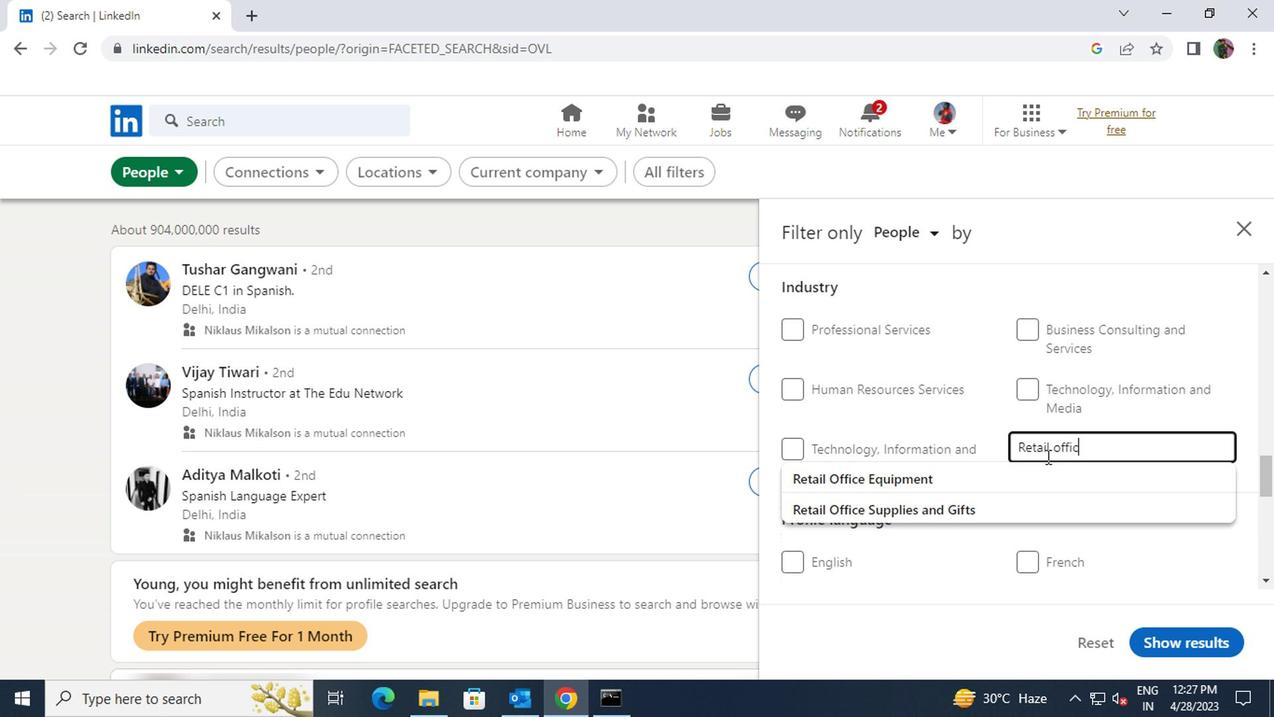 
Action: Mouse moved to (1027, 497)
Screenshot: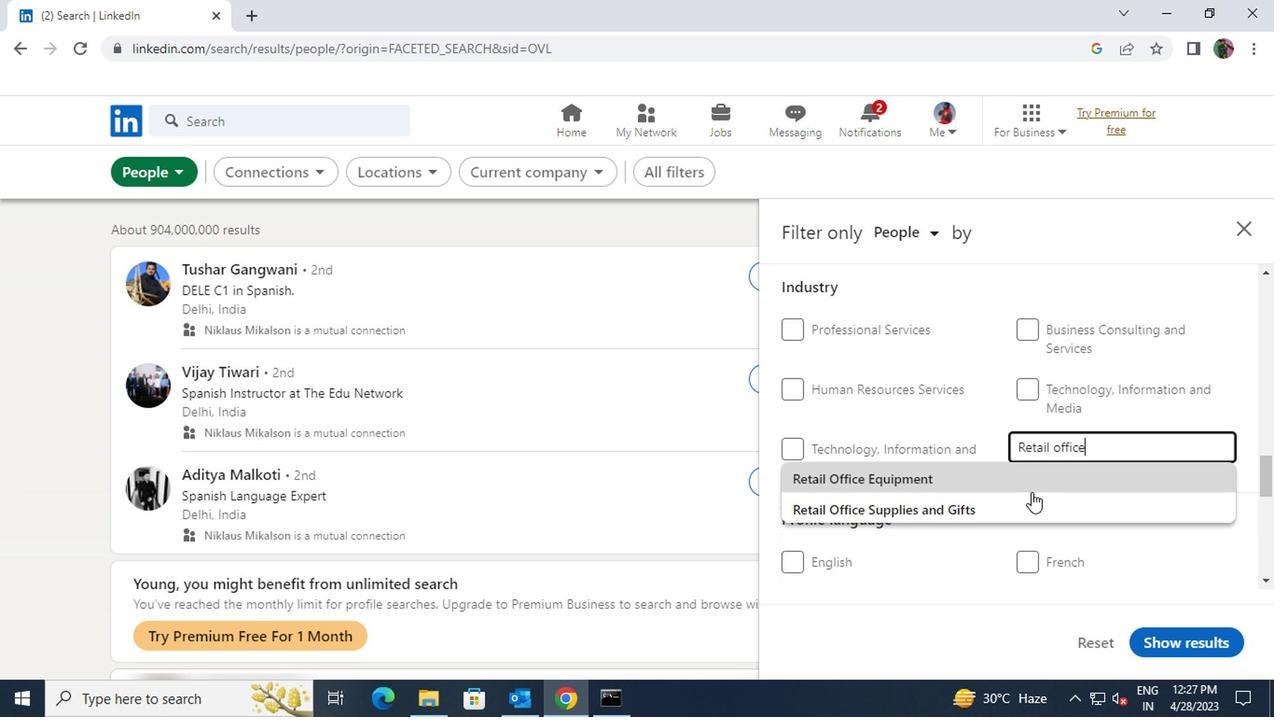 
Action: Mouse pressed left at (1027, 497)
Screenshot: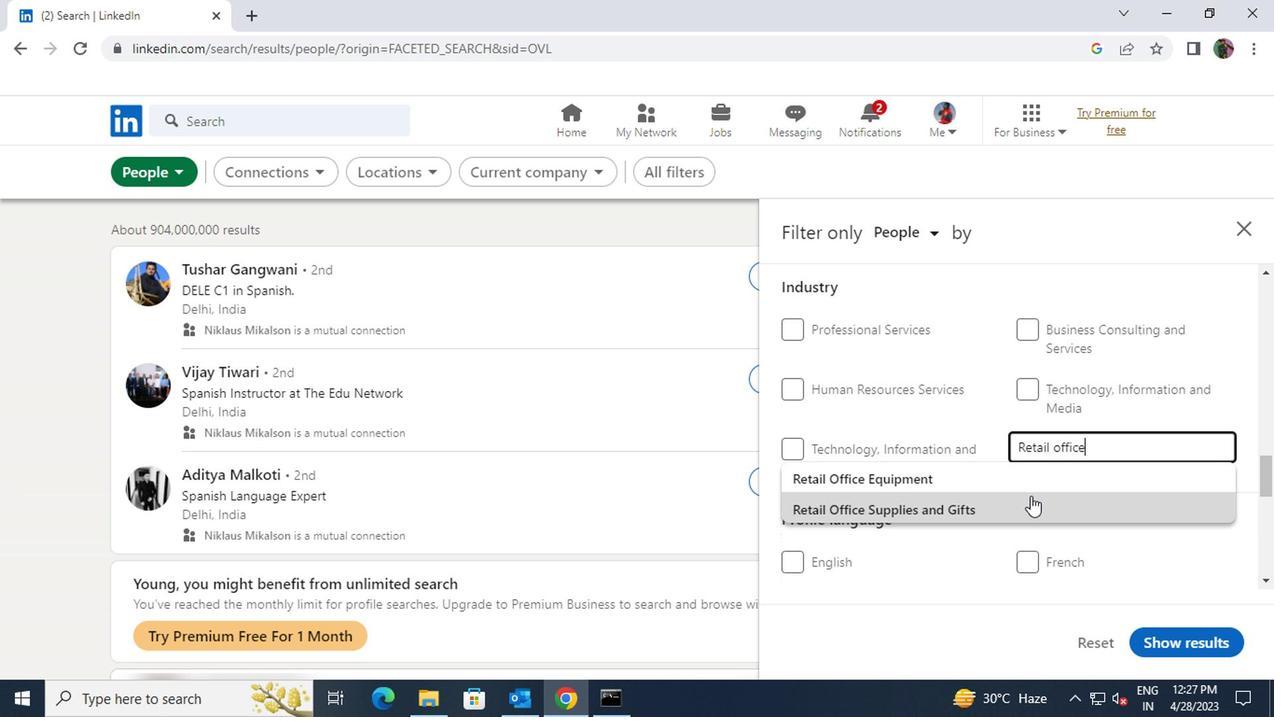 
Action: Mouse scrolled (1027, 495) with delta (0, -1)
Screenshot: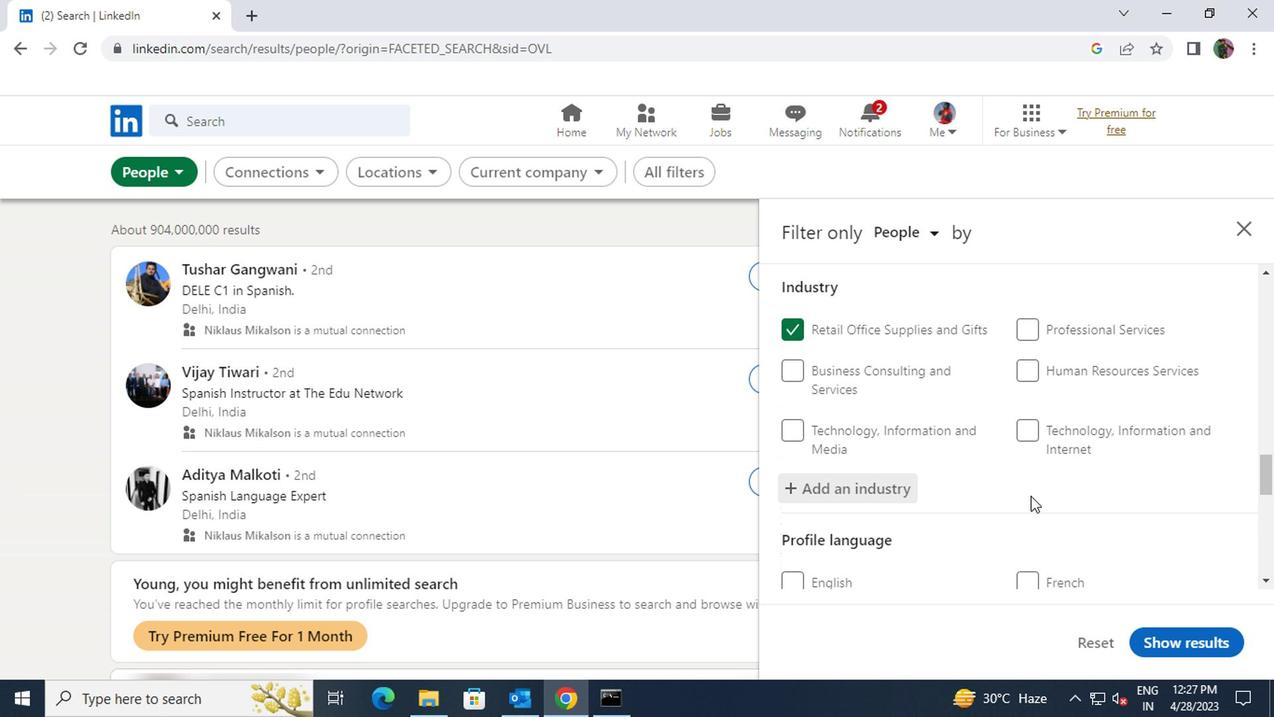 
Action: Mouse scrolled (1027, 495) with delta (0, -1)
Screenshot: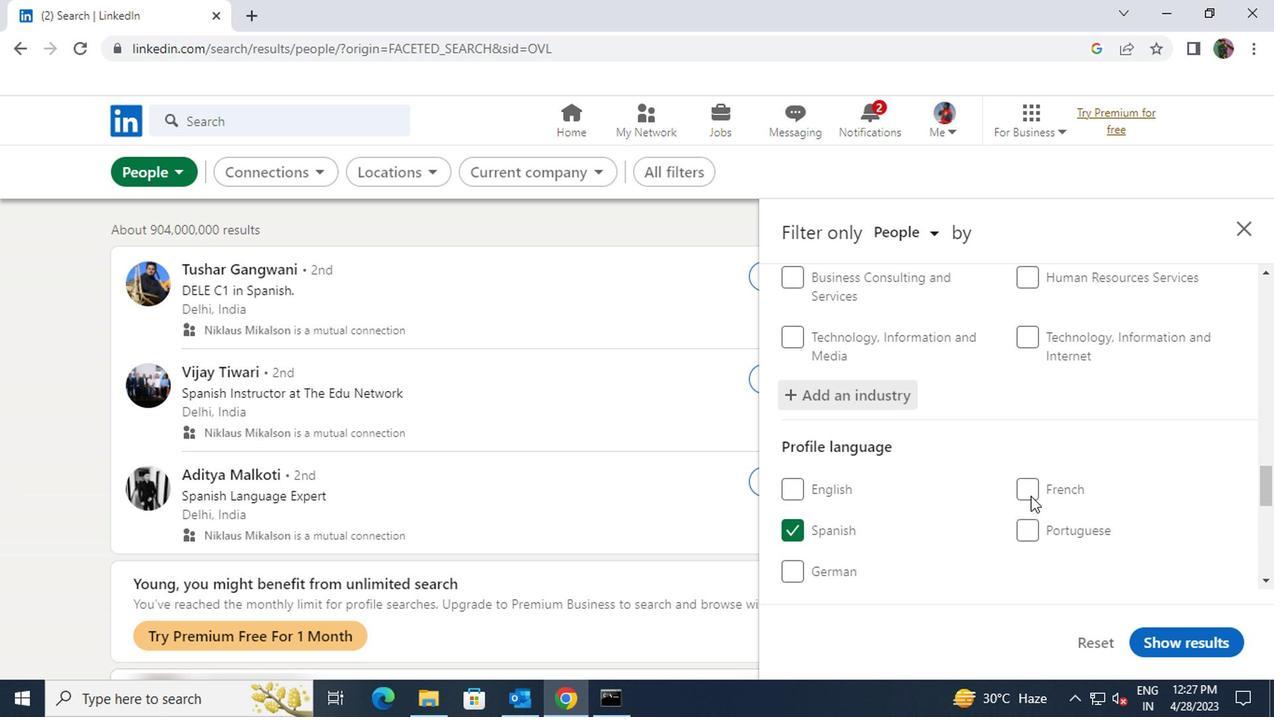 
Action: Mouse scrolled (1027, 495) with delta (0, -1)
Screenshot: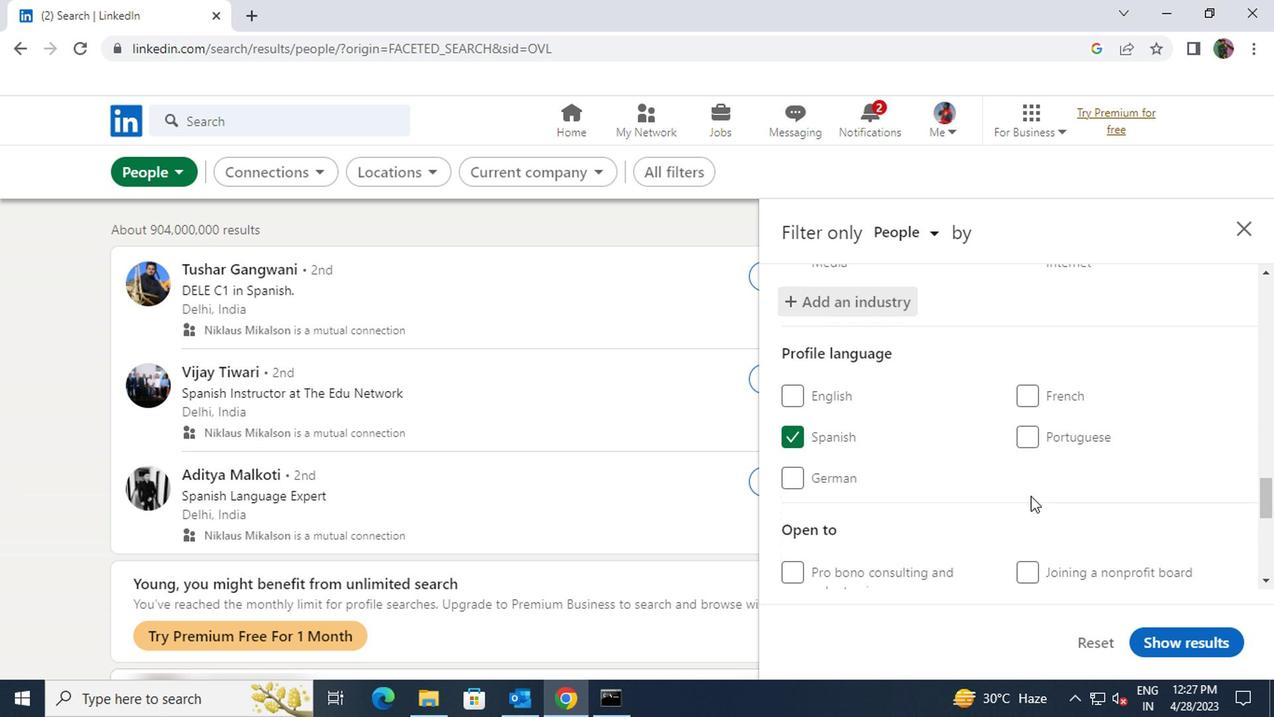 
Action: Mouse scrolled (1027, 495) with delta (0, -1)
Screenshot: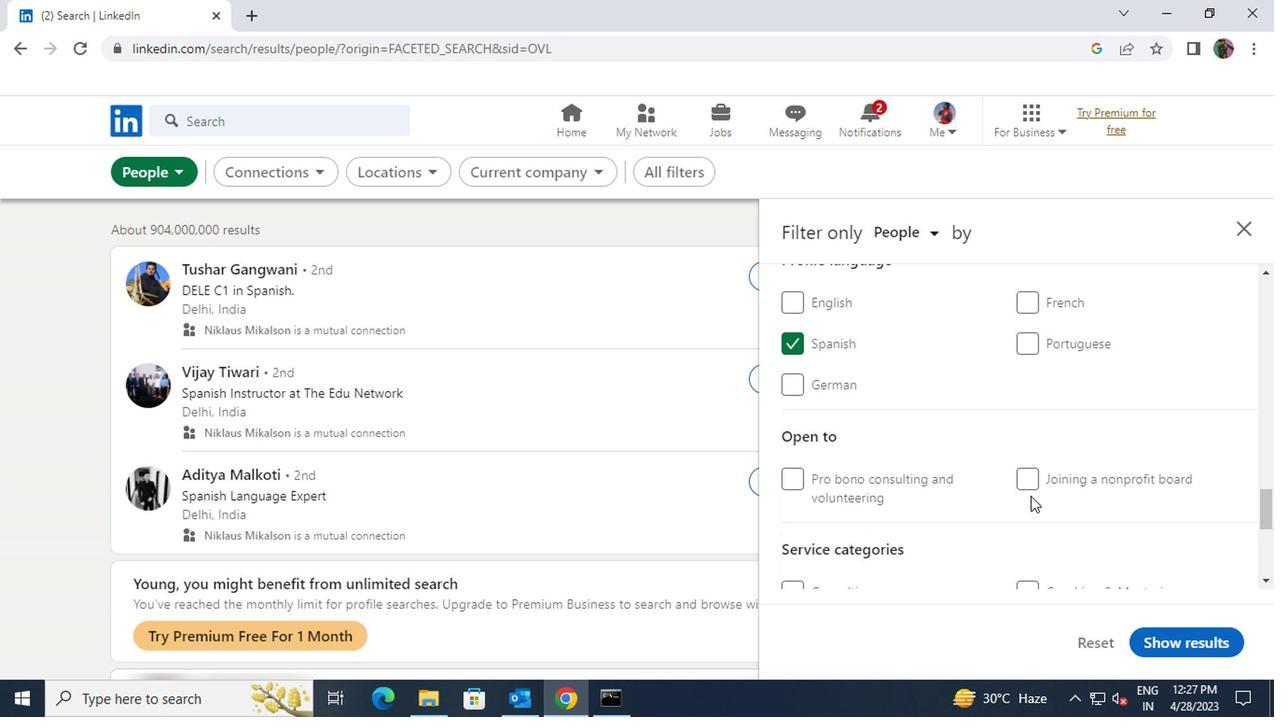 
Action: Mouse scrolled (1027, 495) with delta (0, -1)
Screenshot: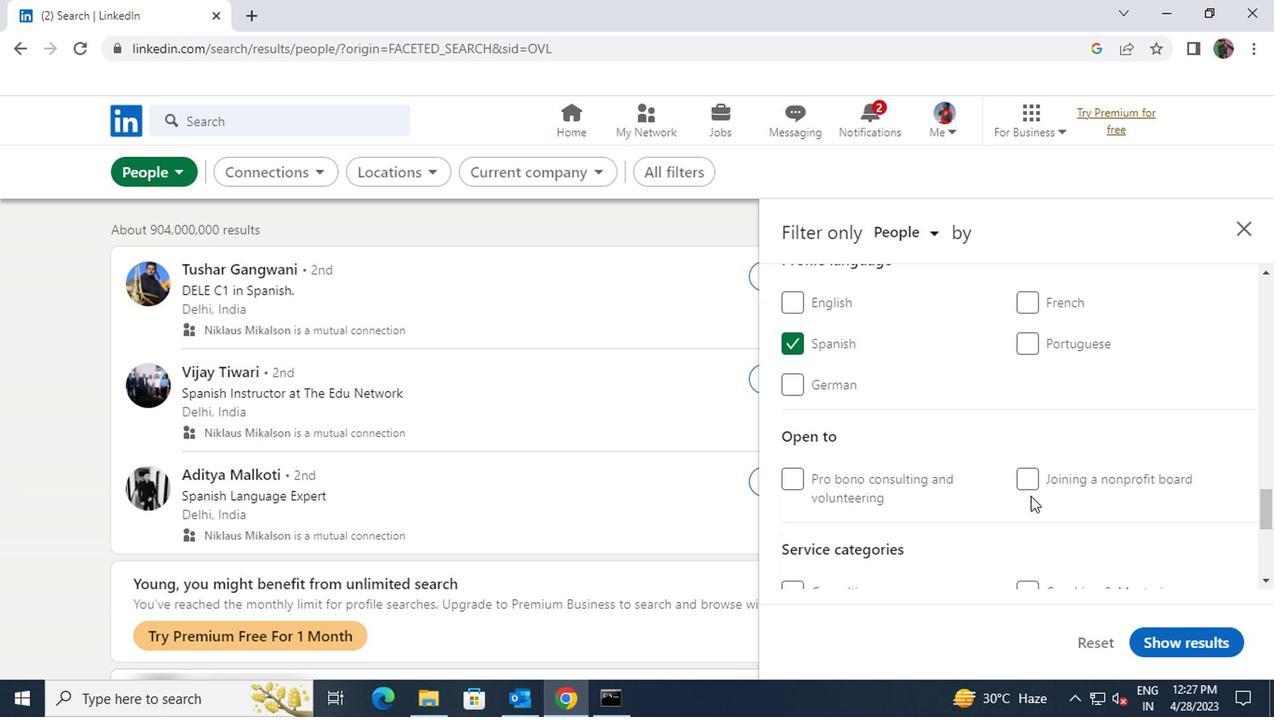 
Action: Mouse moved to (1037, 490)
Screenshot: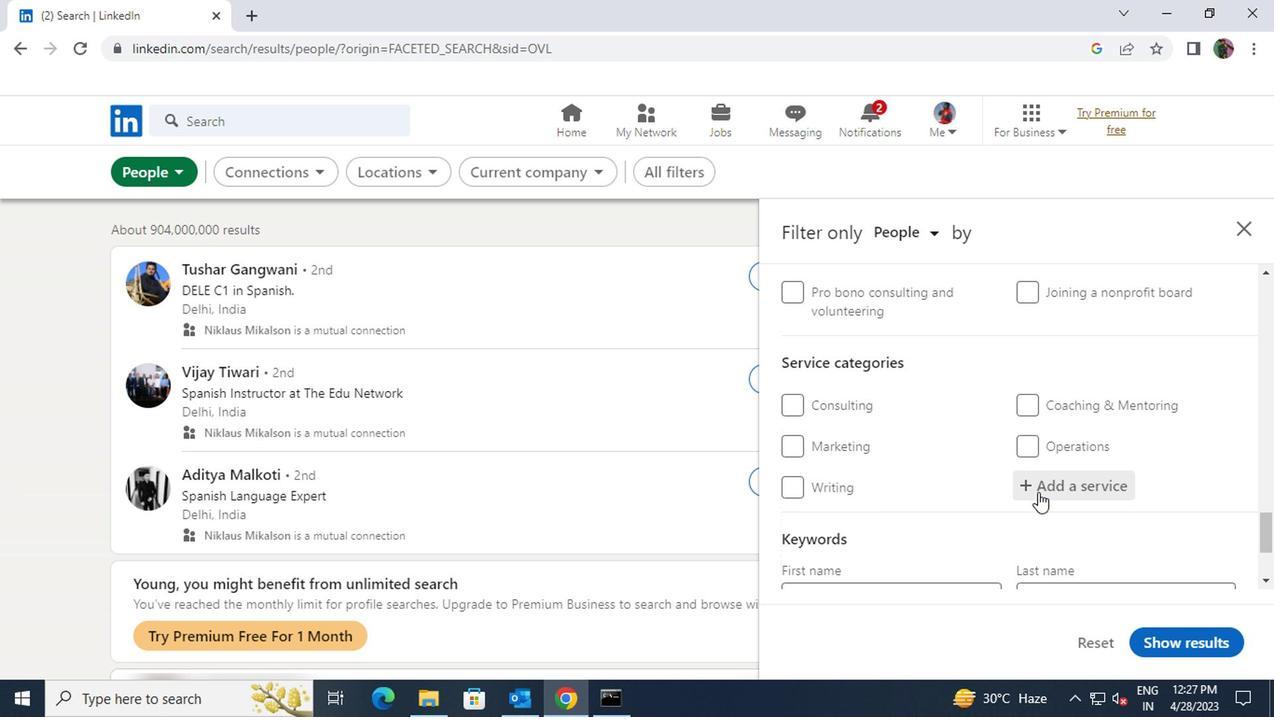 
Action: Mouse pressed left at (1037, 490)
Screenshot: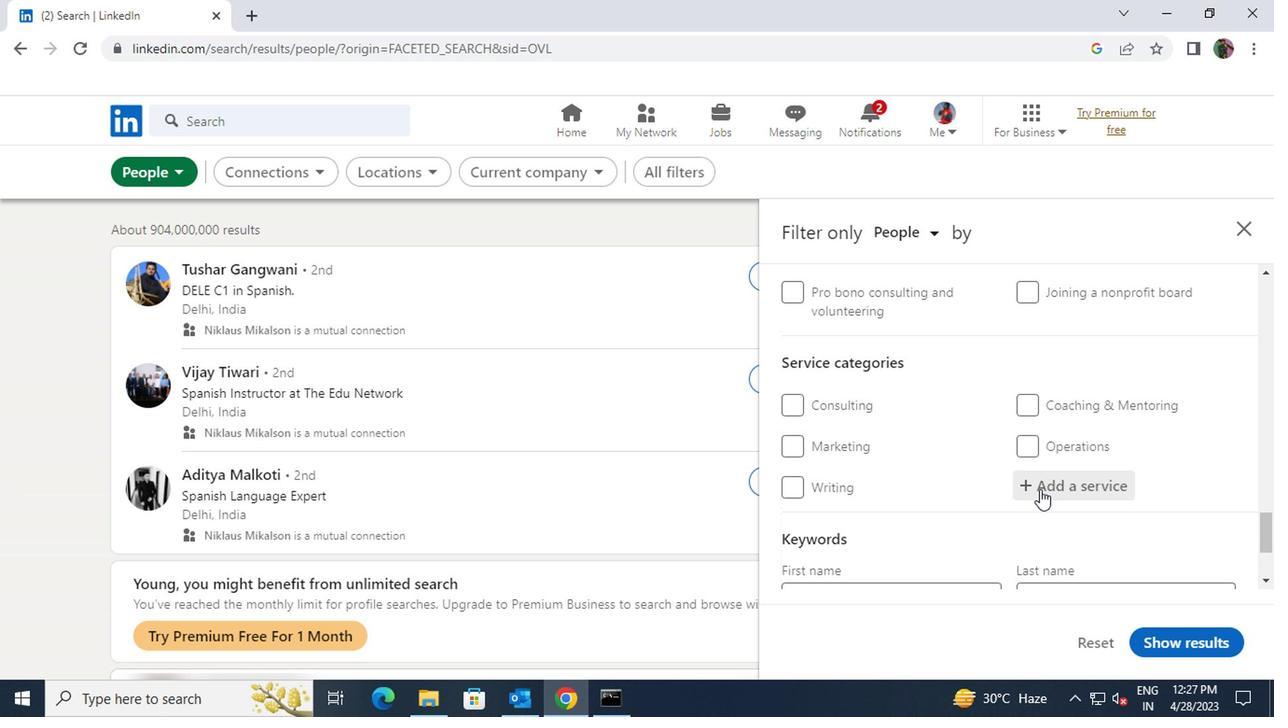 
Action: Key pressed <Key.shift>PRICIN
Screenshot: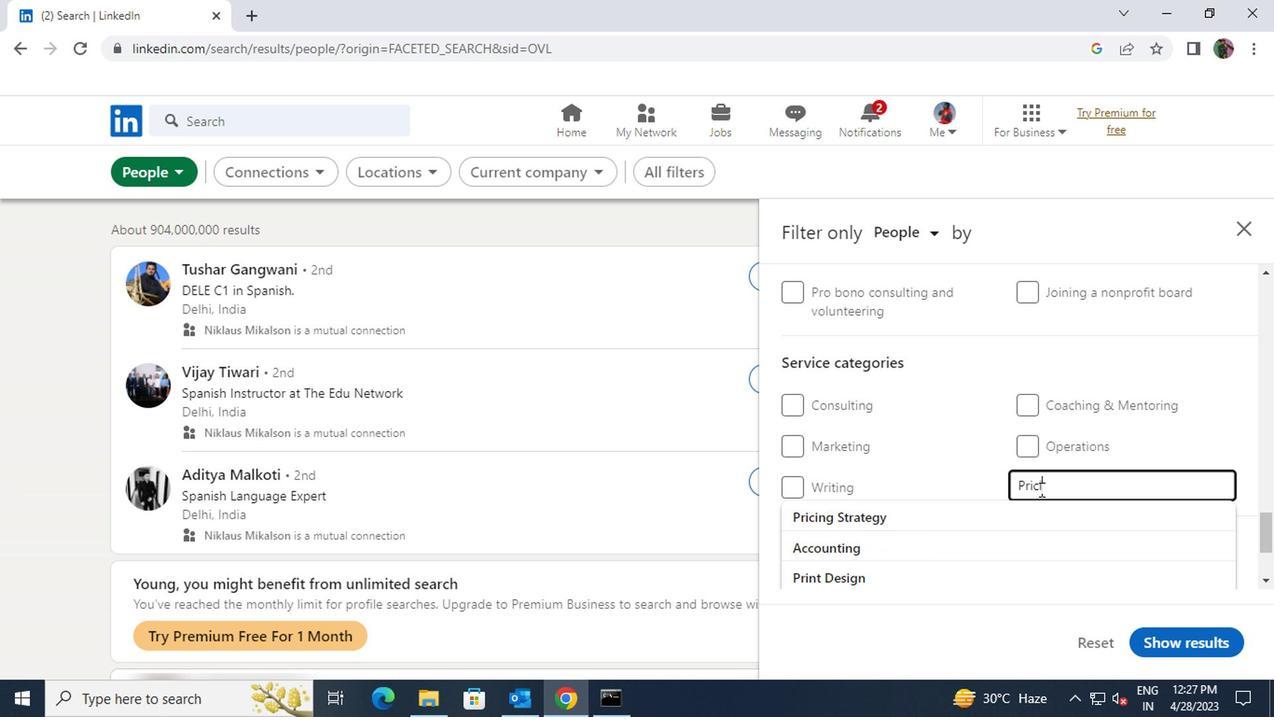 
Action: Mouse moved to (1031, 511)
Screenshot: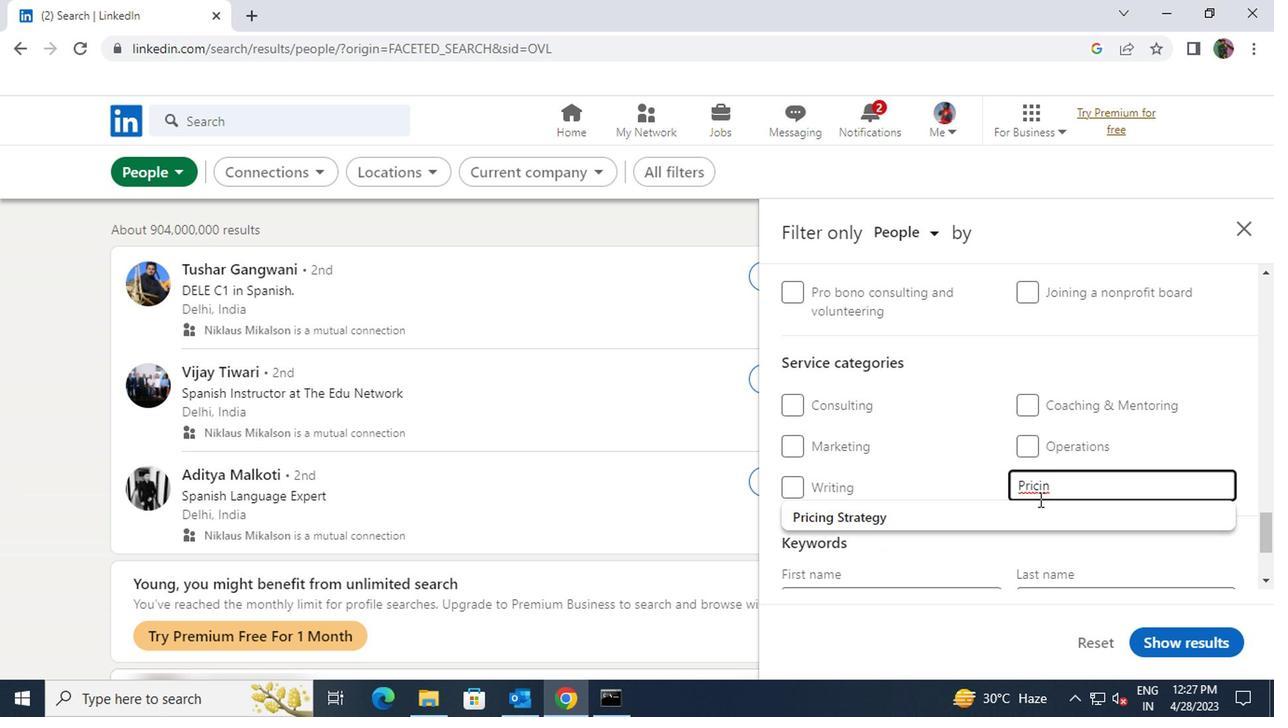 
Action: Mouse pressed left at (1031, 511)
Screenshot: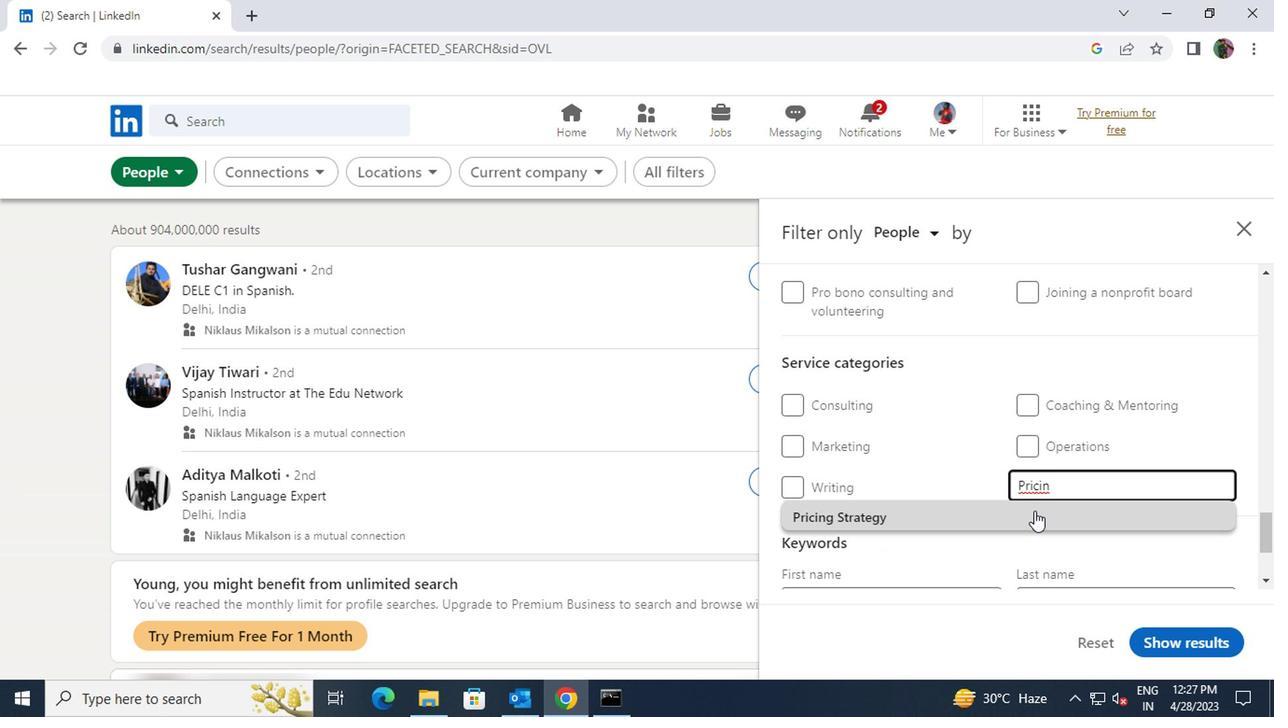 
Action: Mouse scrolled (1031, 511) with delta (0, 0)
Screenshot: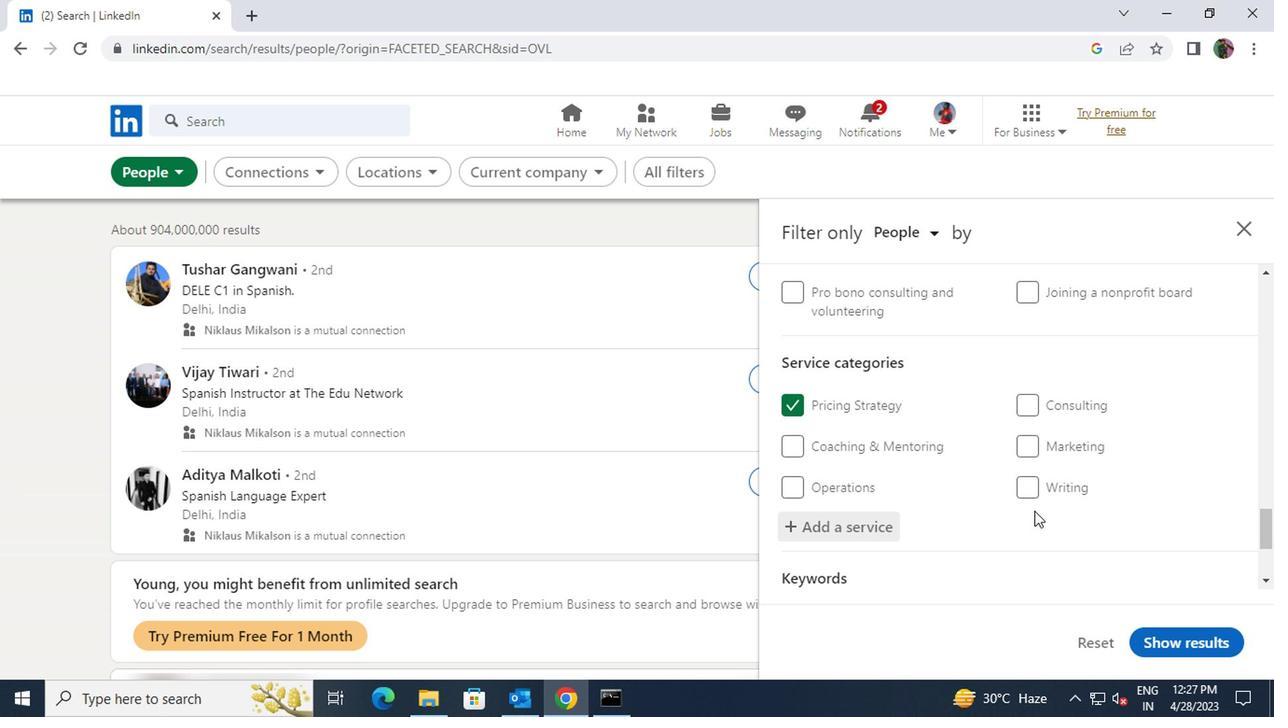 
Action: Mouse scrolled (1031, 511) with delta (0, 0)
Screenshot: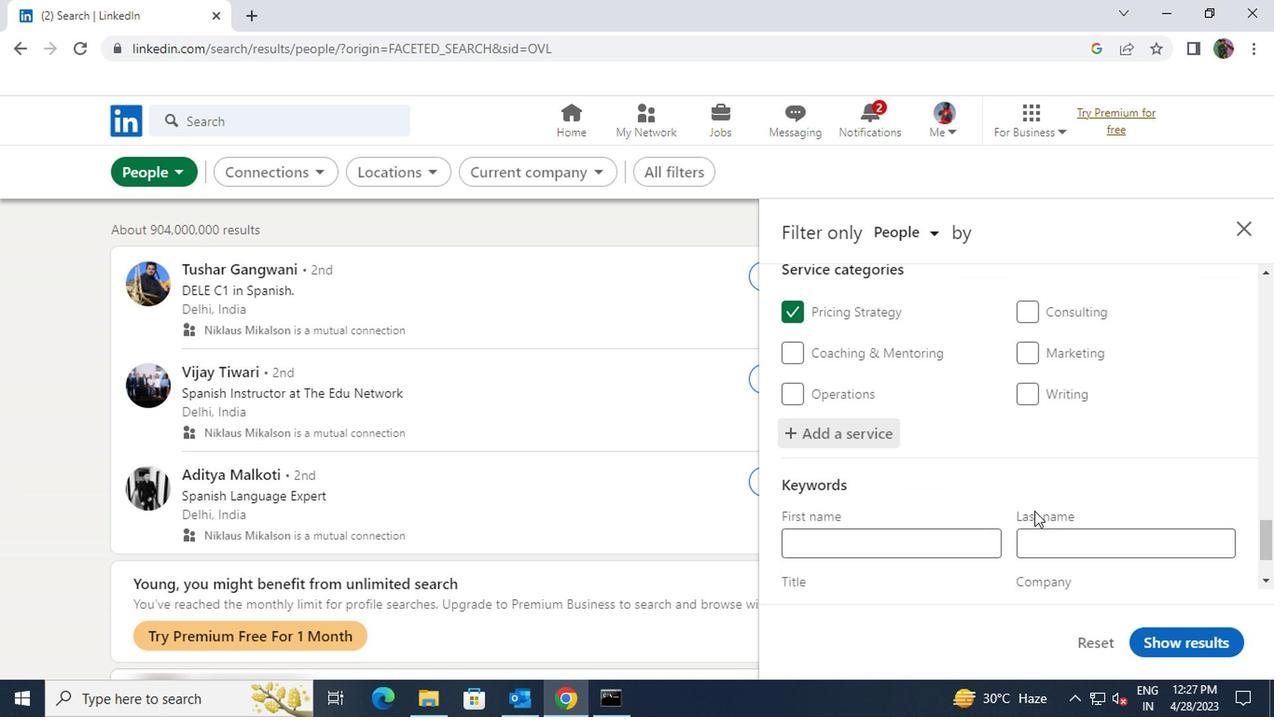 
Action: Mouse scrolled (1031, 511) with delta (0, 0)
Screenshot: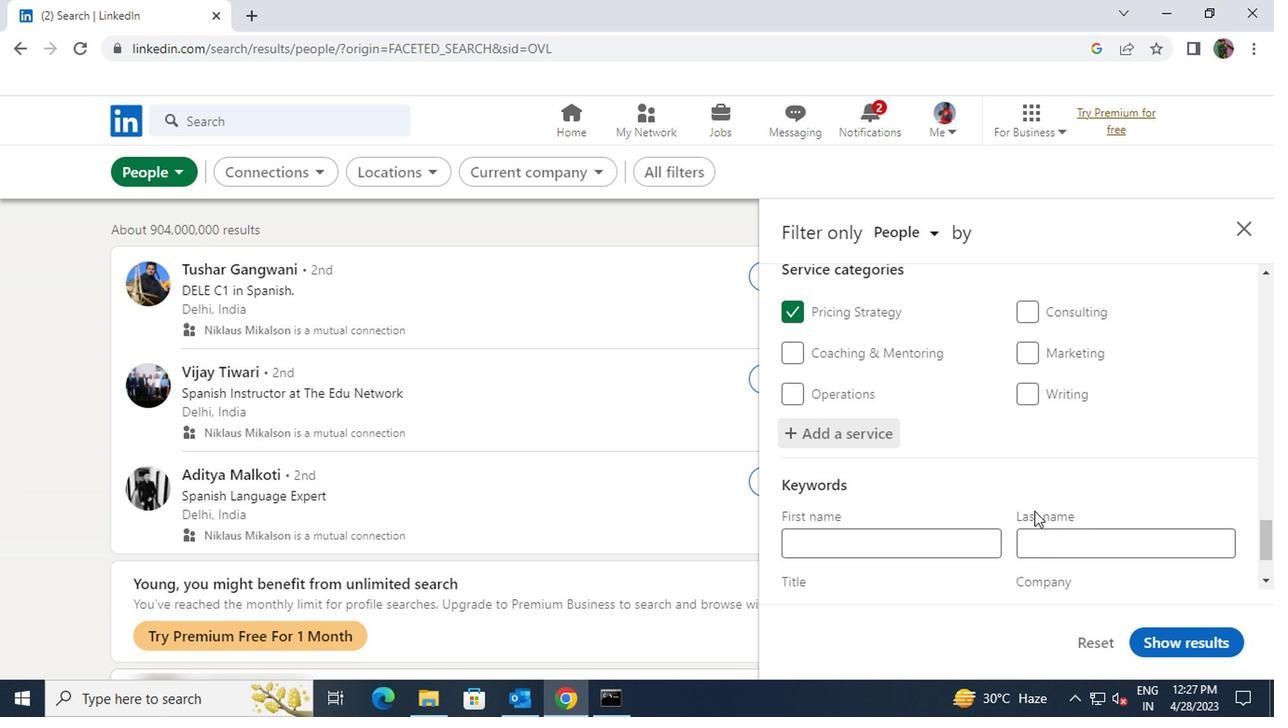 
Action: Mouse moved to (984, 504)
Screenshot: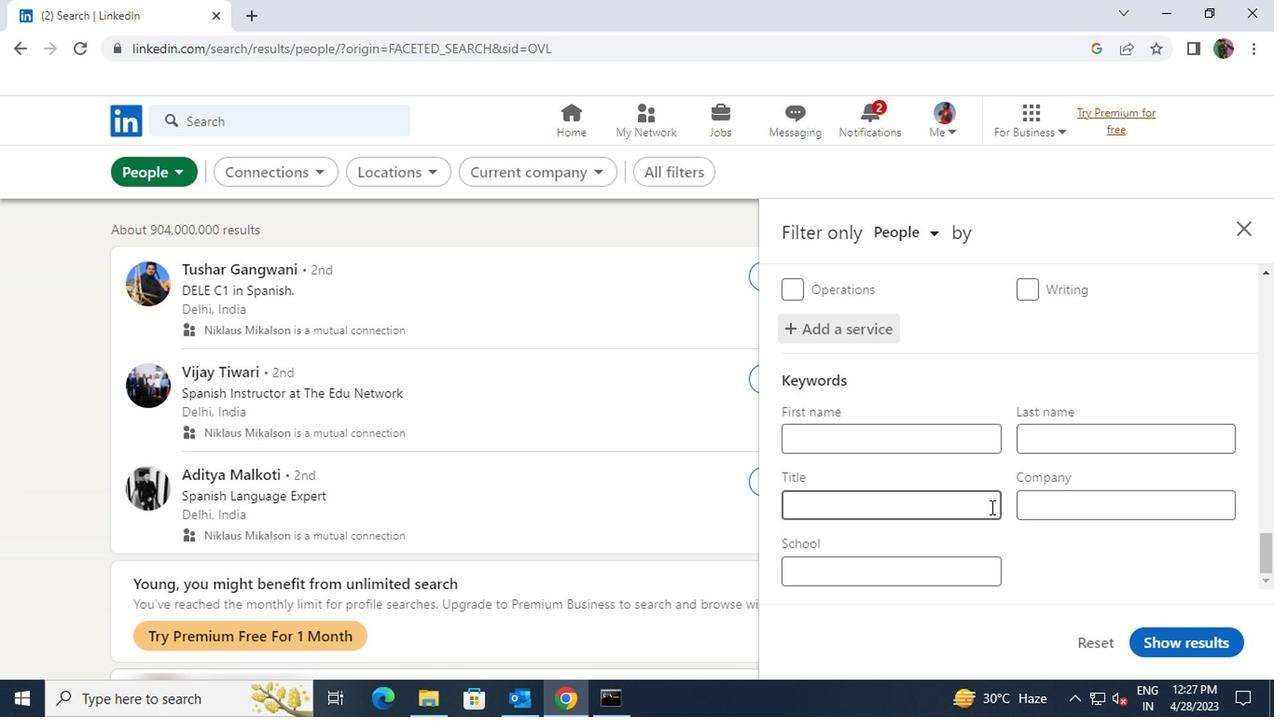 
Action: Mouse pressed left at (984, 504)
Screenshot: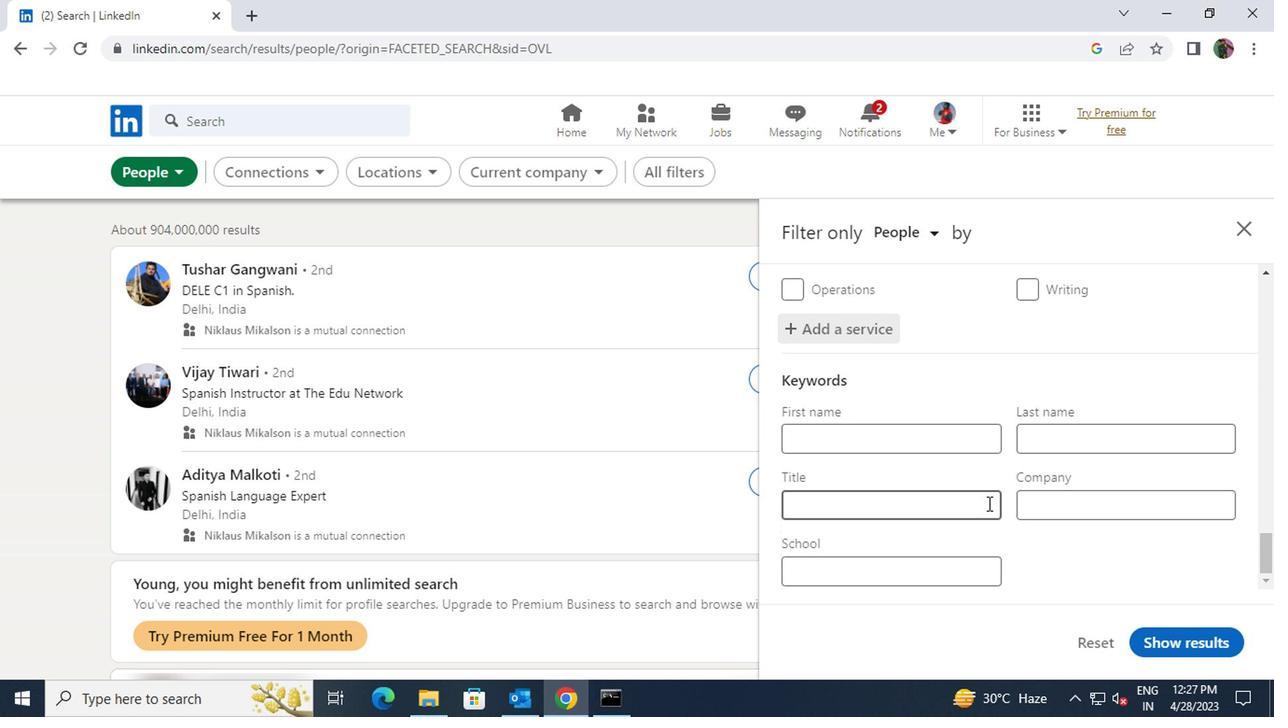 
Action: Key pressed <Key.shift>RESEARCHER
Screenshot: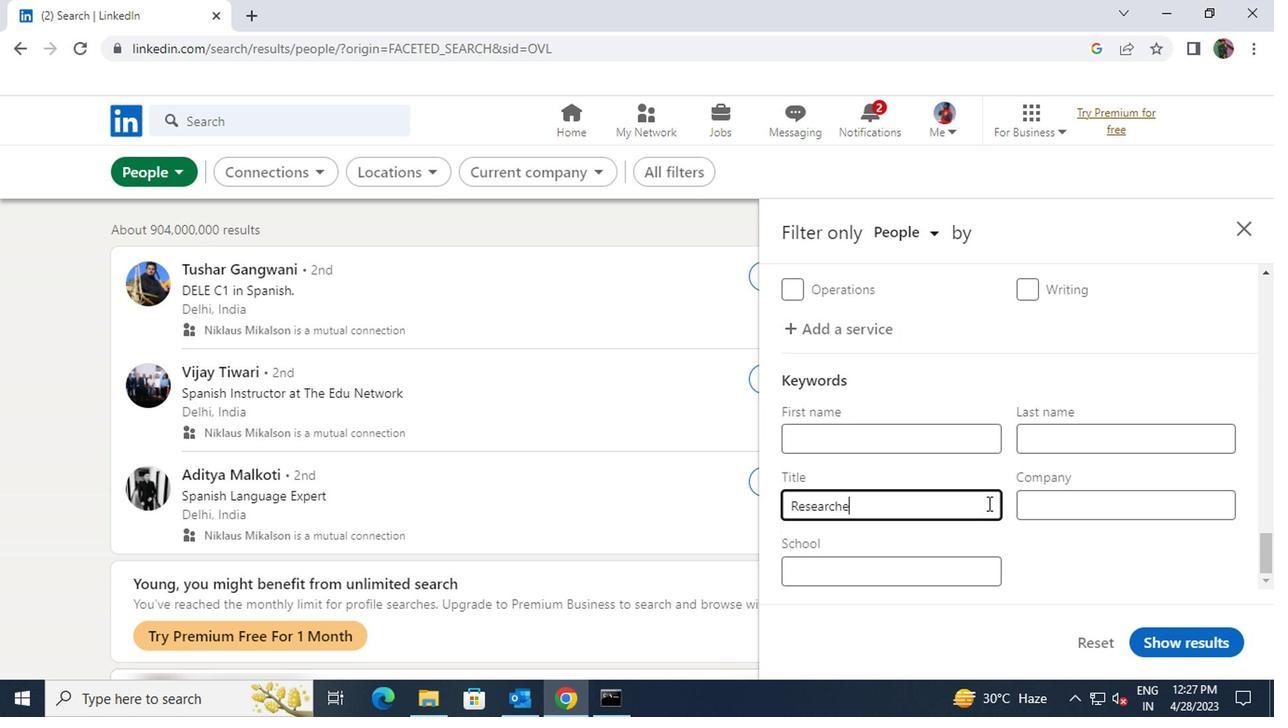 
Action: Mouse moved to (1168, 634)
Screenshot: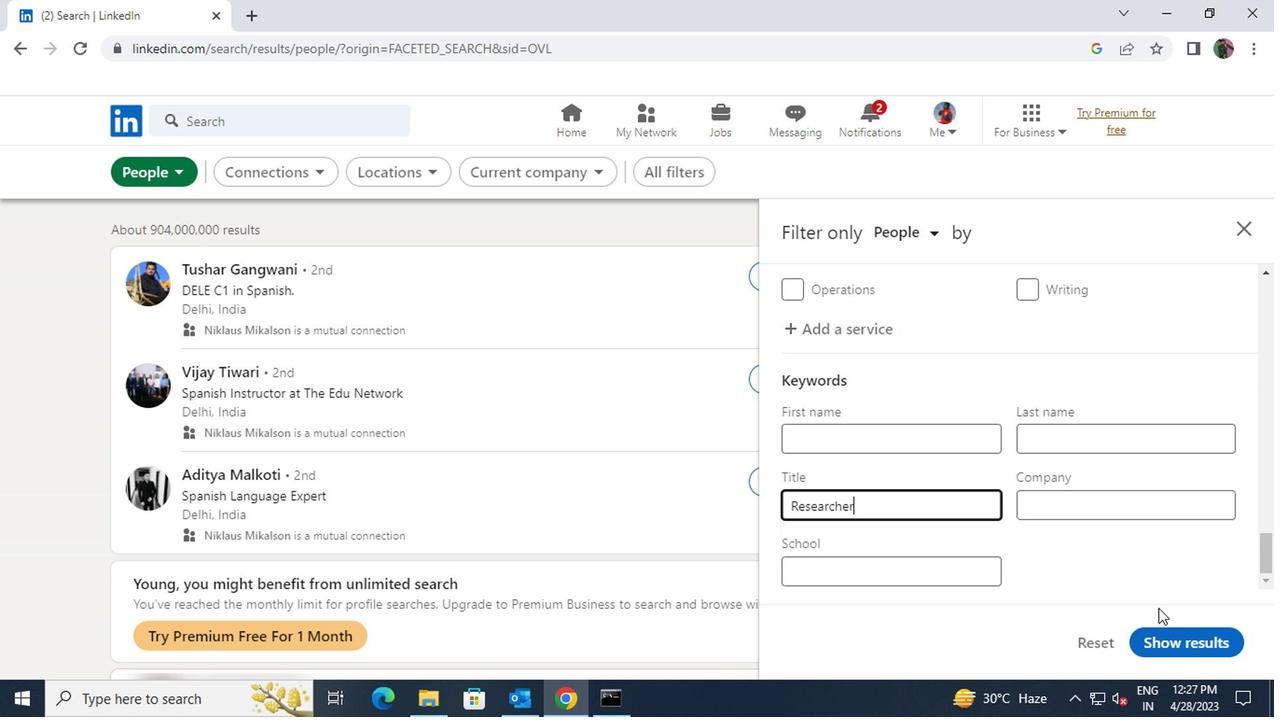 
Action: Mouse pressed left at (1168, 634)
Screenshot: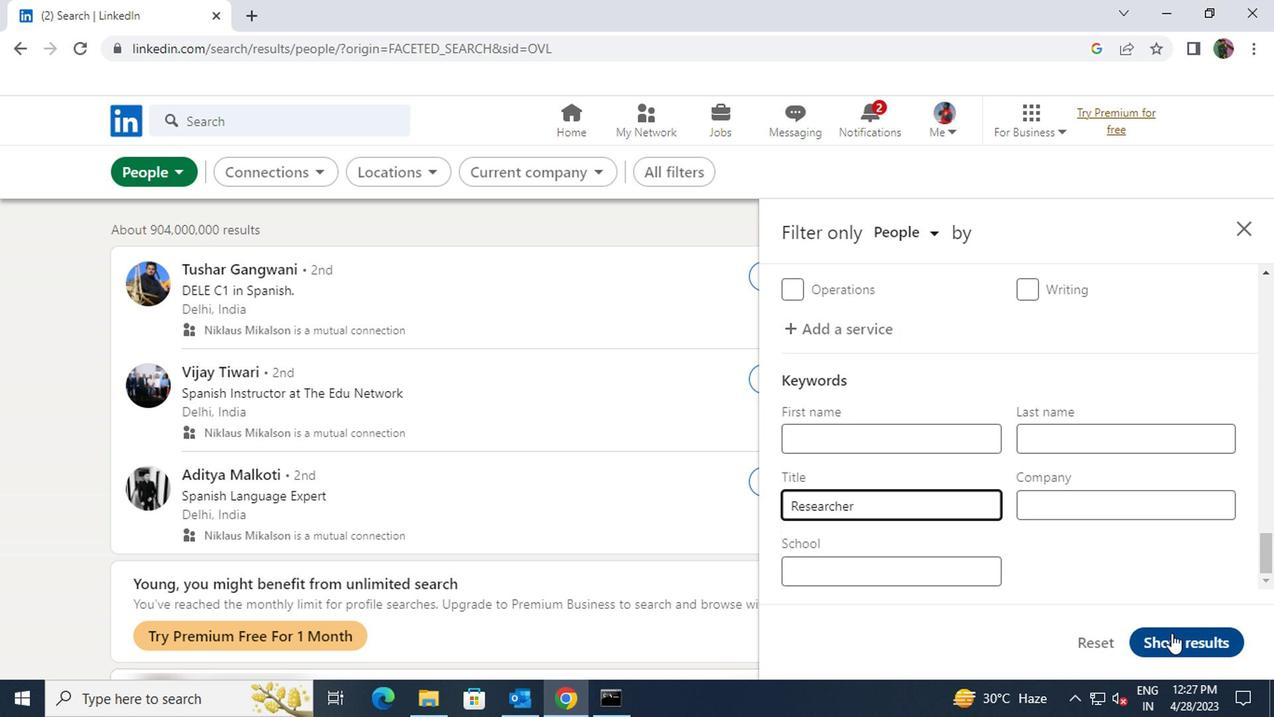 
